 Task: Look for space in Vaudreuil-Dorion, Canada from 21st June, 2023 to 29th June, 2023 for 4 adults in price range Rs.7000 to Rs.12000. Place can be entire place with 2 bedrooms having 2 beds and 2 bathrooms. Property type can be house, flat, guest house. Booking option can be shelf check-in. Required host language is English.
Action: Mouse moved to (478, 105)
Screenshot: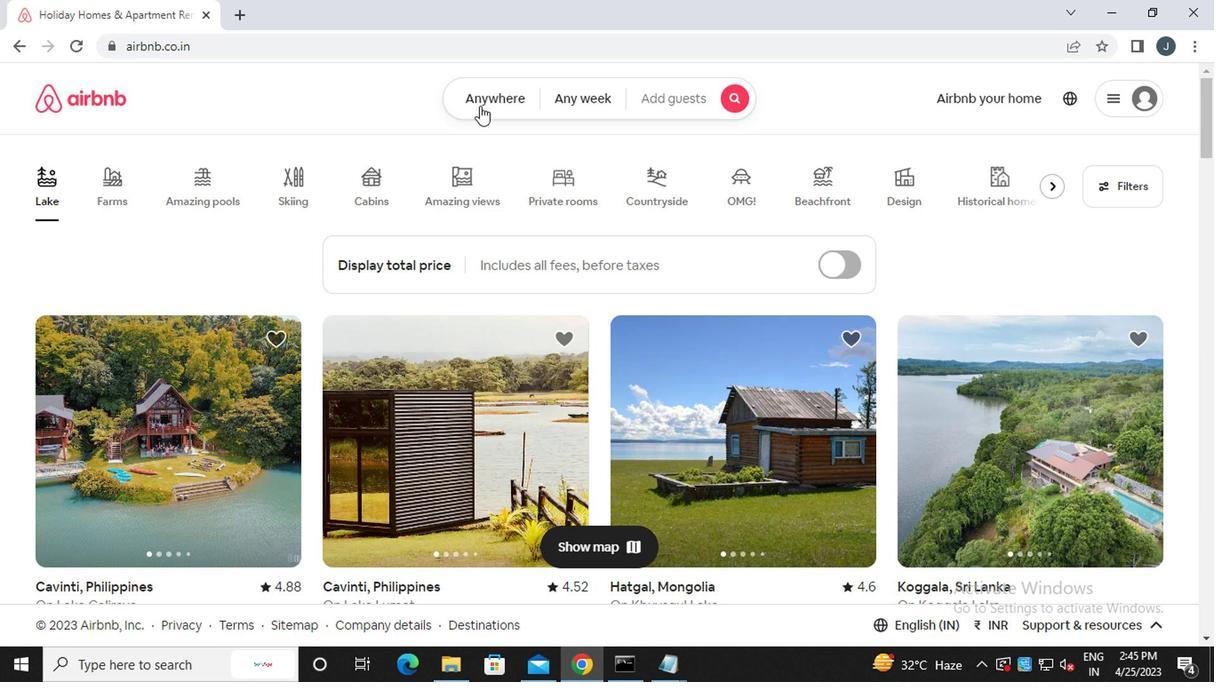 
Action: Mouse pressed left at (478, 105)
Screenshot: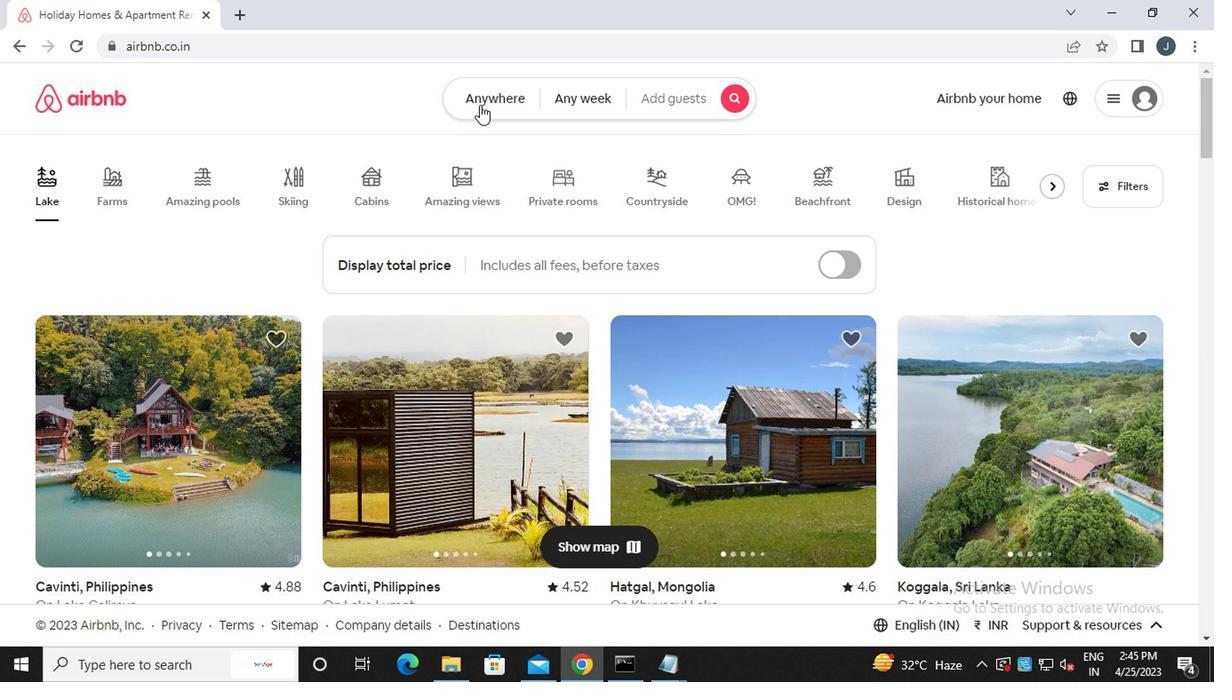 
Action: Mouse moved to (324, 172)
Screenshot: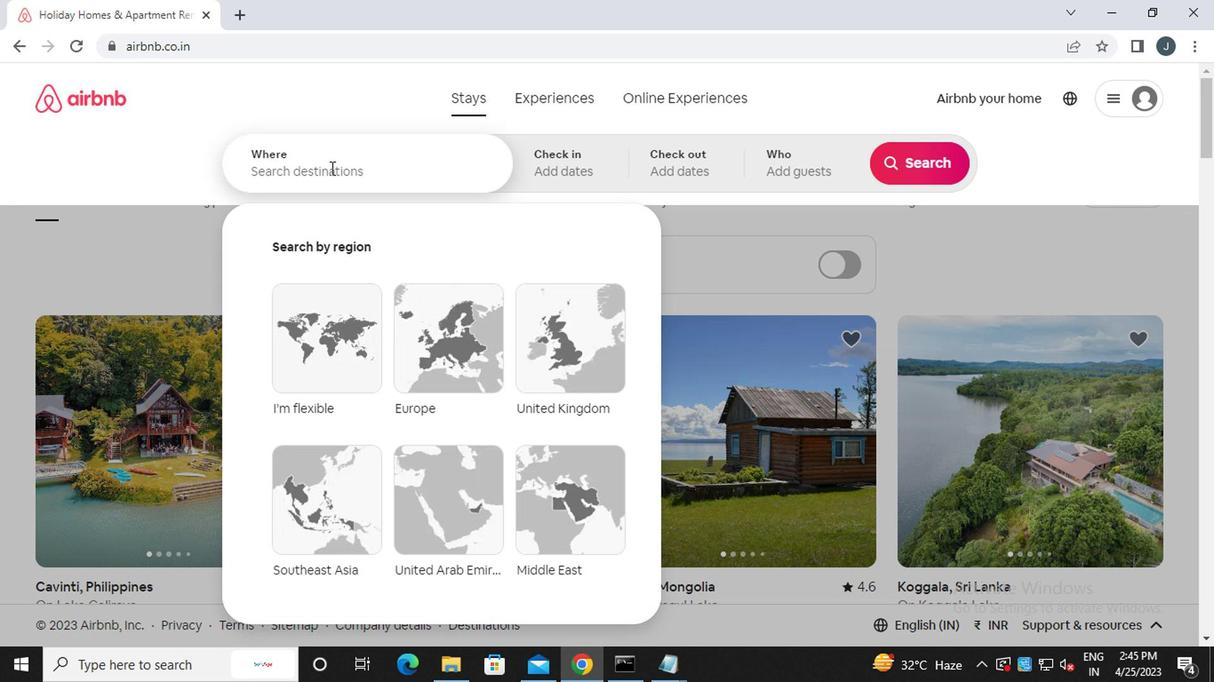
Action: Mouse pressed left at (324, 172)
Screenshot: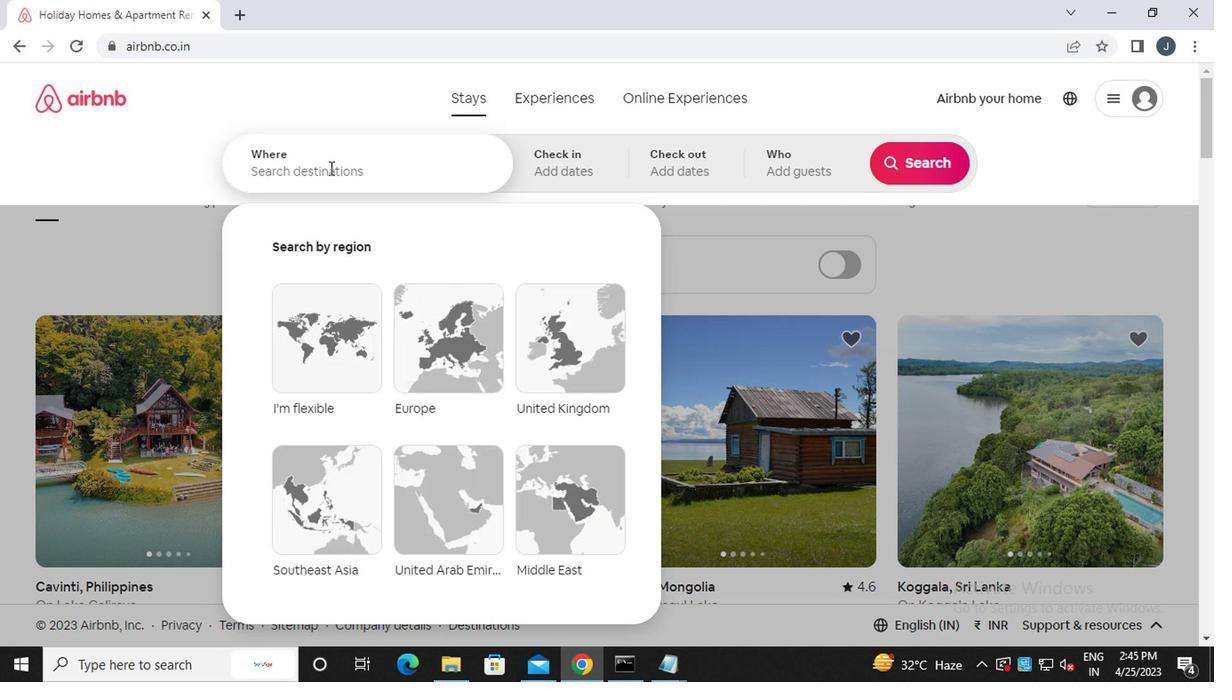 
Action: Mouse moved to (327, 184)
Screenshot: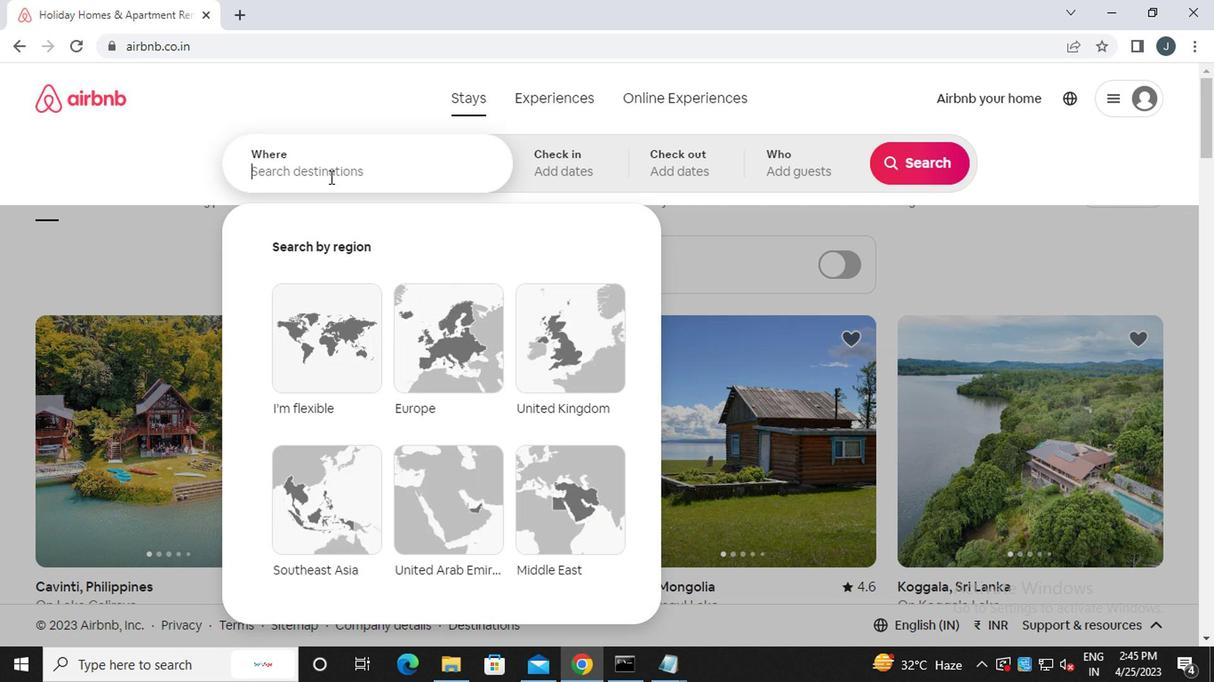 
Action: Key pressed v<Key.caps_lock>audreuil-<Key.caps_lock>d<Key.caps_lock>orion,<Key.caps_lock>c<Key.caps_lock>anada
Screenshot: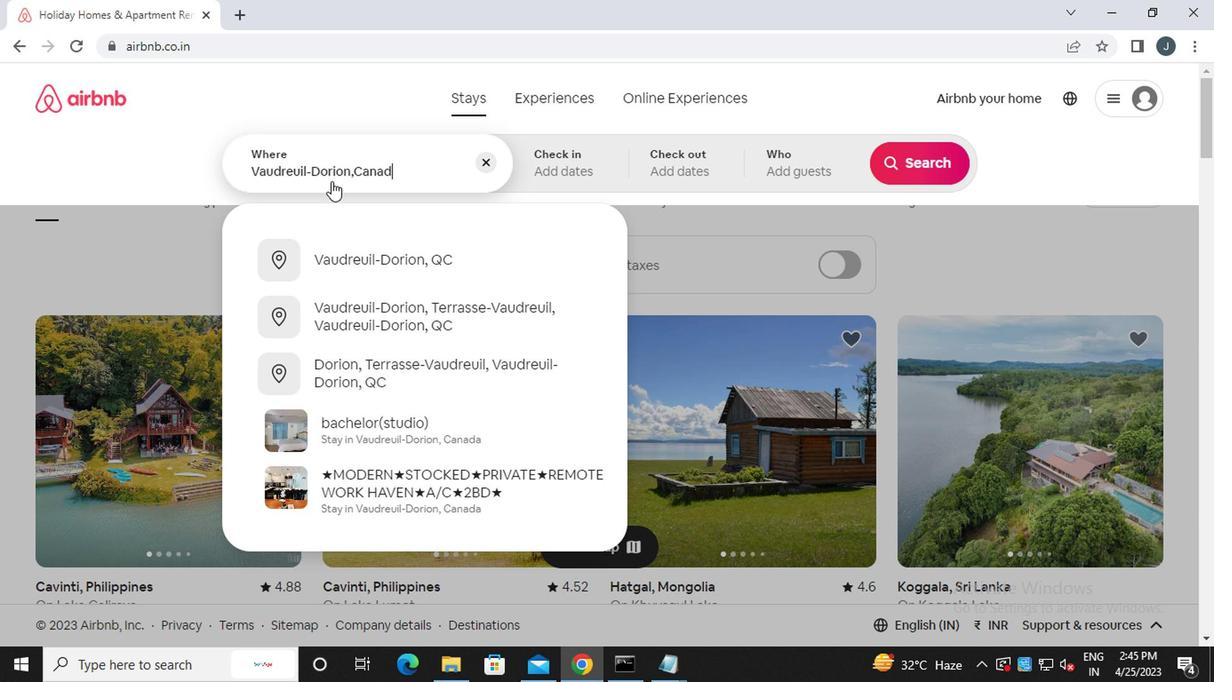 
Action: Mouse moved to (531, 168)
Screenshot: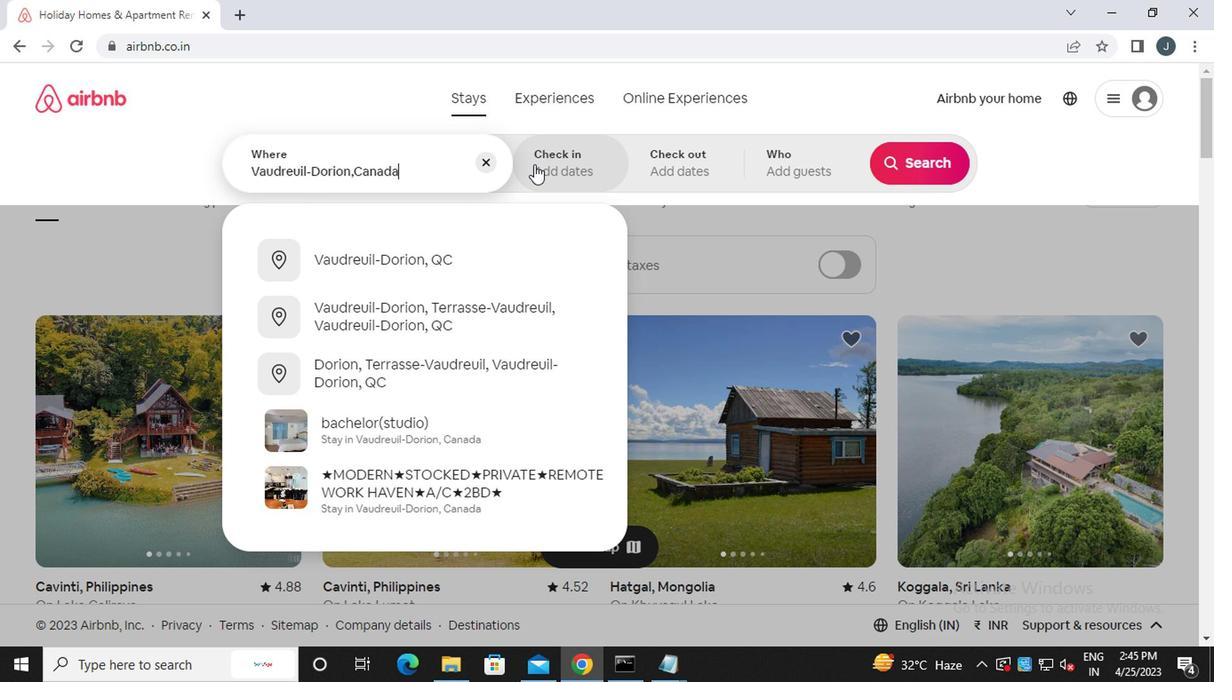 
Action: Mouse pressed left at (531, 168)
Screenshot: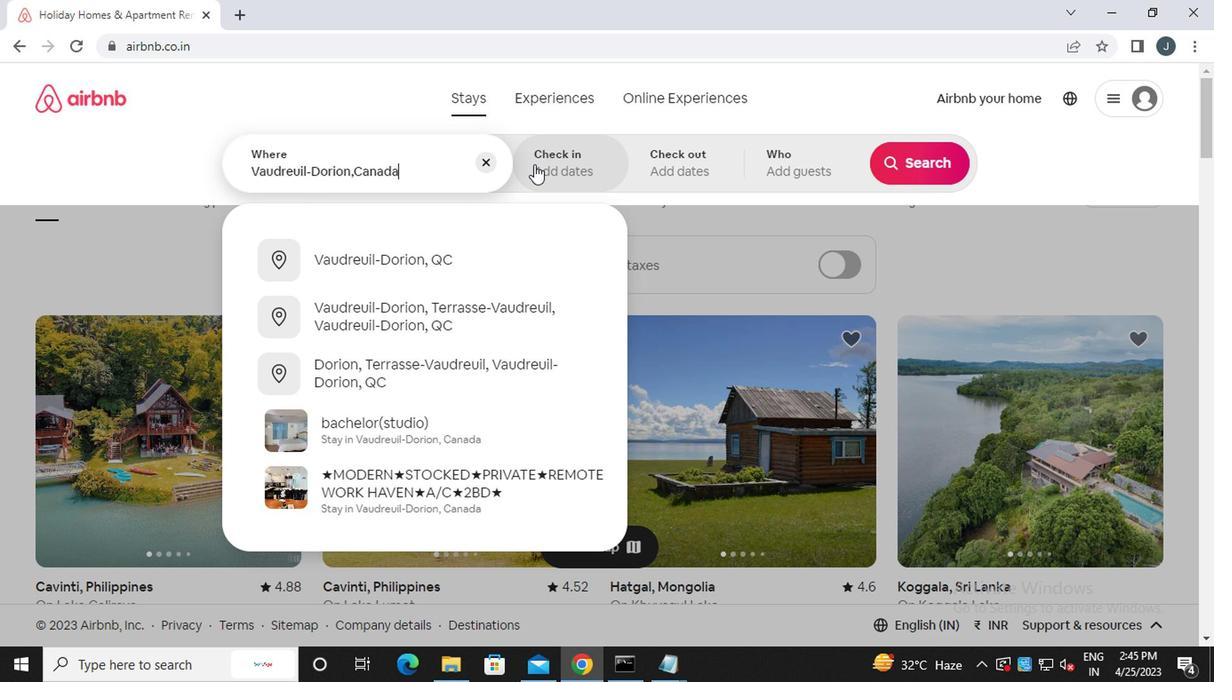 
Action: Mouse moved to (901, 308)
Screenshot: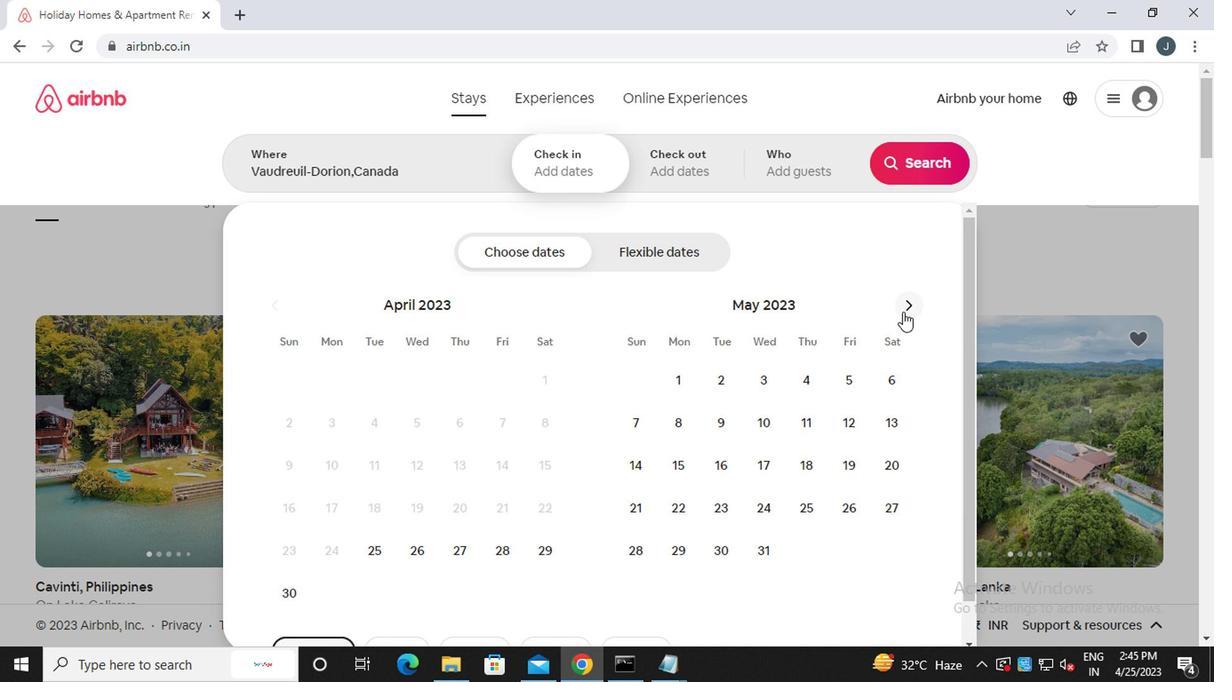 
Action: Mouse pressed left at (901, 308)
Screenshot: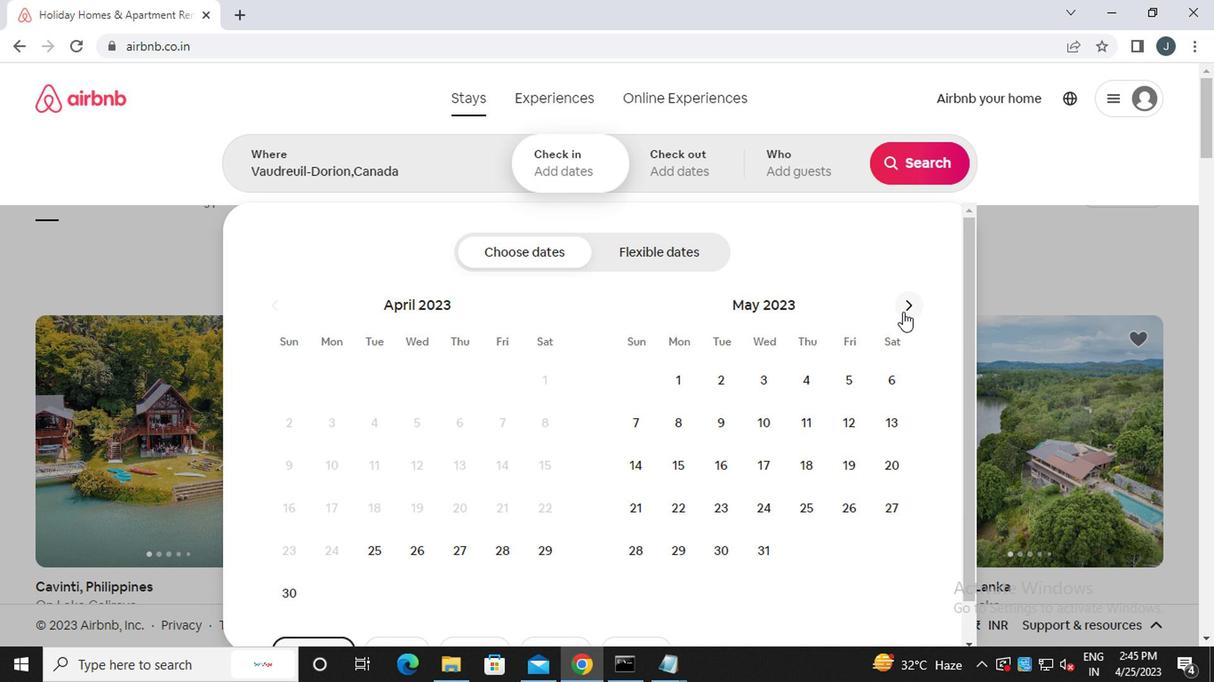 
Action: Mouse moved to (758, 510)
Screenshot: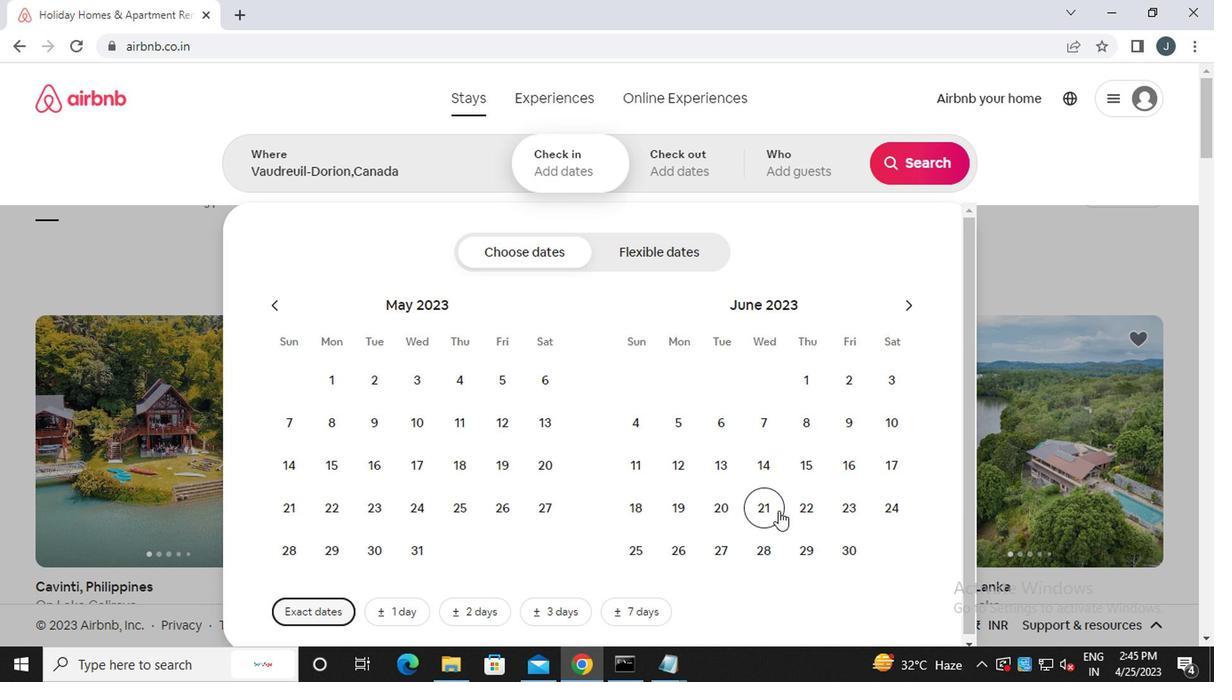 
Action: Mouse pressed left at (758, 510)
Screenshot: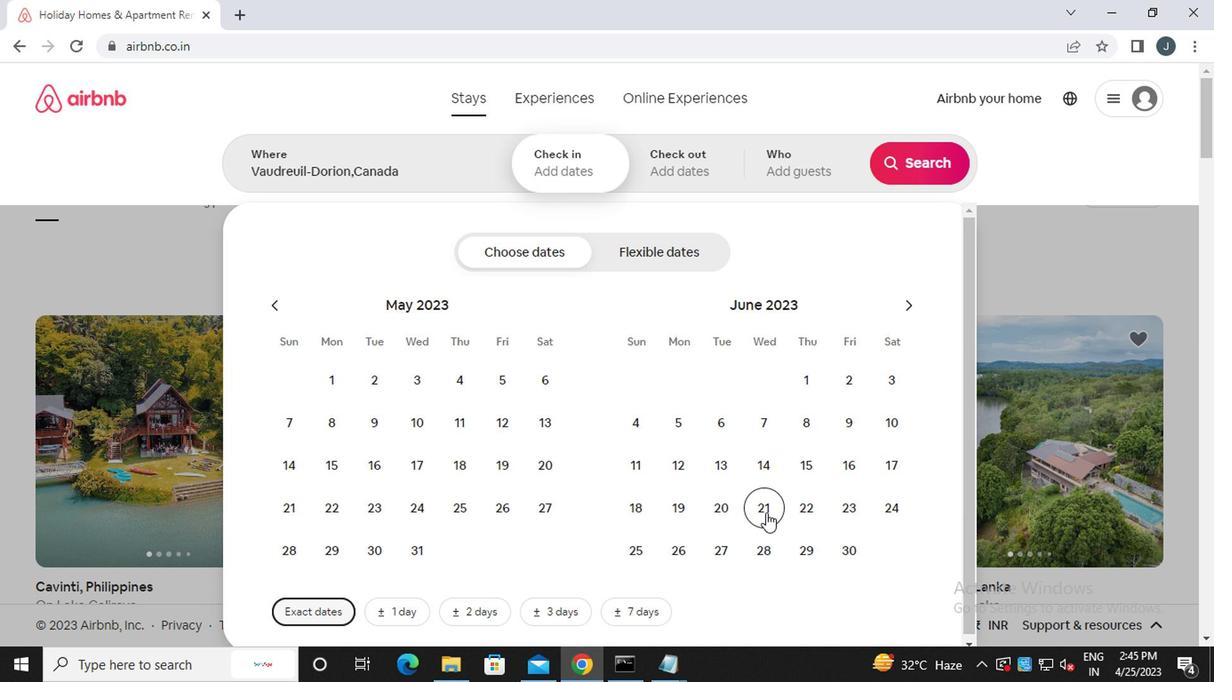 
Action: Mouse moved to (803, 548)
Screenshot: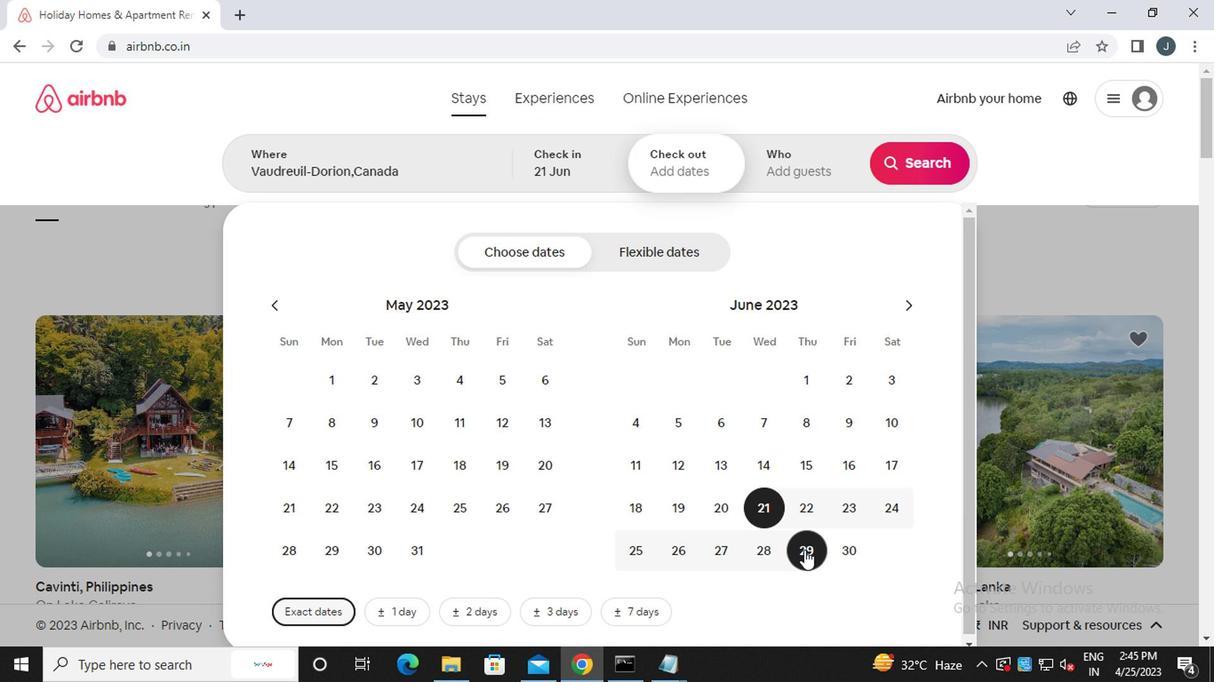 
Action: Mouse pressed left at (803, 548)
Screenshot: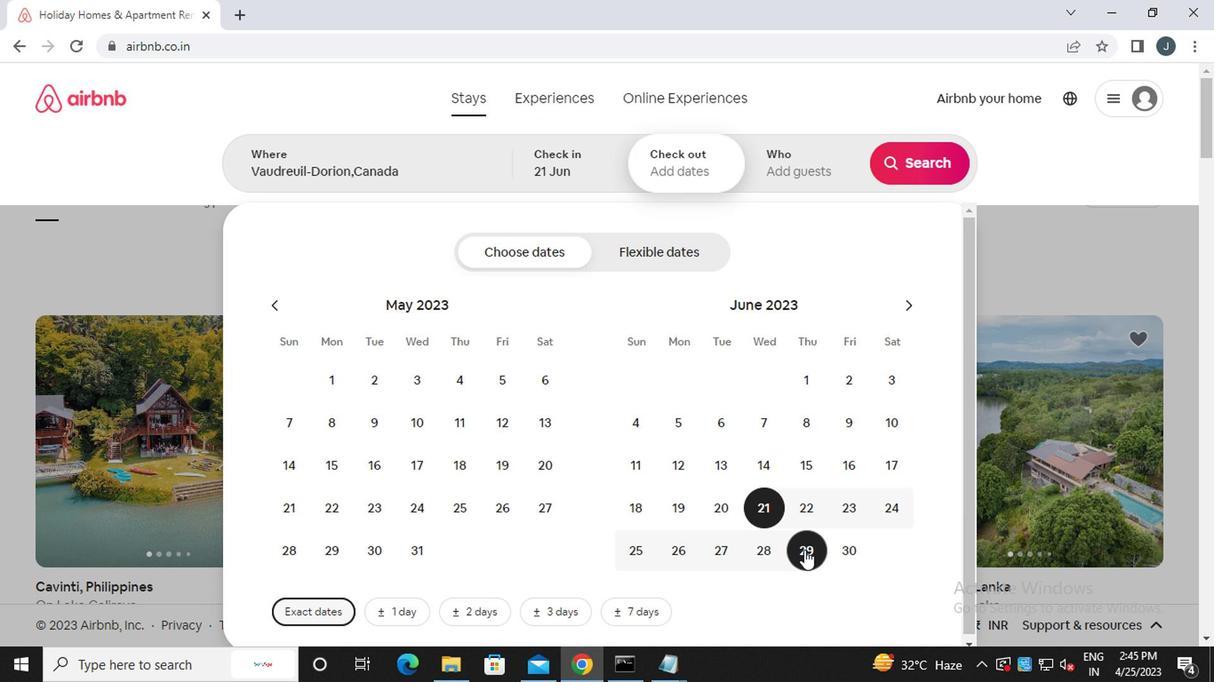
Action: Mouse moved to (803, 172)
Screenshot: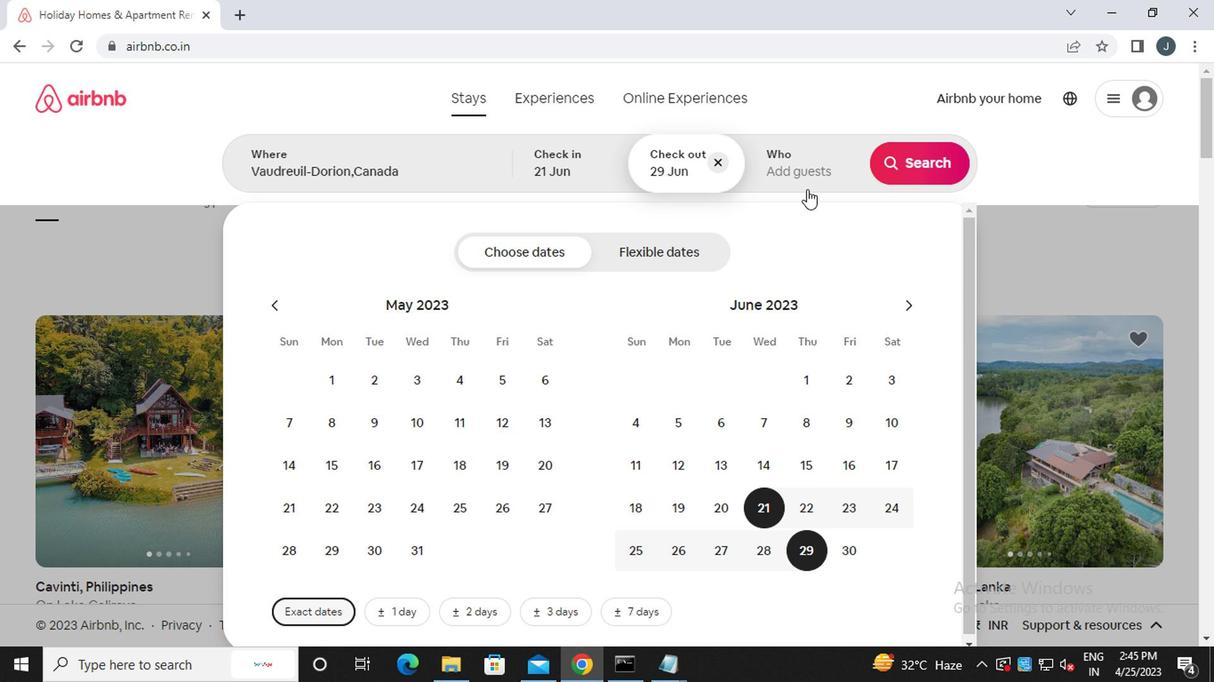 
Action: Mouse pressed left at (803, 172)
Screenshot: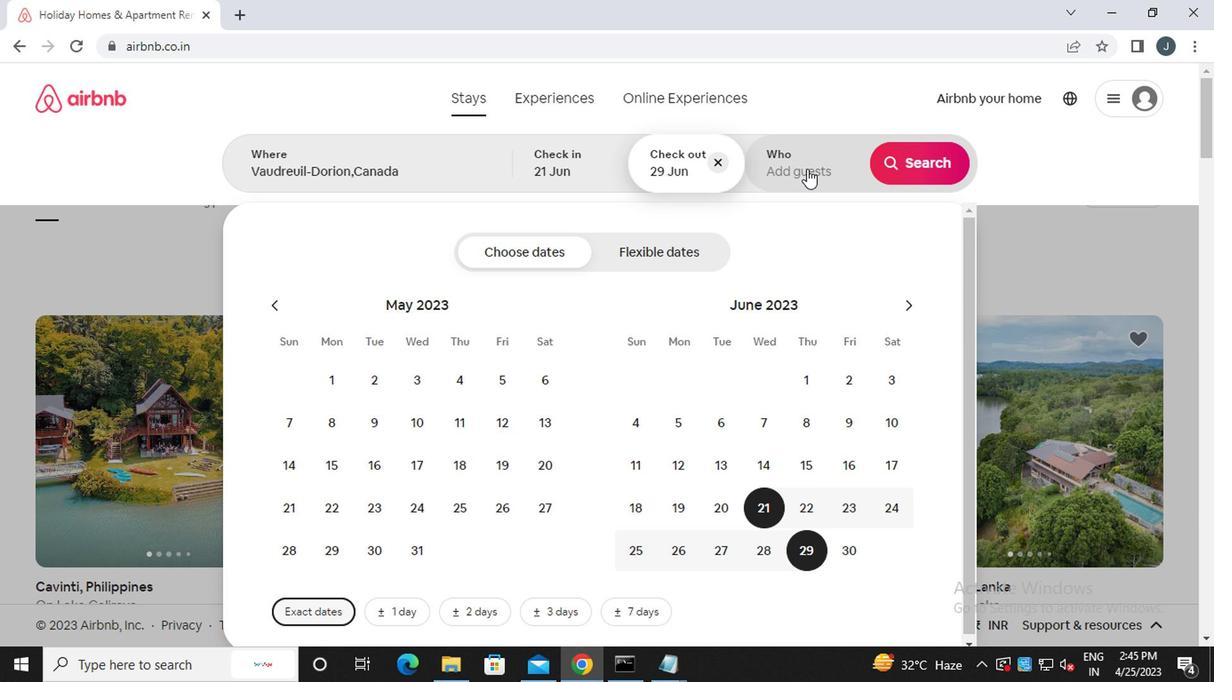 
Action: Mouse moved to (925, 255)
Screenshot: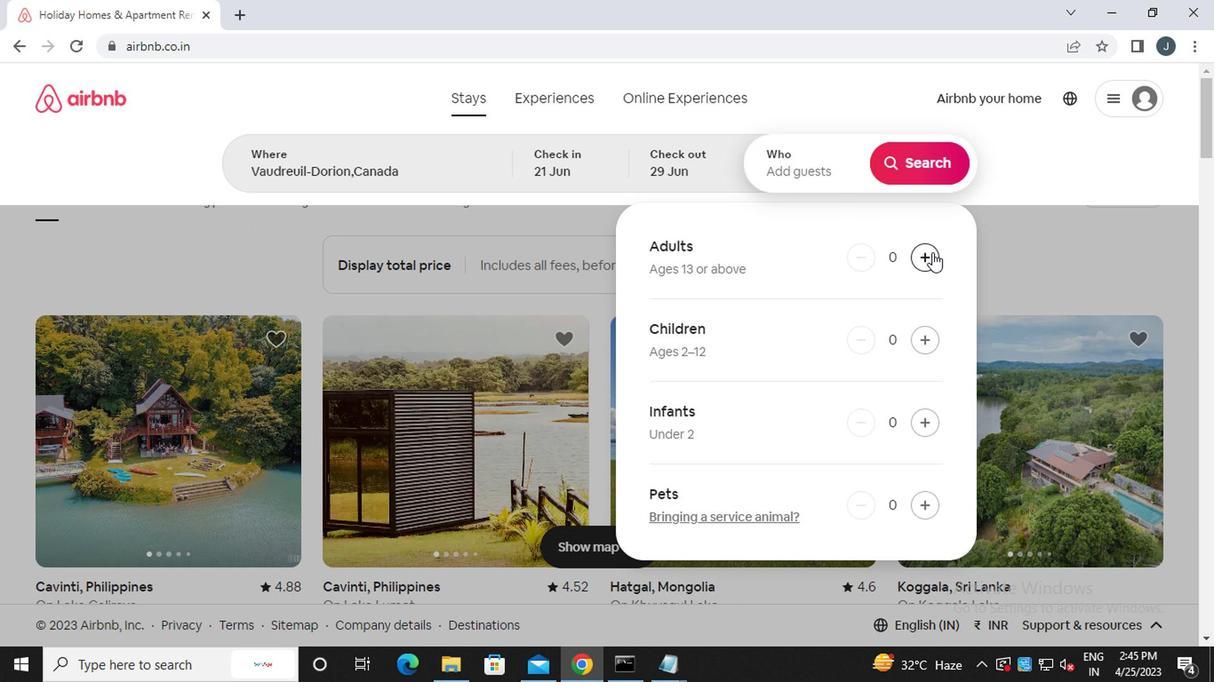 
Action: Mouse pressed left at (925, 255)
Screenshot: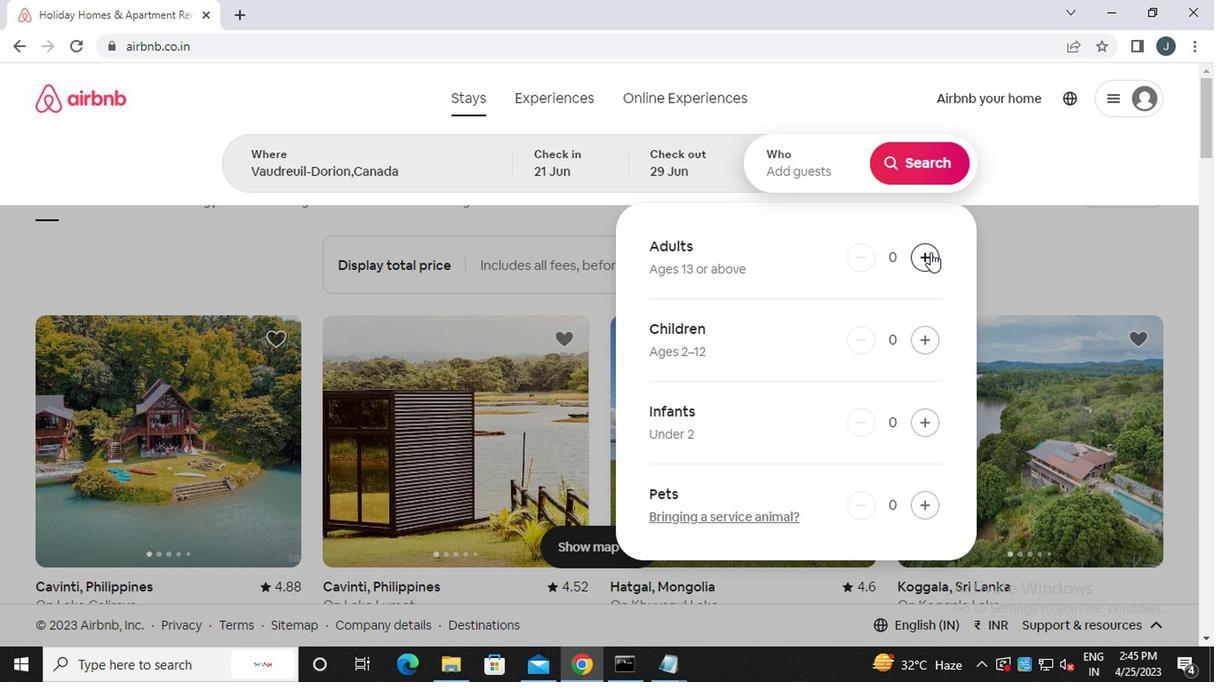 
Action: Mouse pressed left at (925, 255)
Screenshot: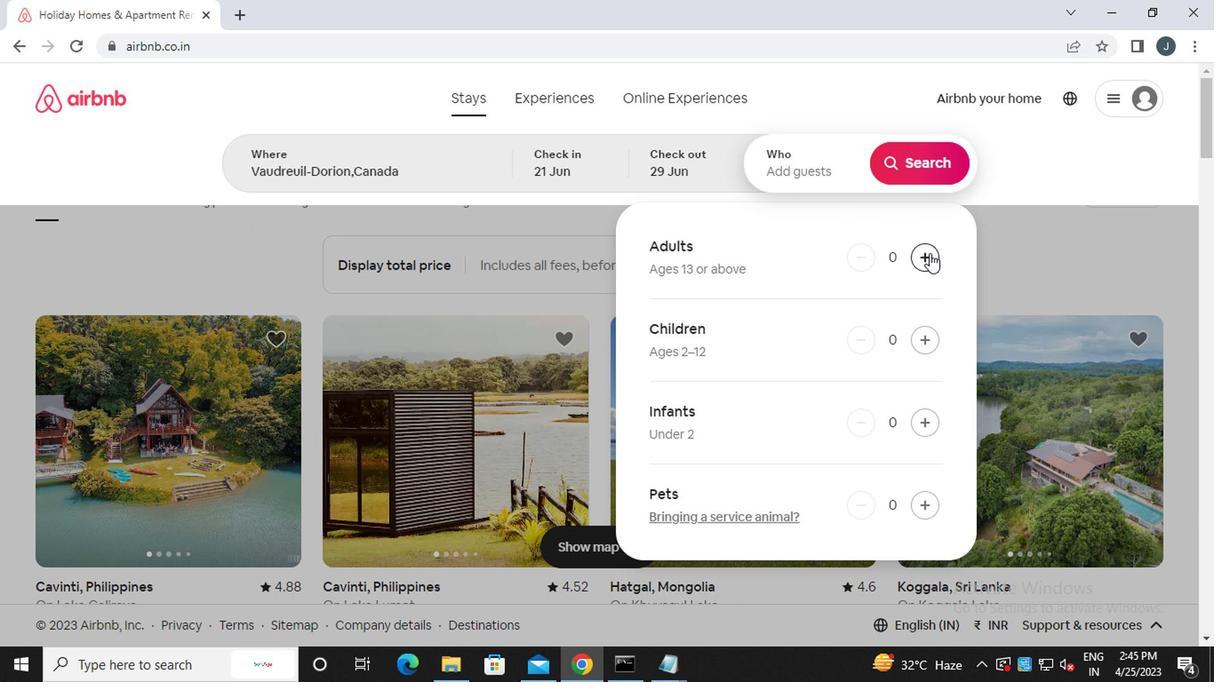 
Action: Mouse pressed left at (925, 255)
Screenshot: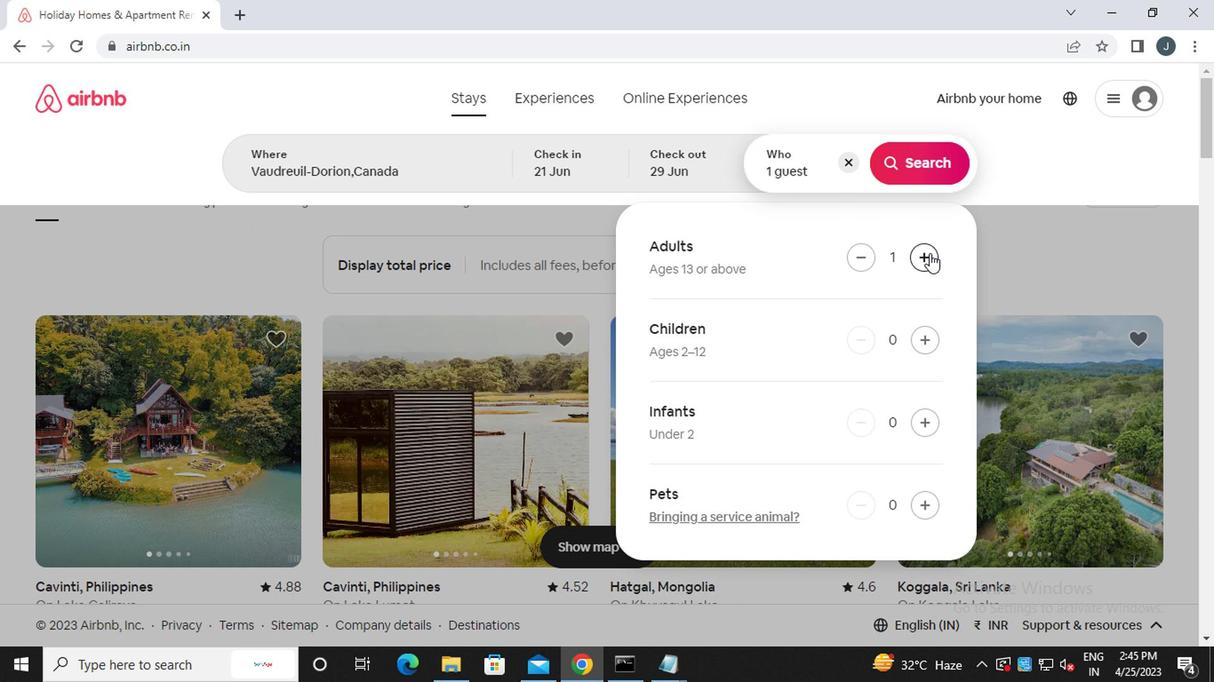 
Action: Mouse pressed left at (925, 255)
Screenshot: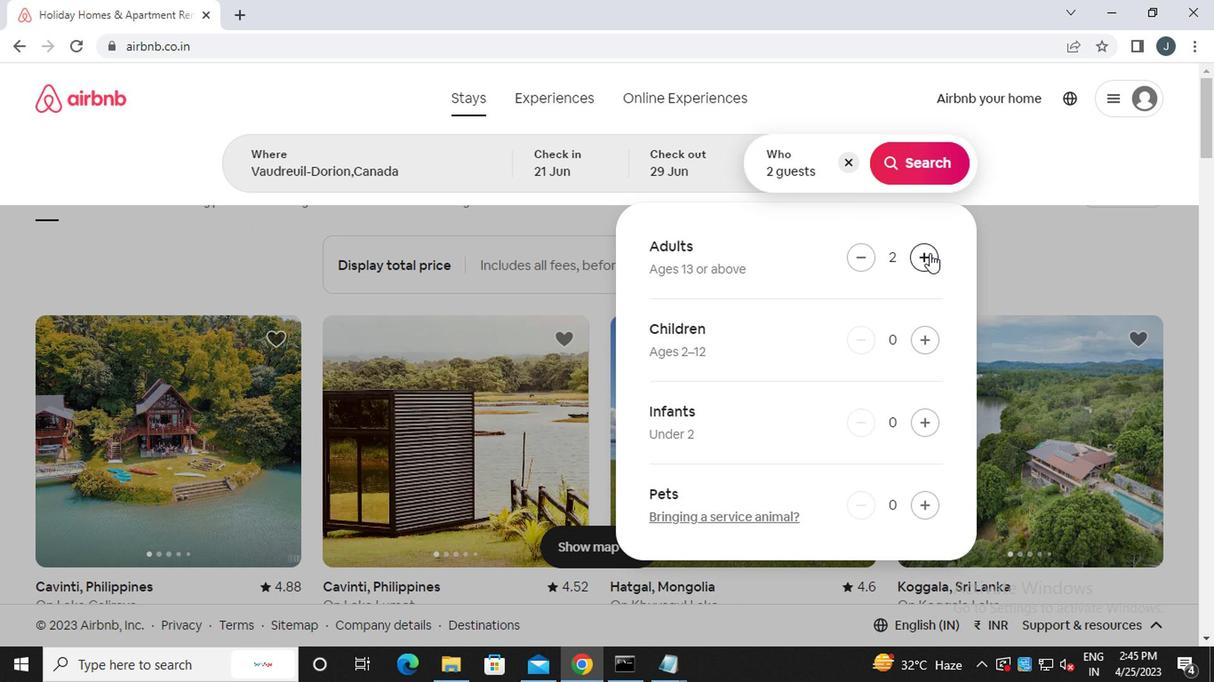 
Action: Mouse moved to (906, 165)
Screenshot: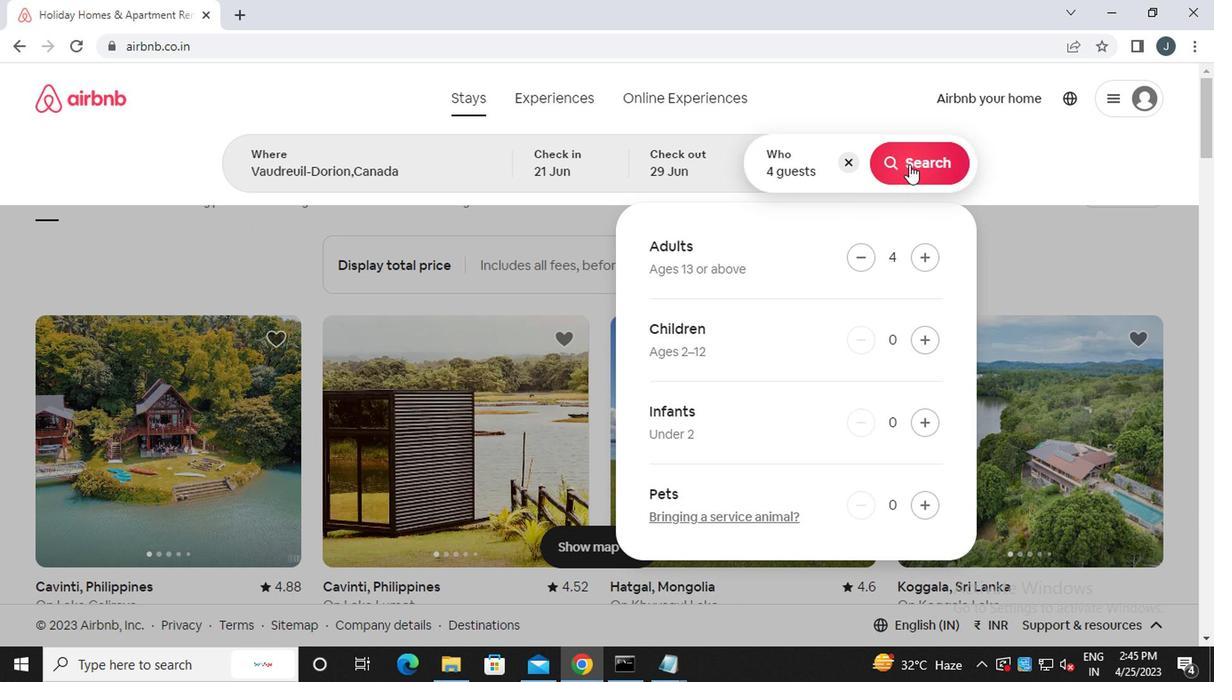 
Action: Mouse pressed left at (906, 165)
Screenshot: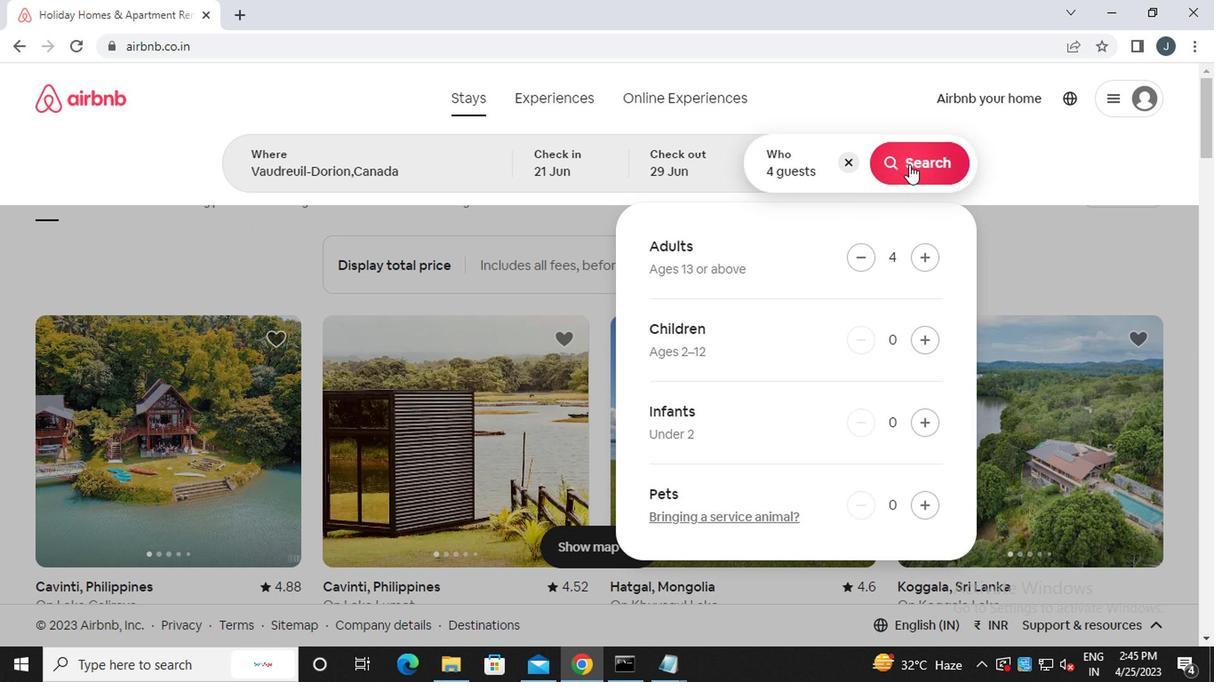 
Action: Mouse moved to (1143, 175)
Screenshot: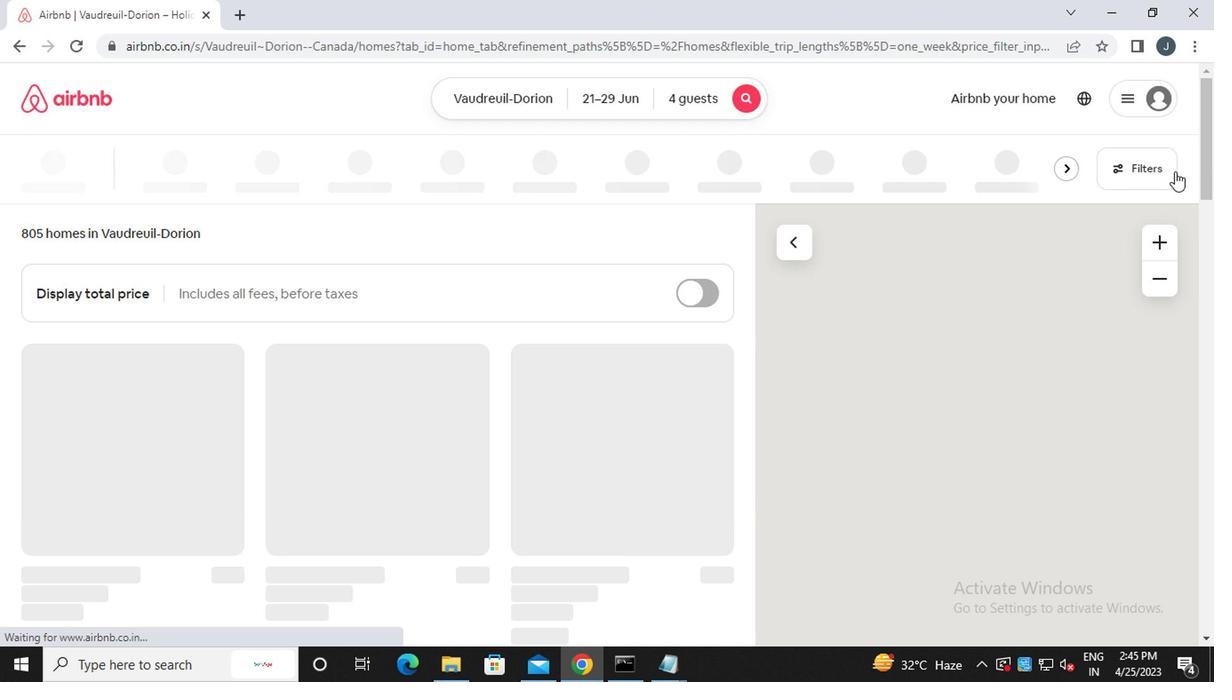 
Action: Mouse pressed left at (1143, 175)
Screenshot: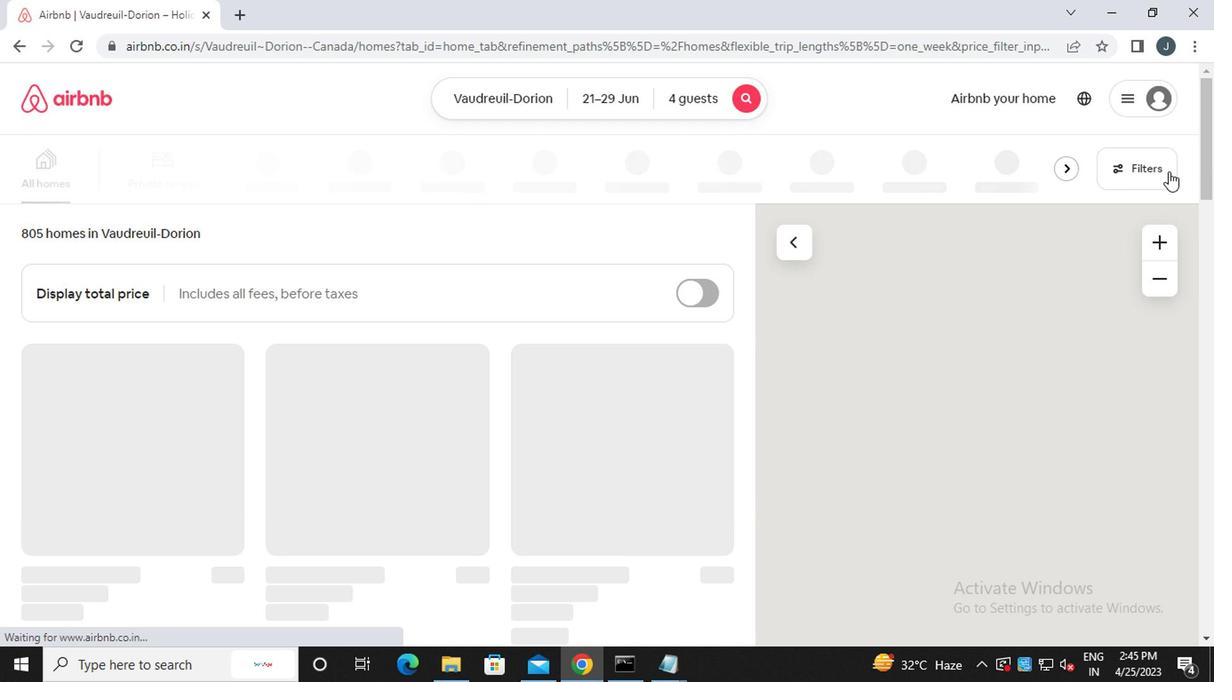 
Action: Mouse moved to (393, 392)
Screenshot: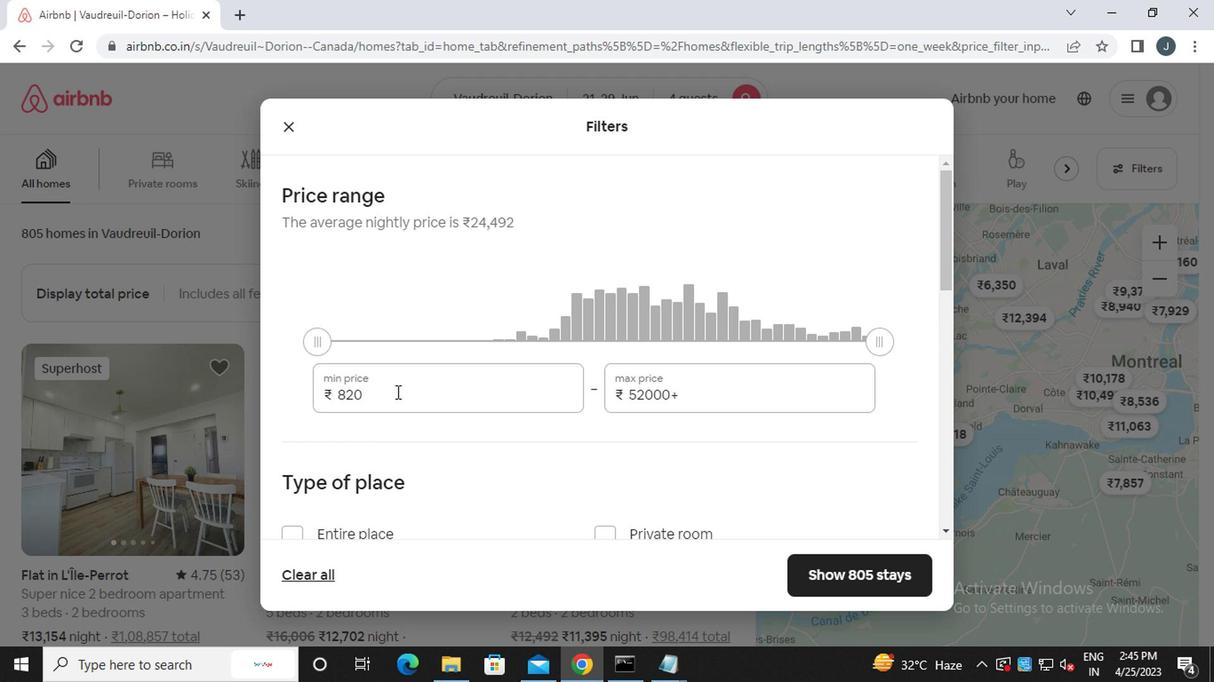 
Action: Mouse pressed left at (393, 392)
Screenshot: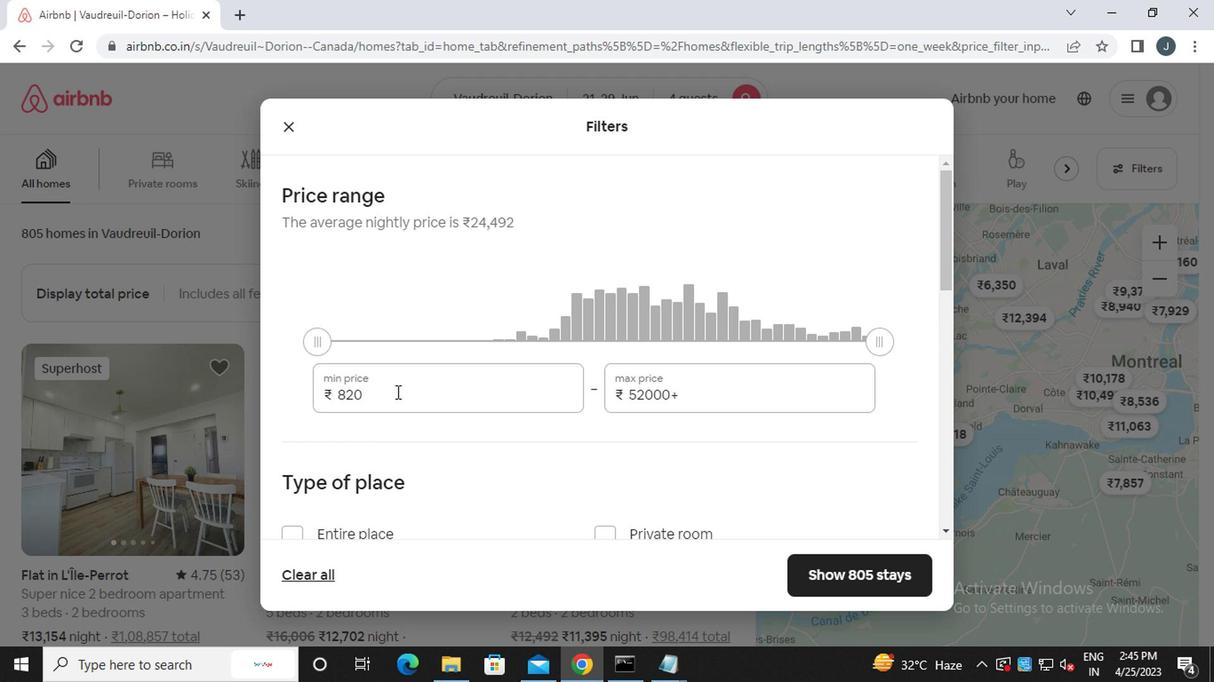 
Action: Mouse moved to (376, 383)
Screenshot: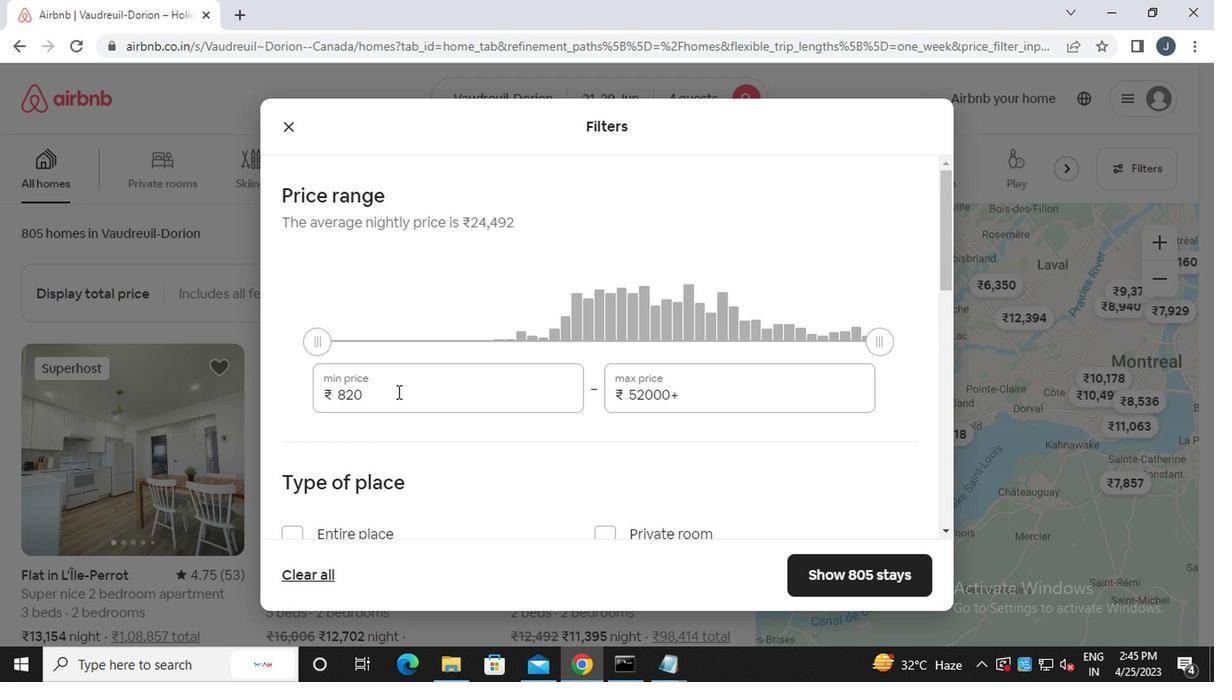 
Action: Key pressed <Key.backspace><Key.backspace><Key.backspace><Key.backspace><Key.backspace><Key.backspace><Key.backspace><Key.backspace><Key.backspace><Key.backspace><Key.backspace><<103>><<96>><<96>><<96>>
Screenshot: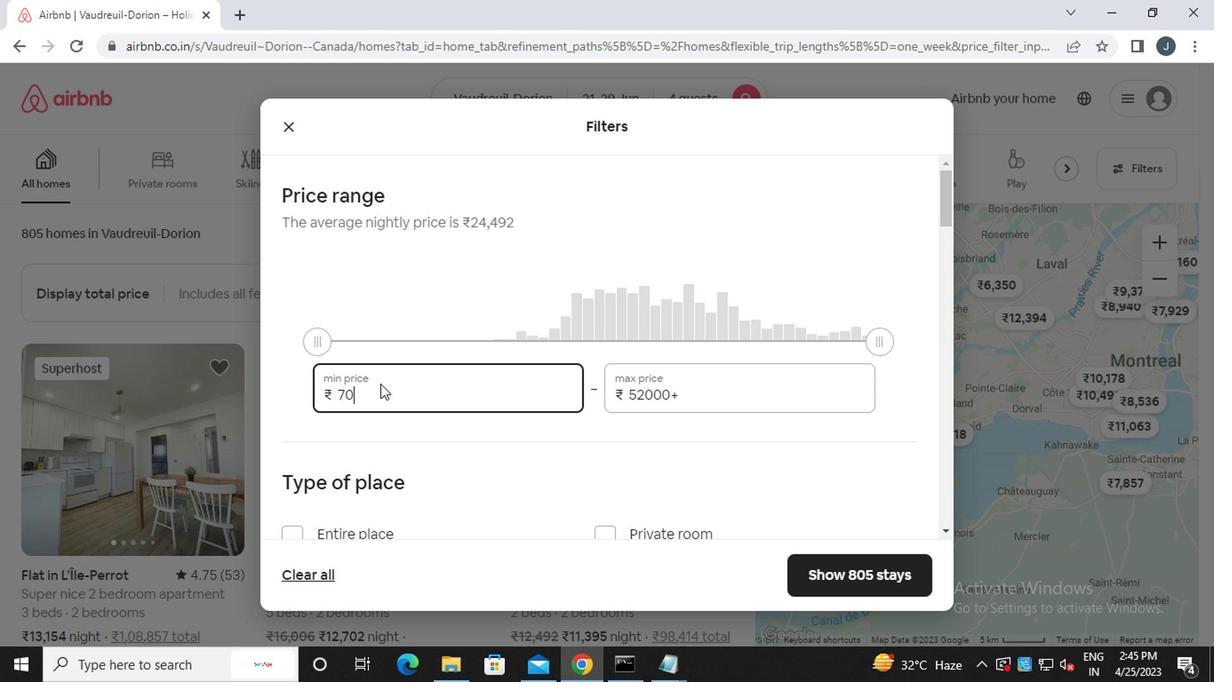 
Action: Mouse moved to (682, 394)
Screenshot: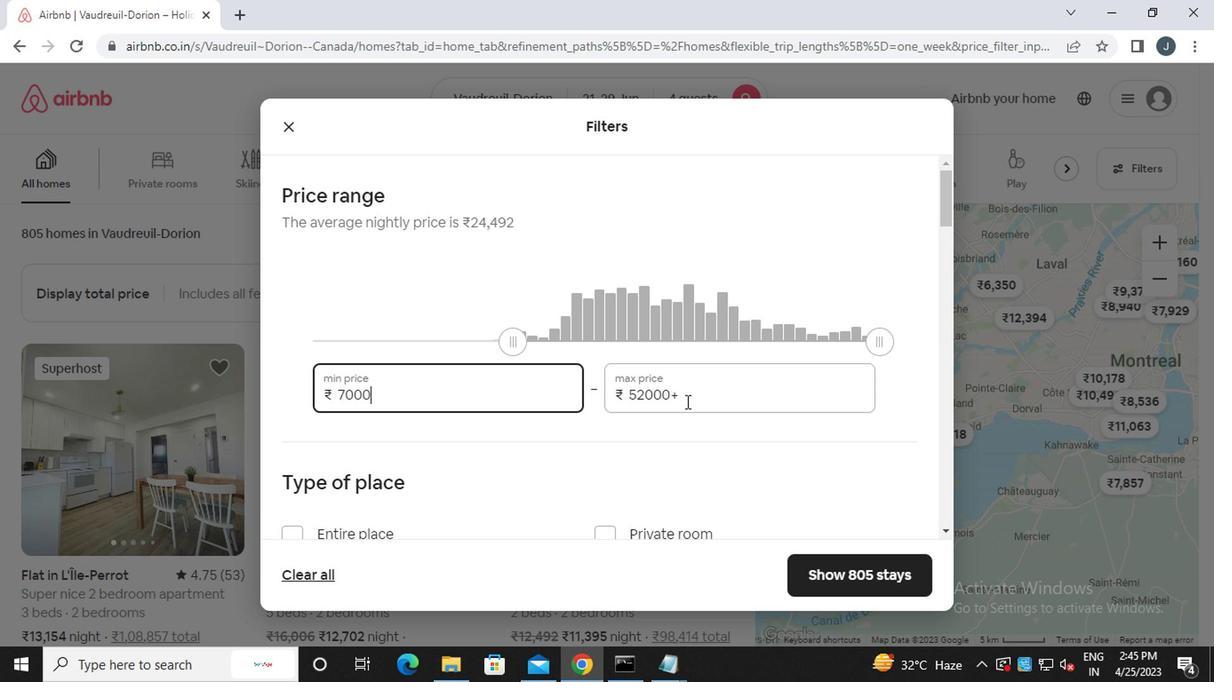 
Action: Mouse pressed left at (682, 394)
Screenshot: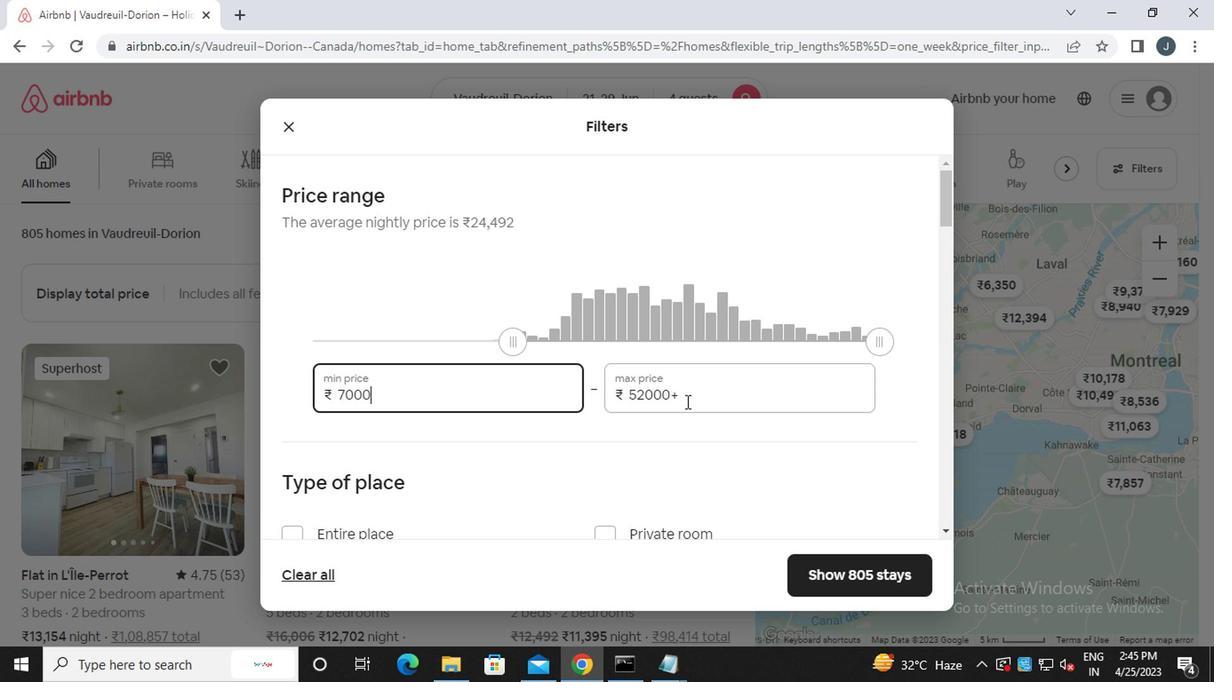 
Action: Mouse moved to (686, 390)
Screenshot: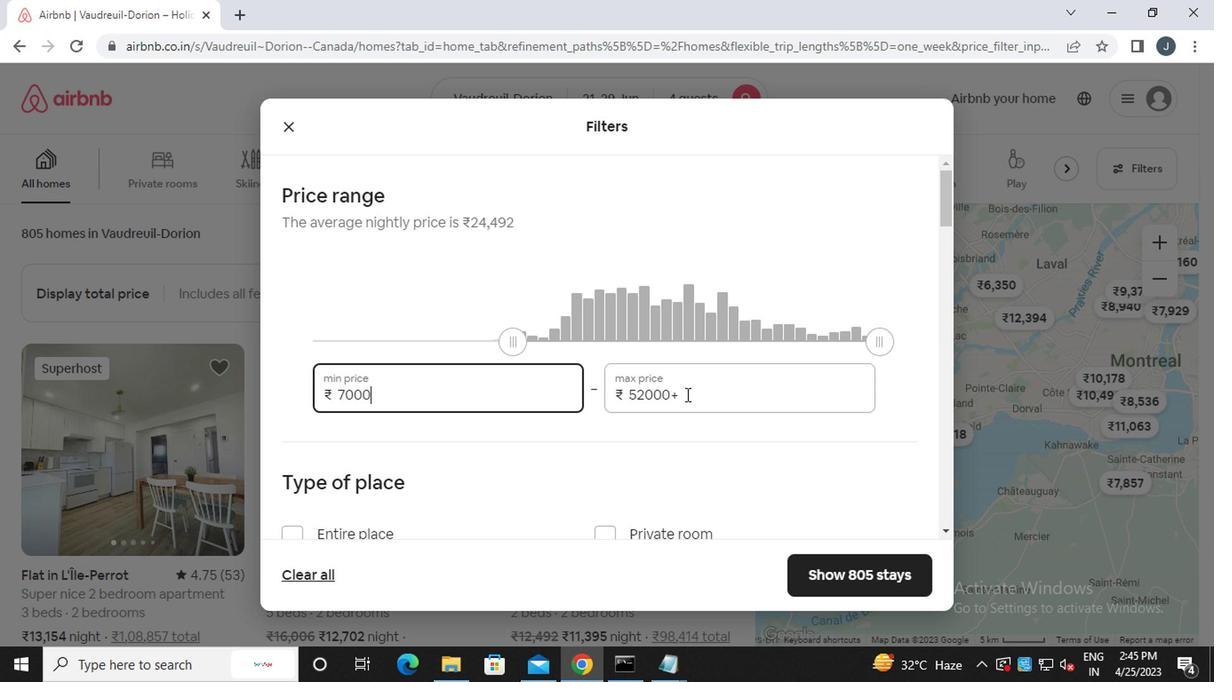 
Action: Key pressed <Key.backspace><Key.backspace><Key.backspace><Key.backspace><Key.backspace><Key.backspace><Key.backspace><Key.backspace><Key.backspace><Key.backspace><Key.backspace><<97>><<98>><<96>><<96>><<96>>
Screenshot: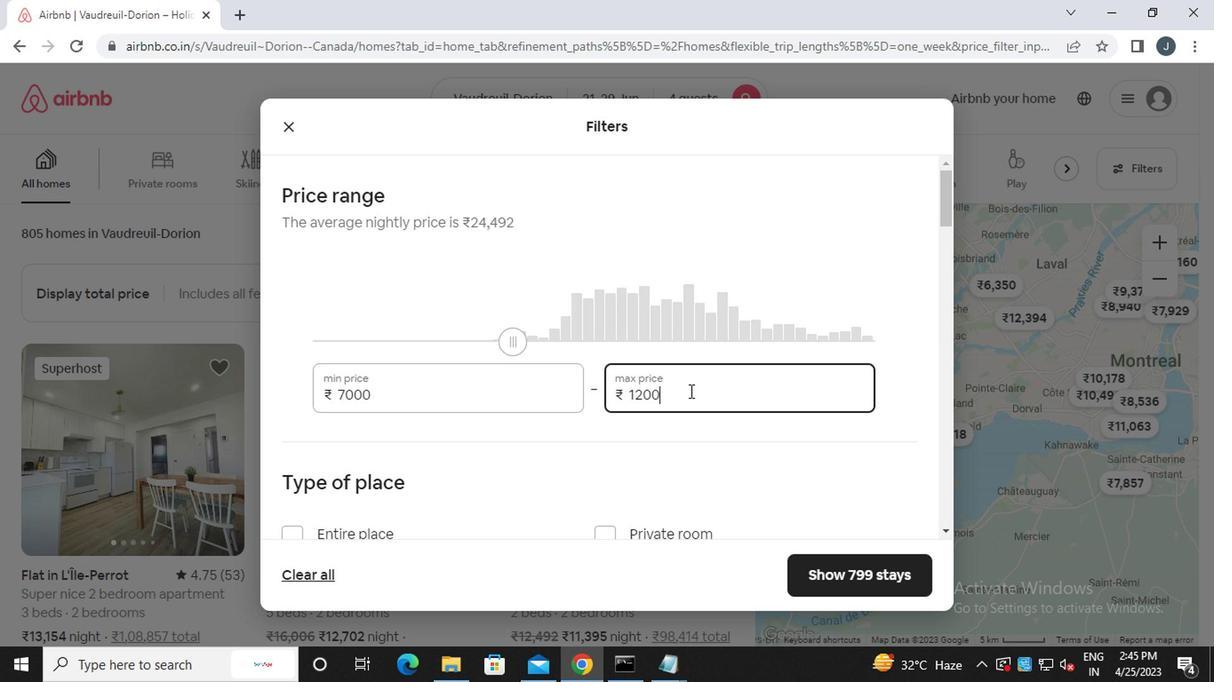 
Action: Mouse moved to (686, 404)
Screenshot: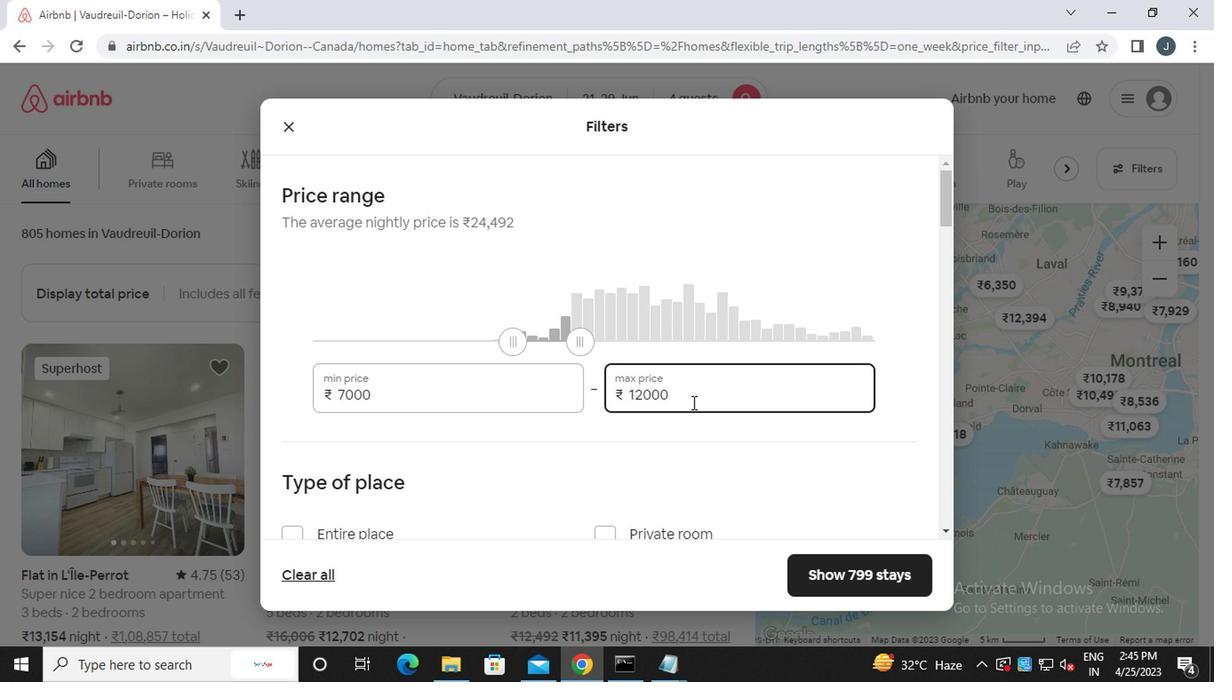 
Action: Mouse scrolled (686, 404) with delta (0, 0)
Screenshot: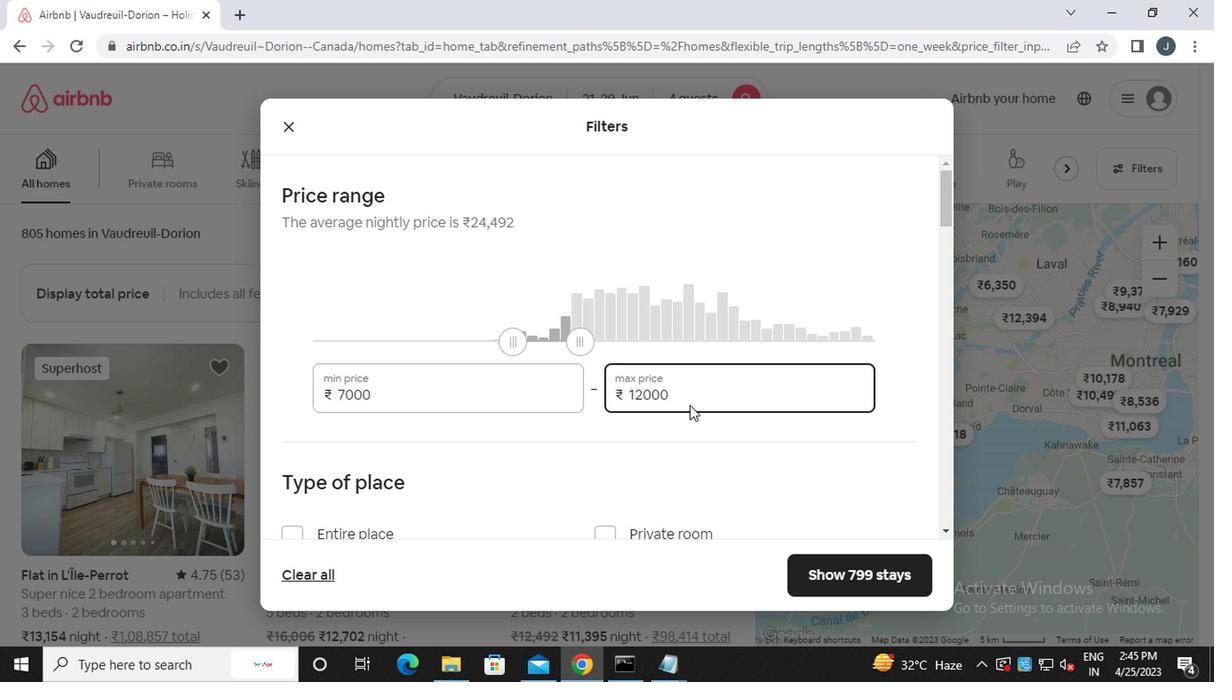 
Action: Mouse scrolled (686, 404) with delta (0, 0)
Screenshot: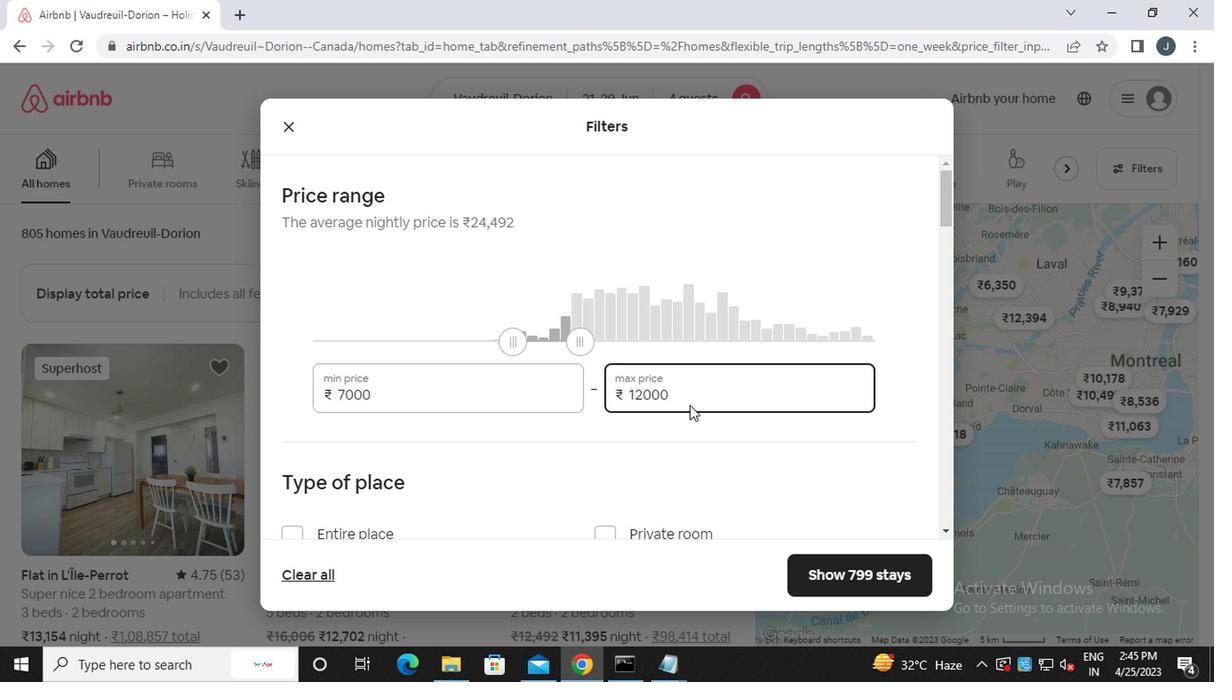 
Action: Mouse moved to (686, 405)
Screenshot: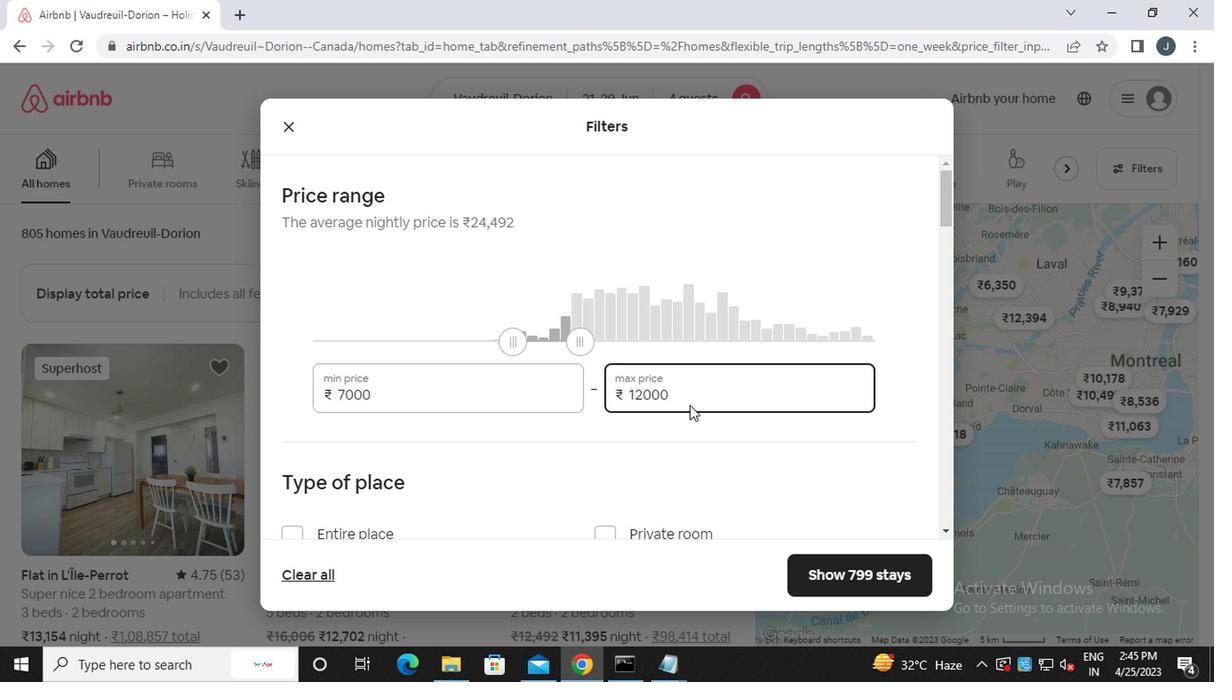 
Action: Mouse scrolled (686, 404) with delta (0, -1)
Screenshot: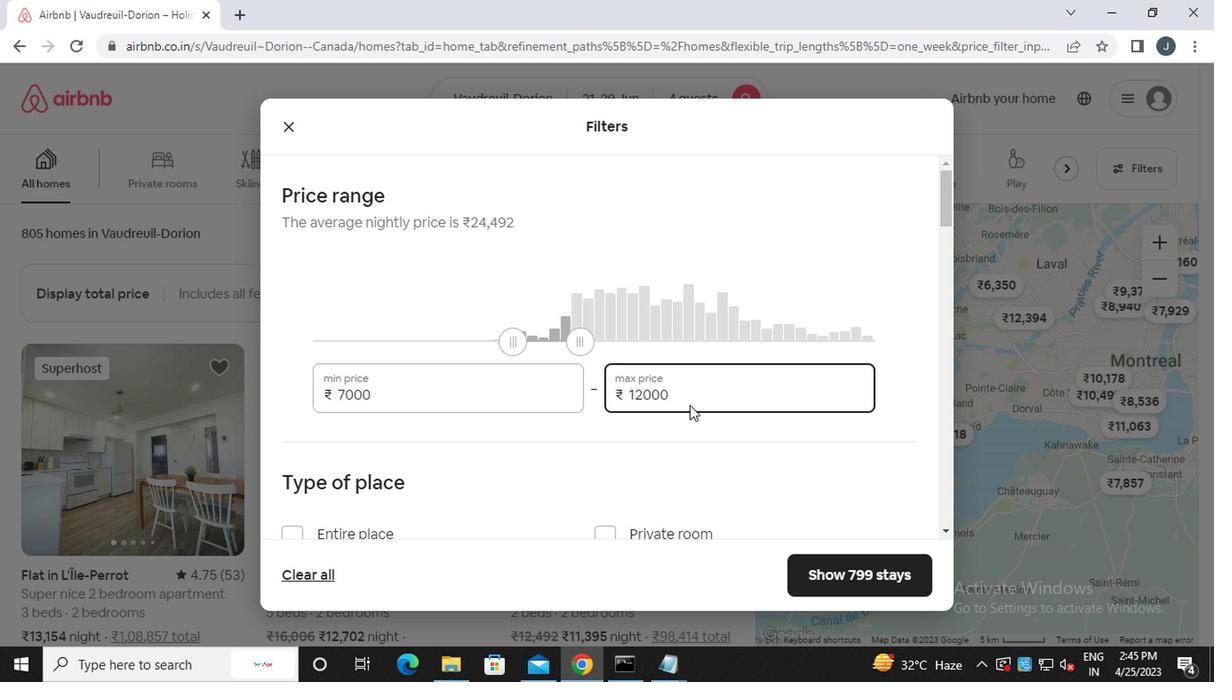 
Action: Mouse moved to (291, 275)
Screenshot: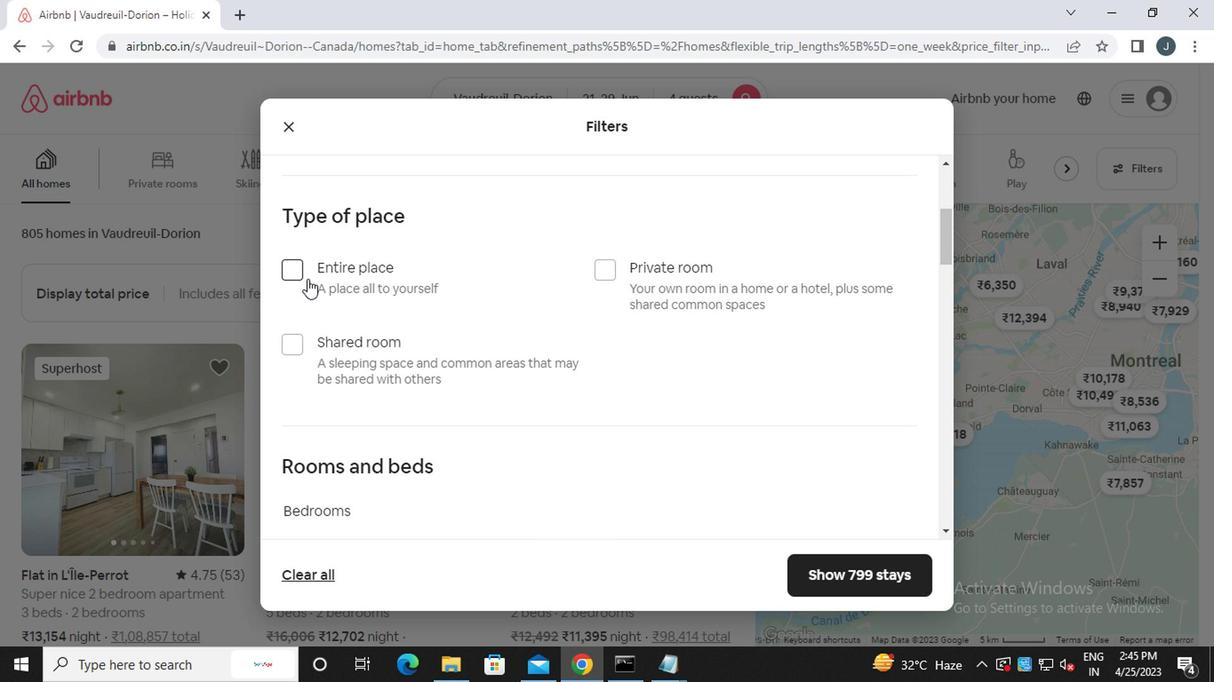 
Action: Mouse pressed left at (291, 275)
Screenshot: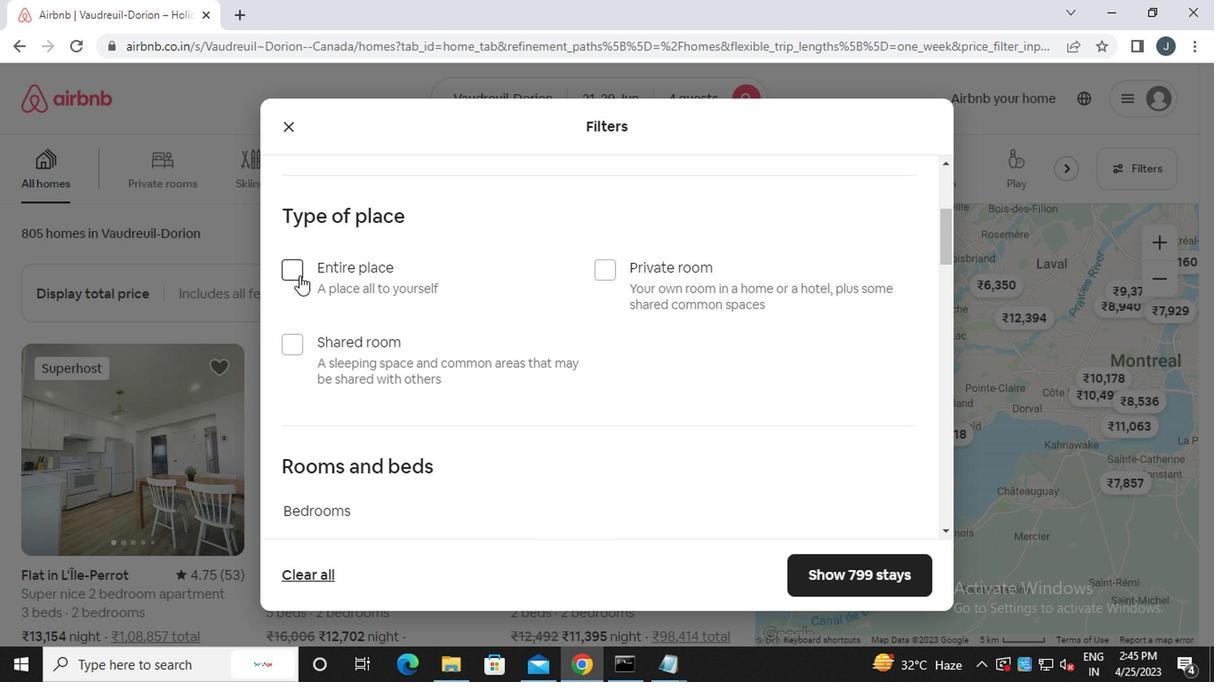 
Action: Mouse moved to (336, 309)
Screenshot: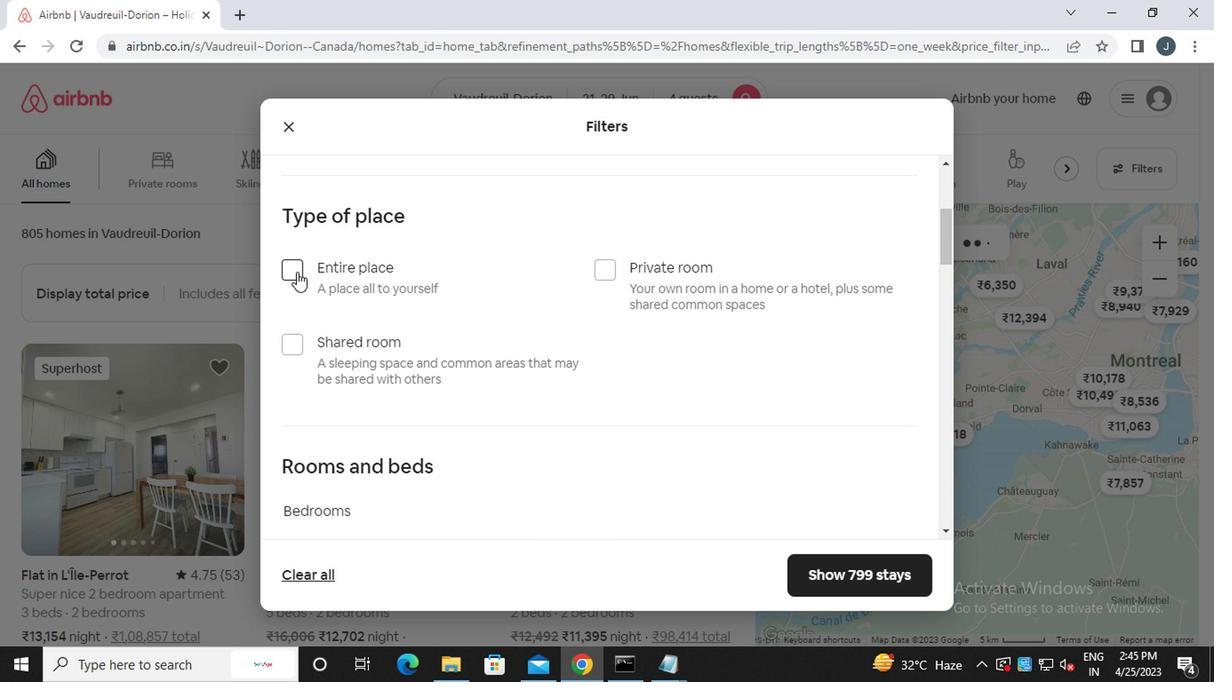 
Action: Mouse scrolled (336, 308) with delta (0, -1)
Screenshot: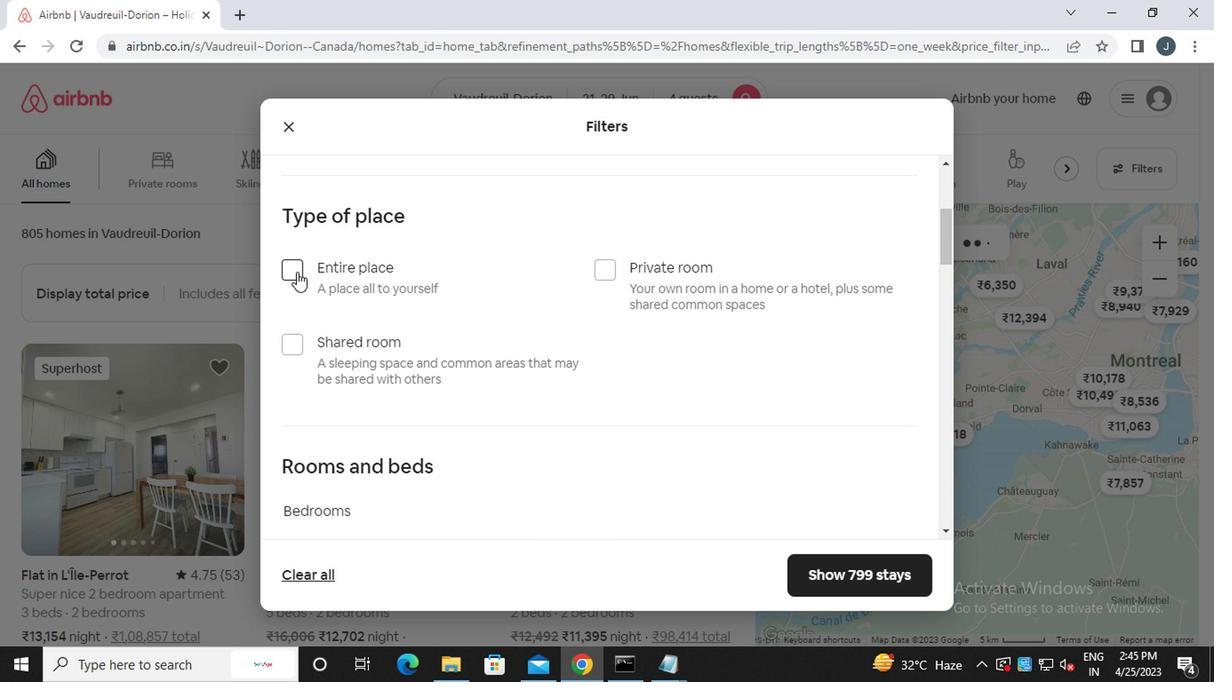 
Action: Mouse moved to (337, 311)
Screenshot: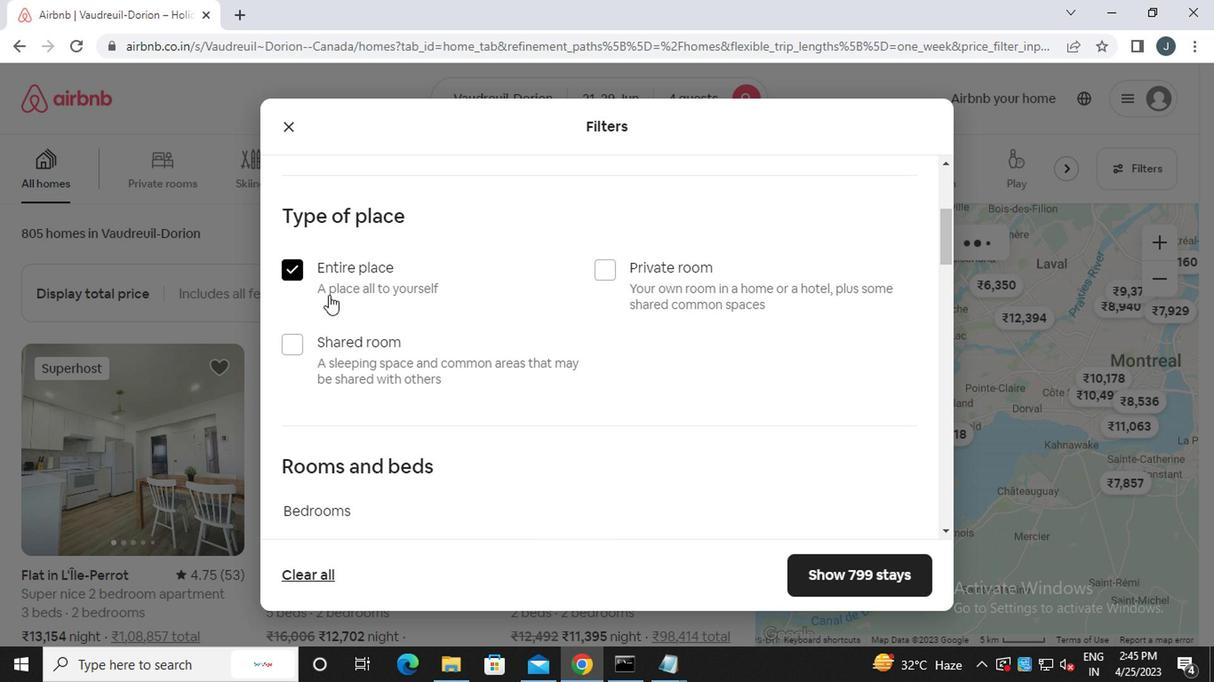 
Action: Mouse scrolled (337, 310) with delta (0, -1)
Screenshot: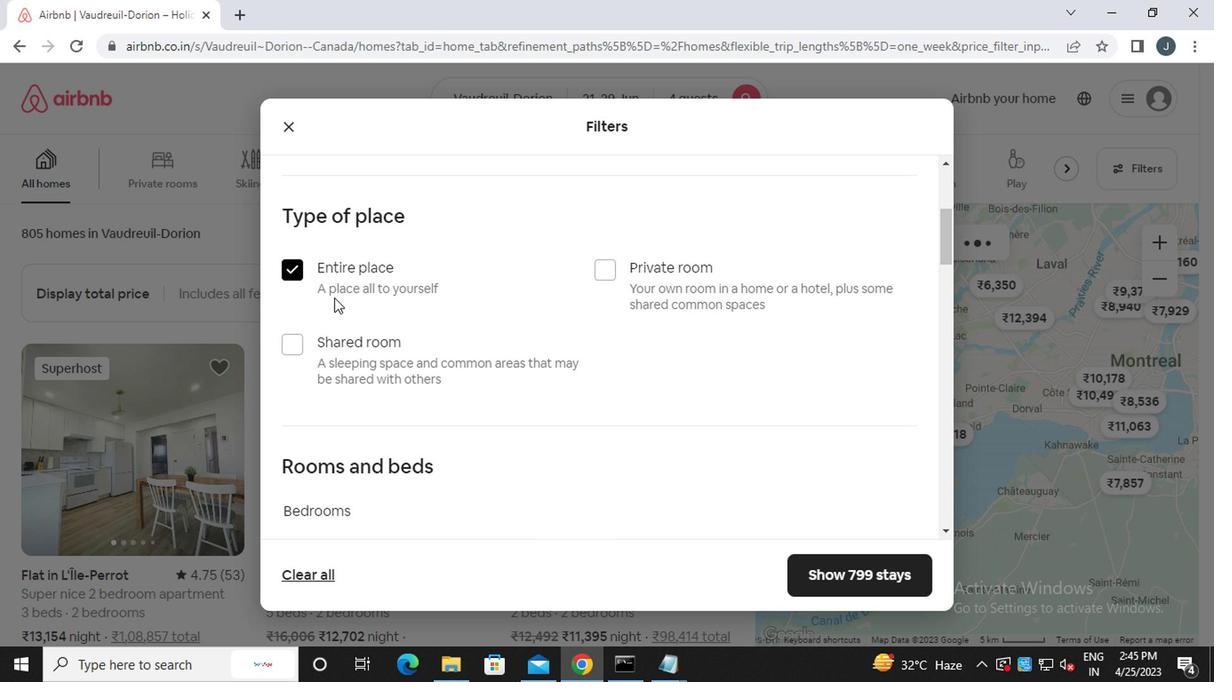 
Action: Mouse scrolled (337, 310) with delta (0, -1)
Screenshot: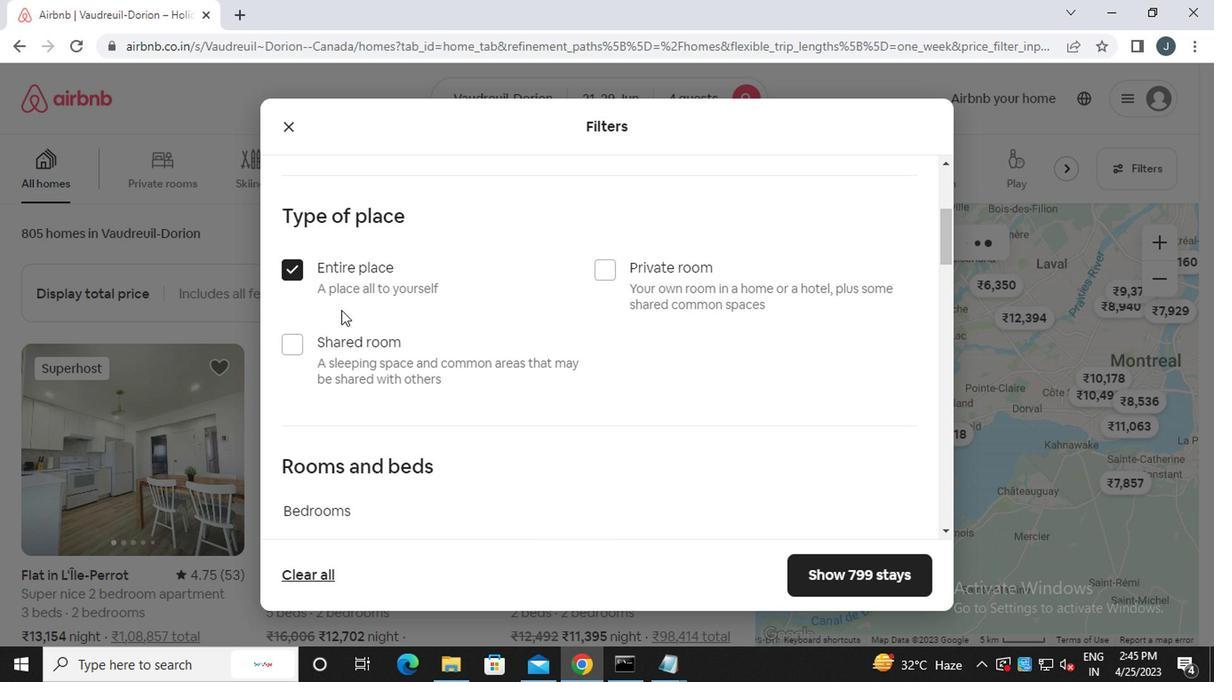 
Action: Mouse moved to (441, 292)
Screenshot: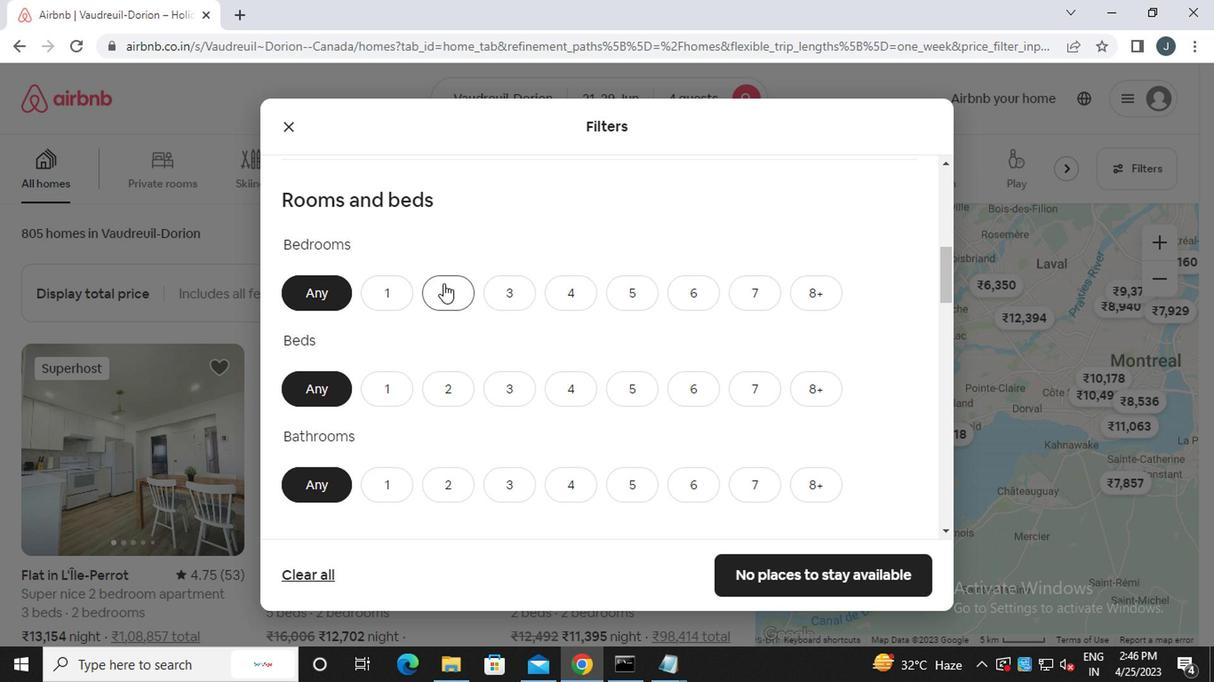 
Action: Mouse pressed left at (441, 292)
Screenshot: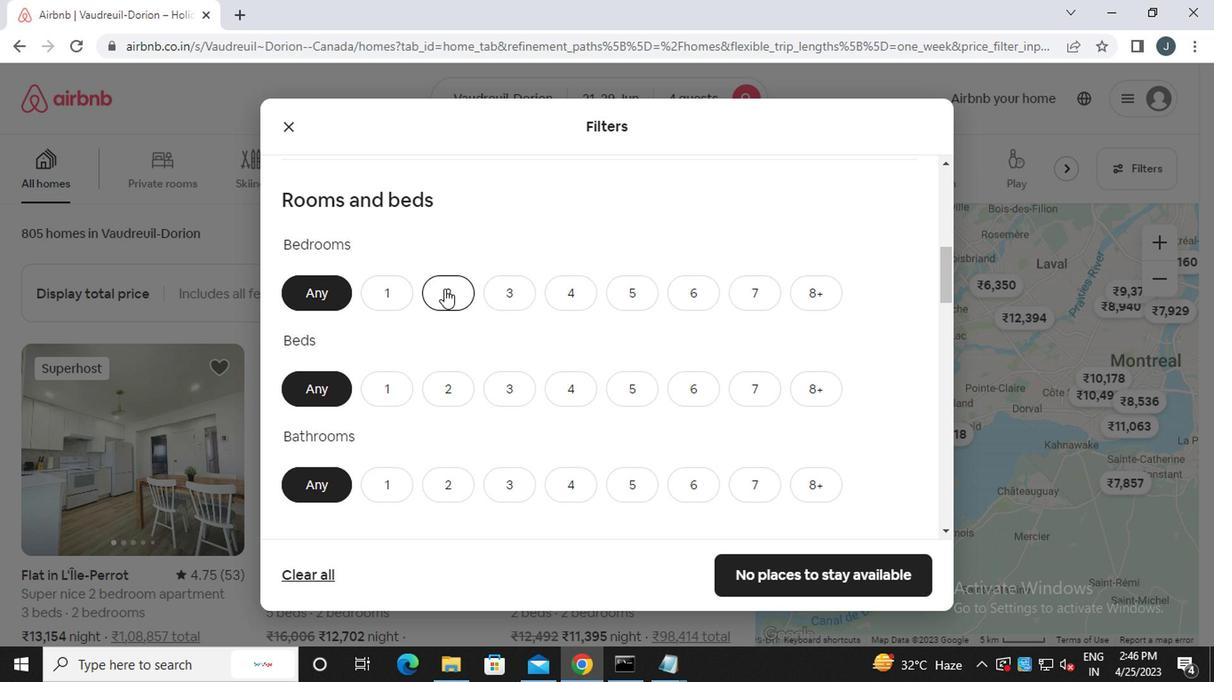 
Action: Mouse moved to (436, 409)
Screenshot: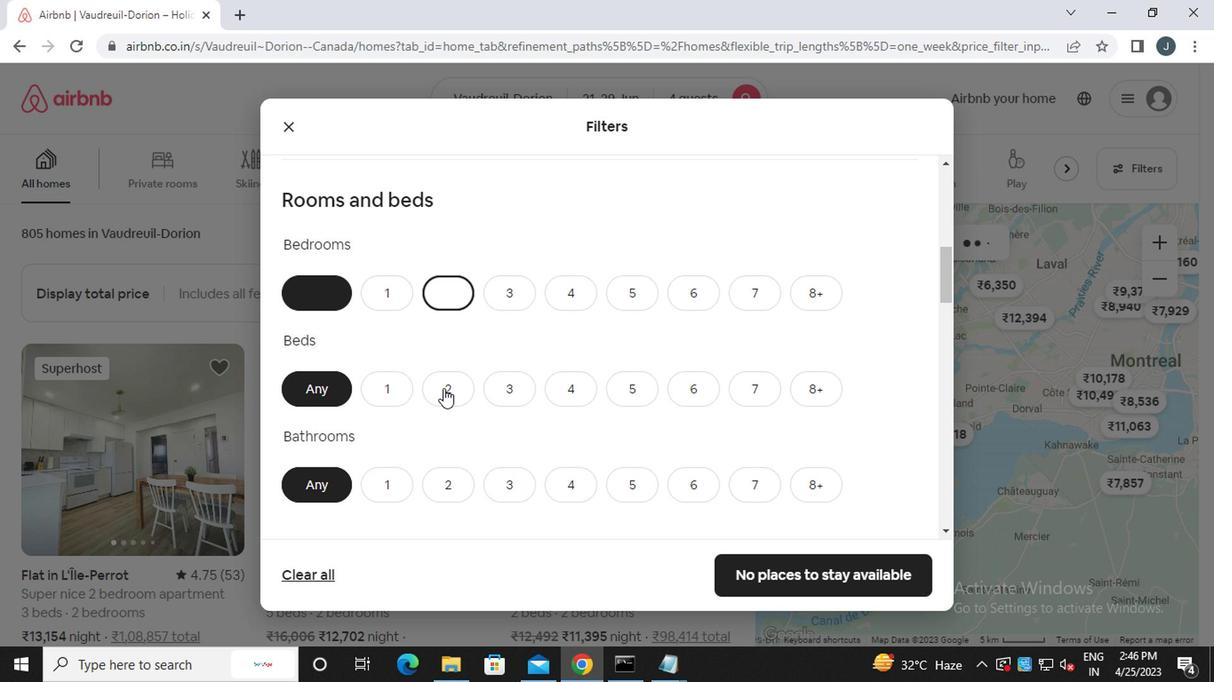 
Action: Mouse pressed left at (436, 409)
Screenshot: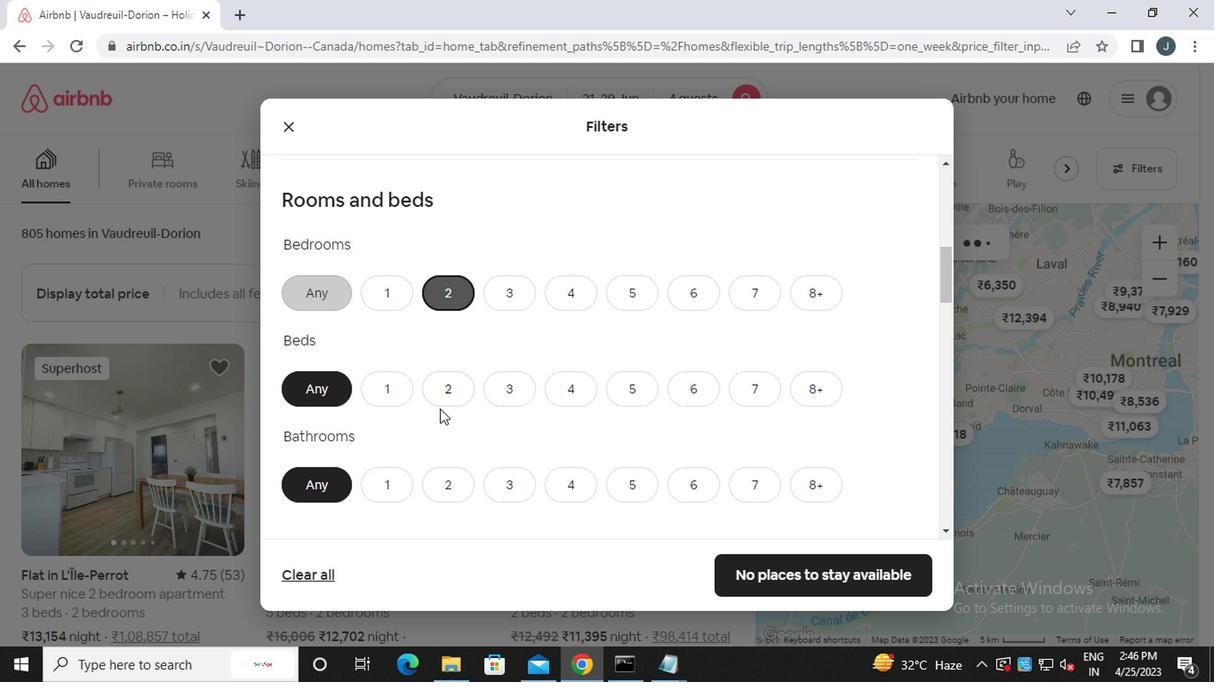 
Action: Mouse moved to (443, 399)
Screenshot: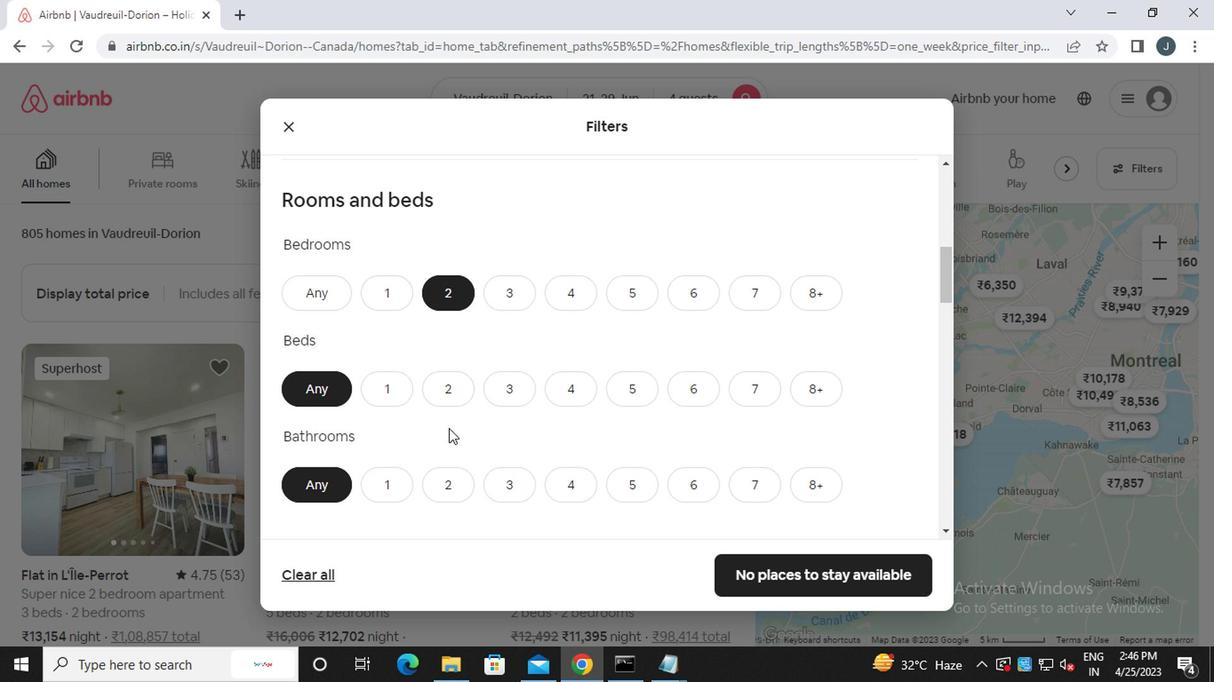
Action: Mouse pressed left at (443, 399)
Screenshot: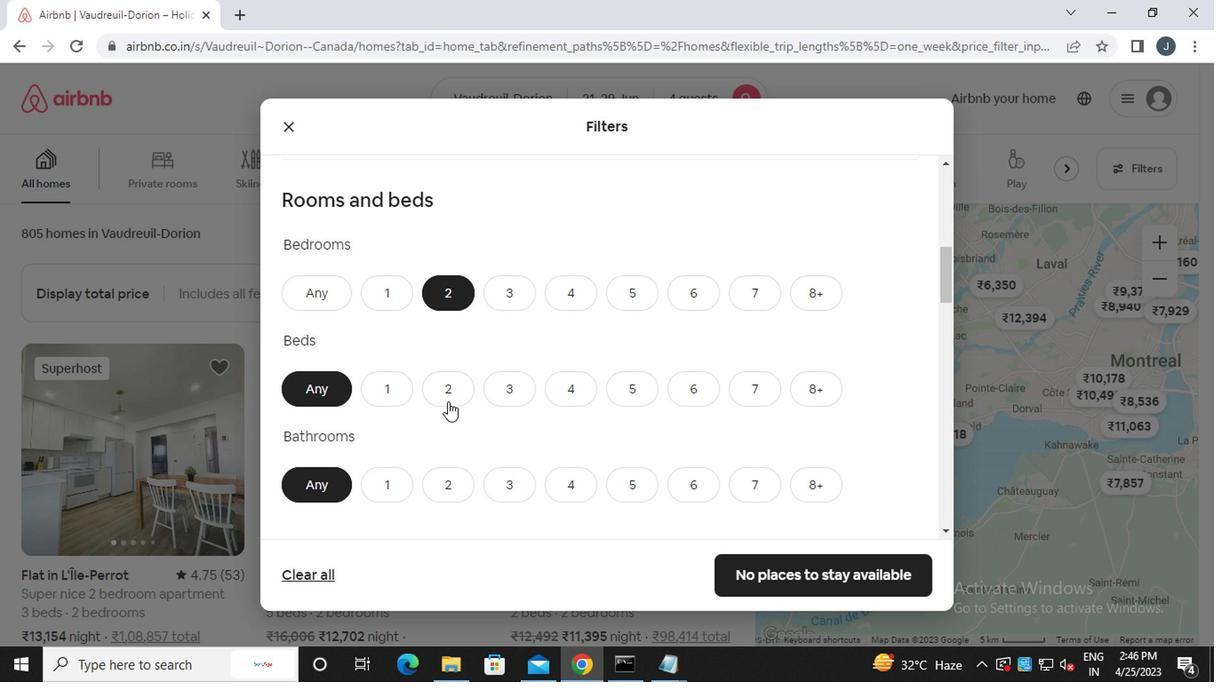 
Action: Mouse moved to (447, 486)
Screenshot: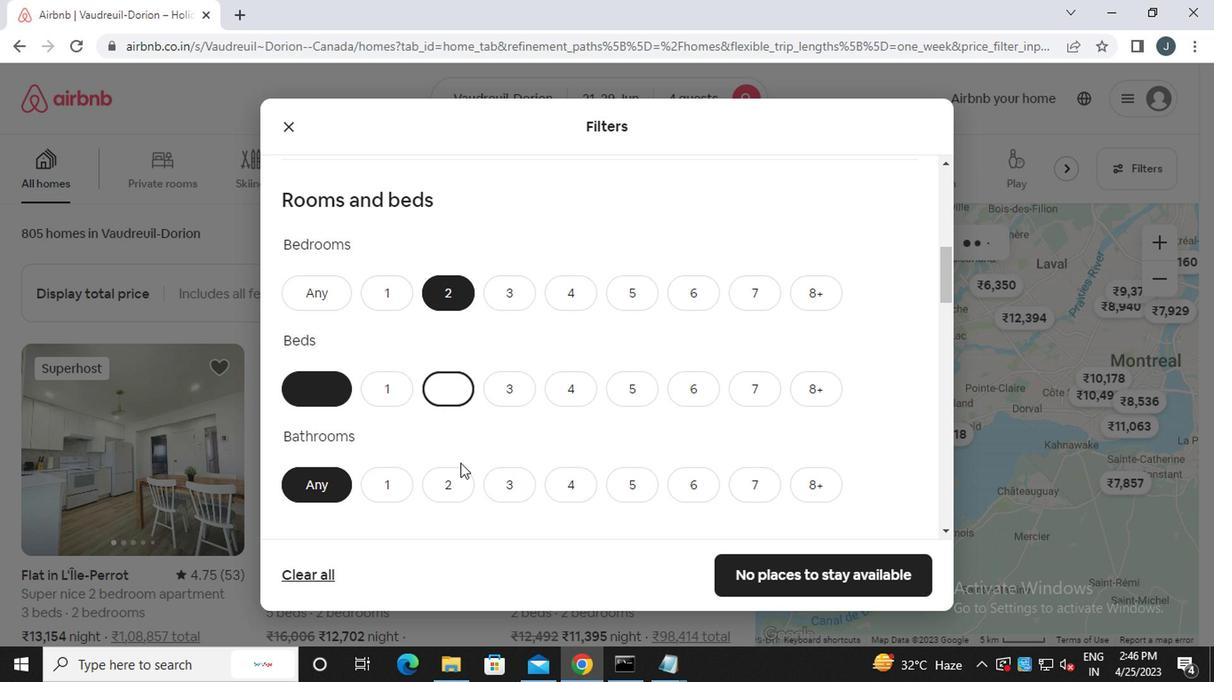 
Action: Mouse pressed left at (447, 486)
Screenshot: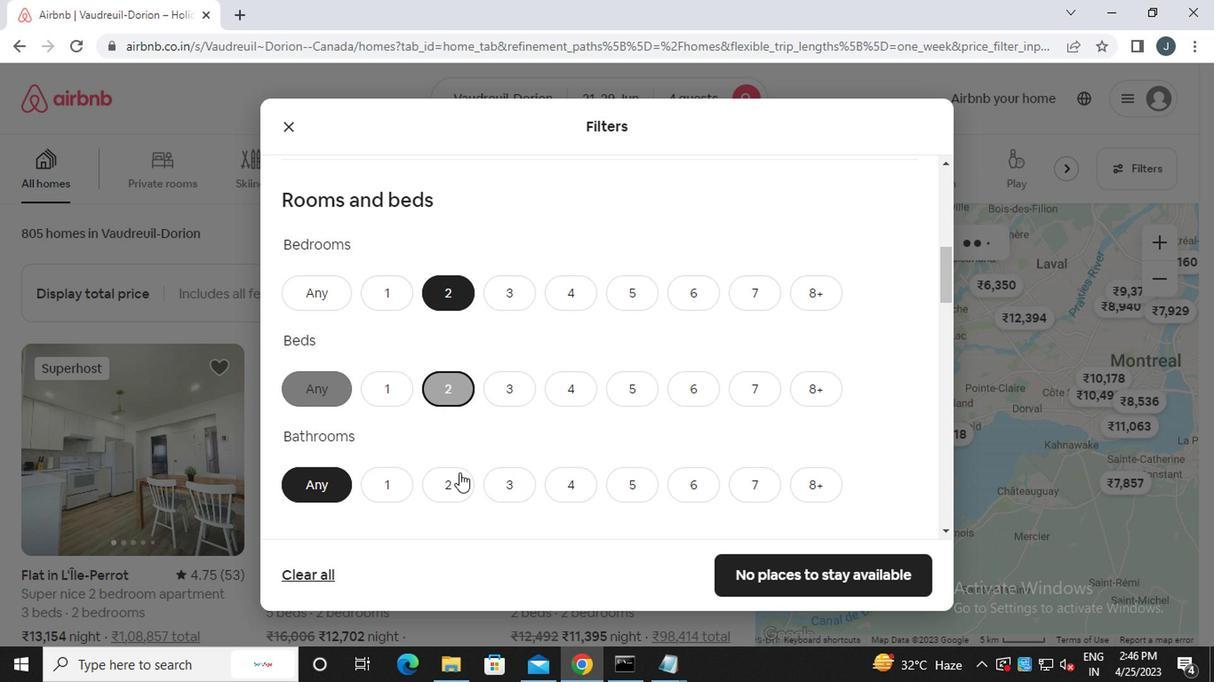 
Action: Mouse moved to (448, 470)
Screenshot: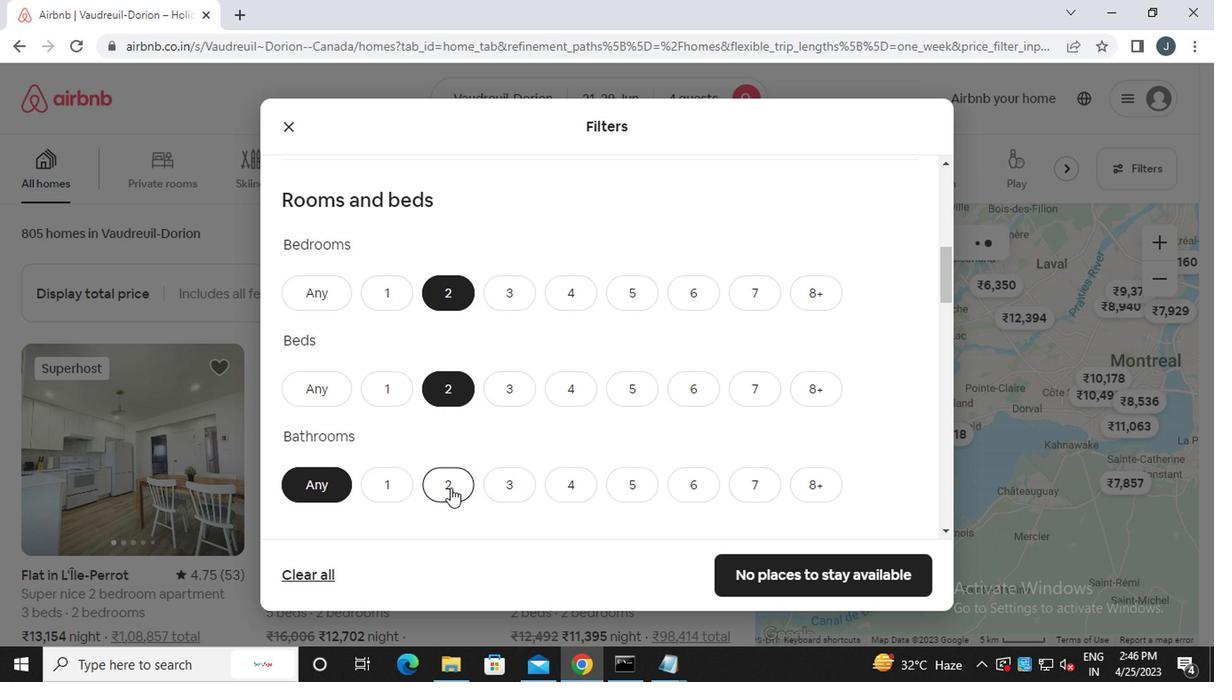 
Action: Mouse scrolled (448, 469) with delta (0, -1)
Screenshot: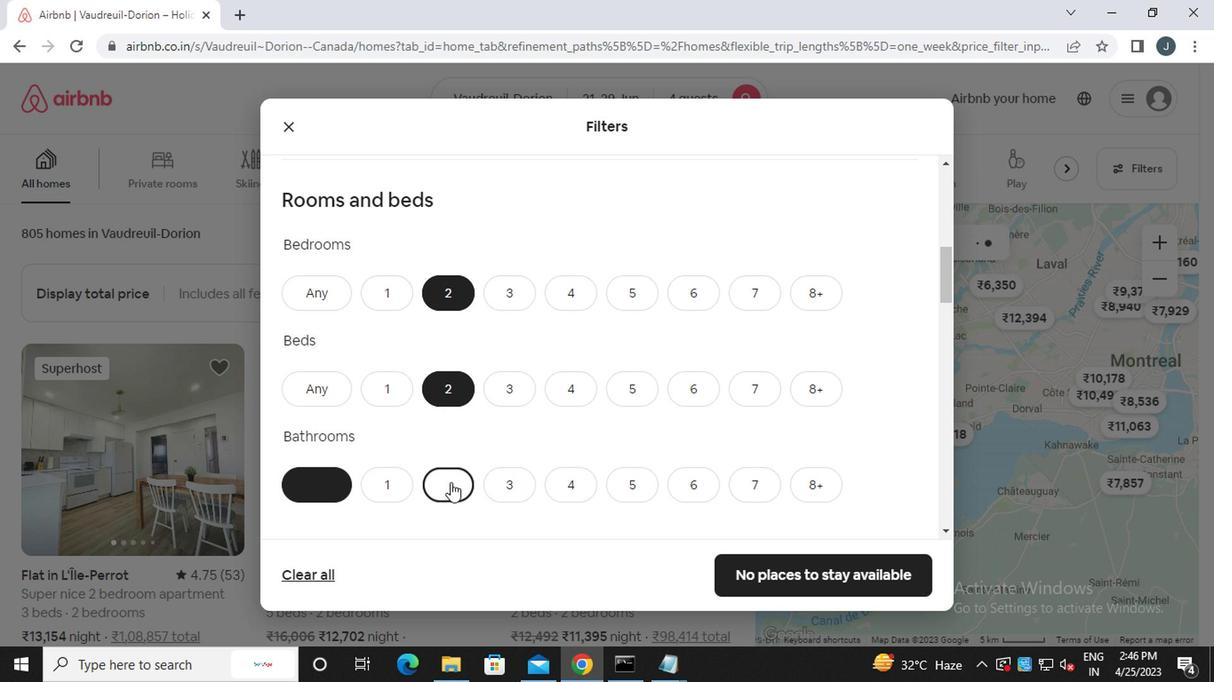 
Action: Mouse scrolled (448, 469) with delta (0, -1)
Screenshot: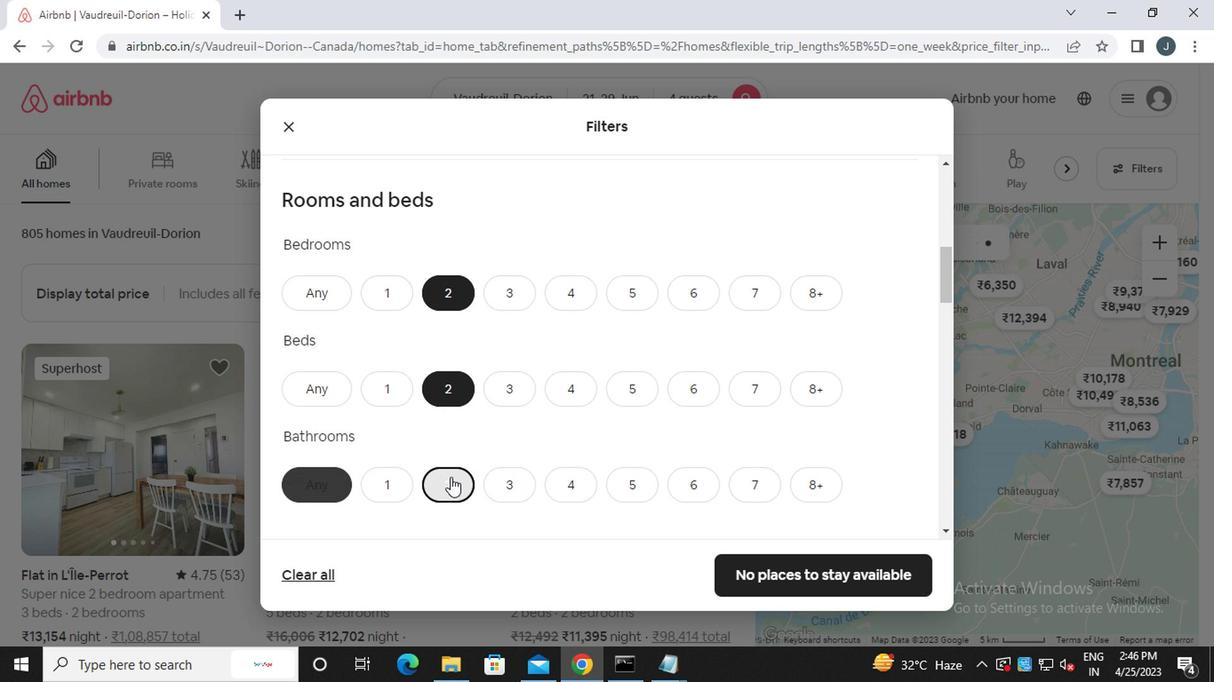 
Action: Mouse scrolled (448, 469) with delta (0, -1)
Screenshot: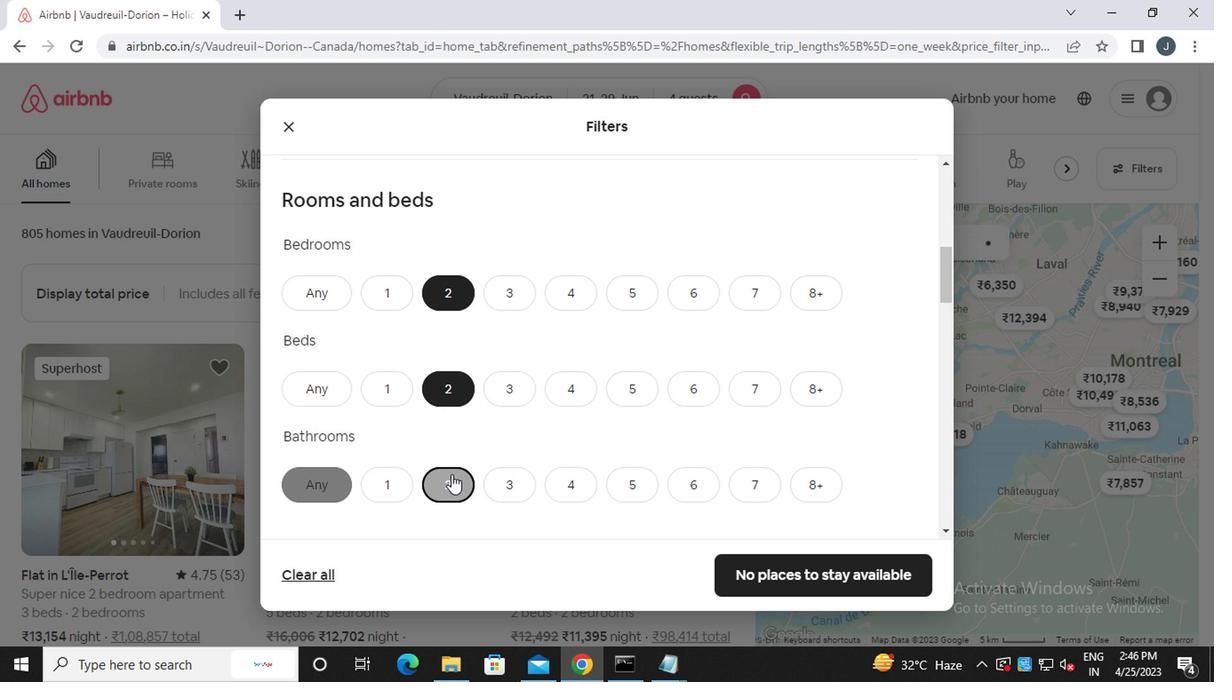 
Action: Mouse moved to (448, 466)
Screenshot: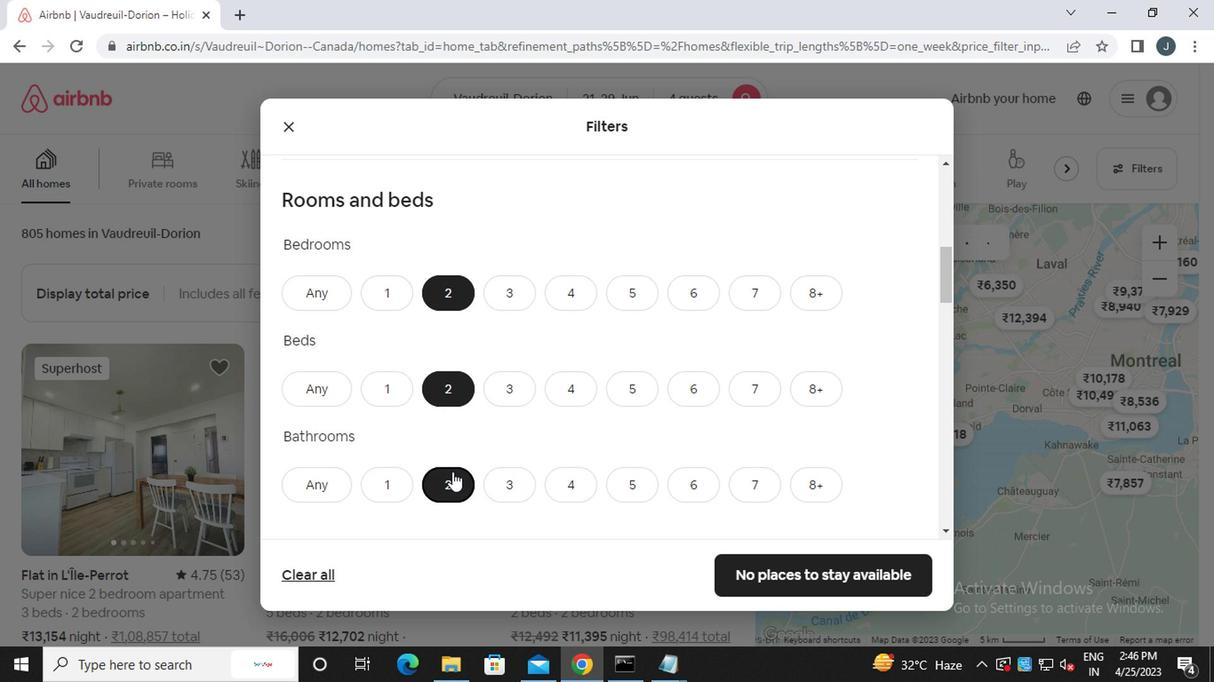 
Action: Mouse scrolled (448, 466) with delta (0, 0)
Screenshot: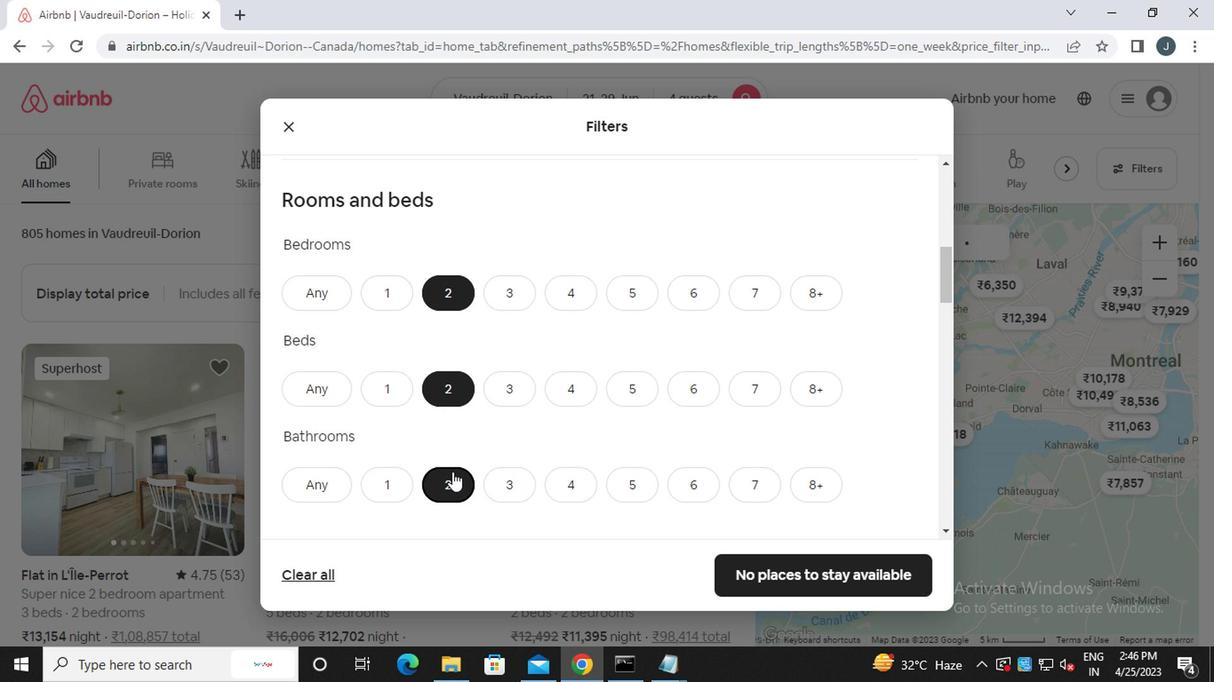 
Action: Mouse moved to (448, 462)
Screenshot: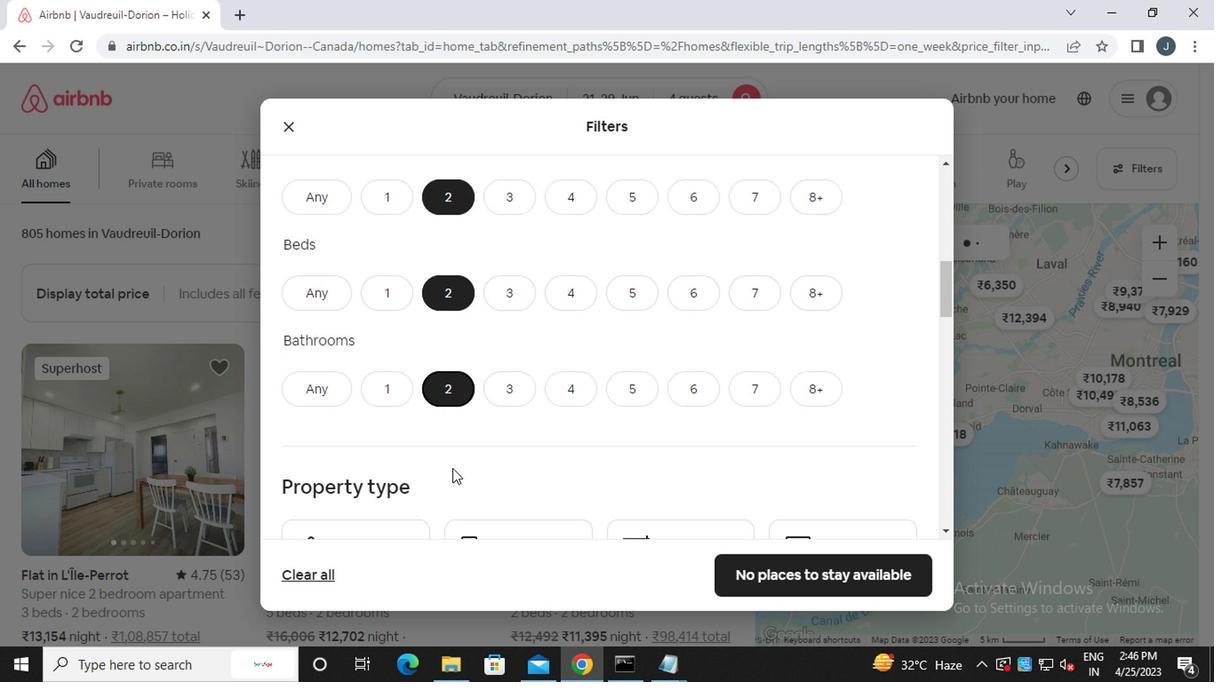
Action: Mouse scrolled (448, 461) with delta (0, 0)
Screenshot: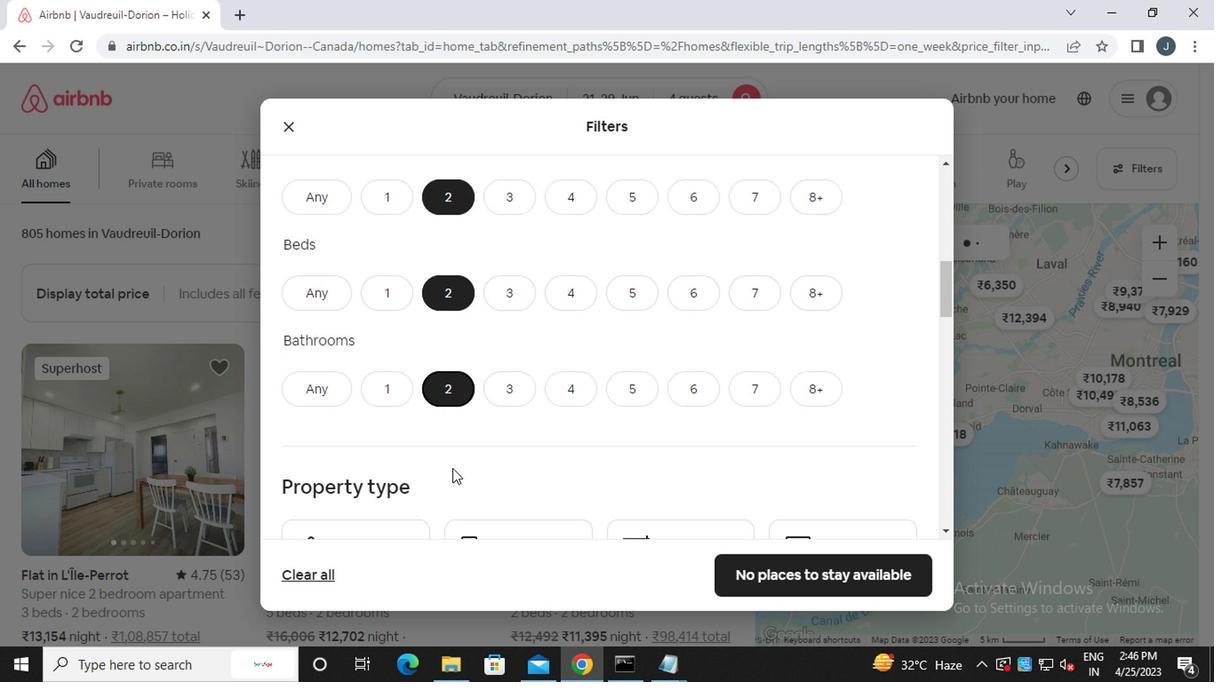 
Action: Mouse moved to (445, 454)
Screenshot: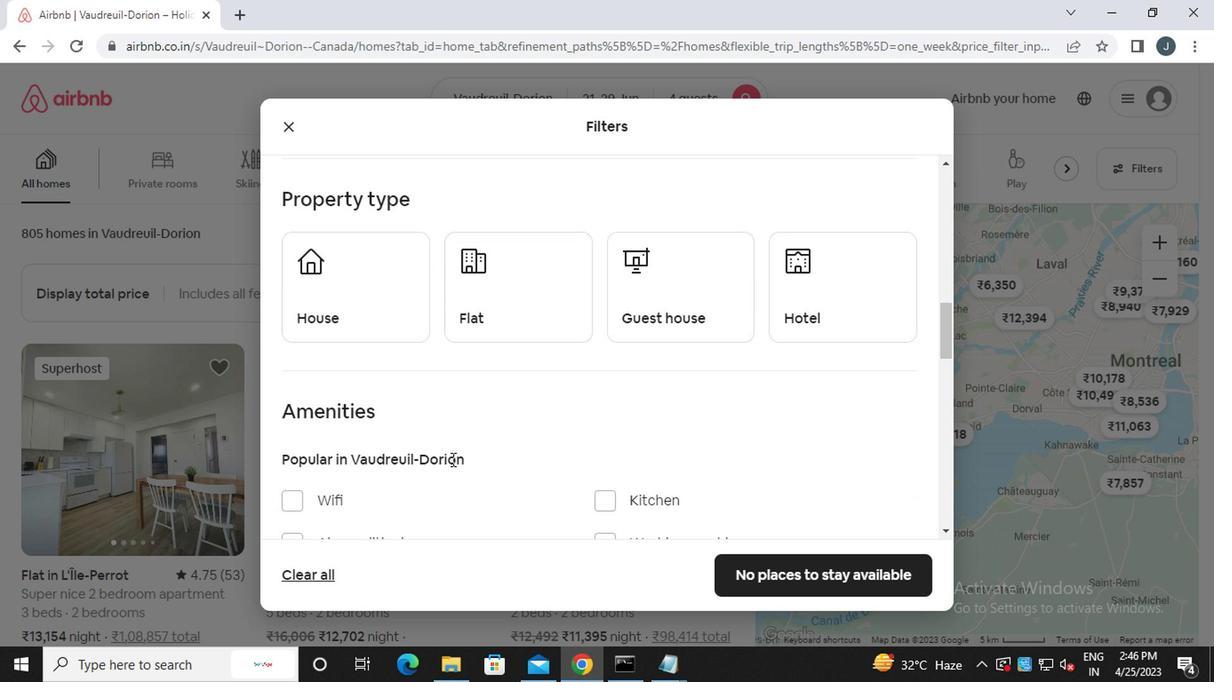 
Action: Mouse scrolled (445, 454) with delta (0, 0)
Screenshot: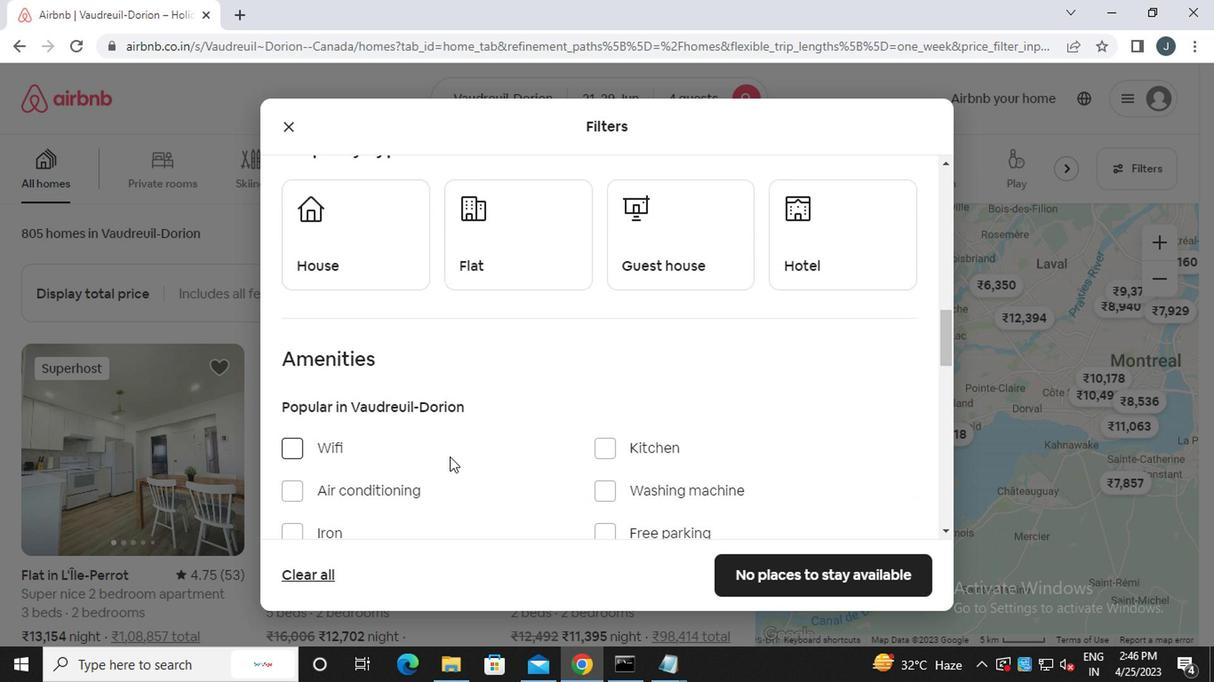
Action: Mouse moved to (375, 225)
Screenshot: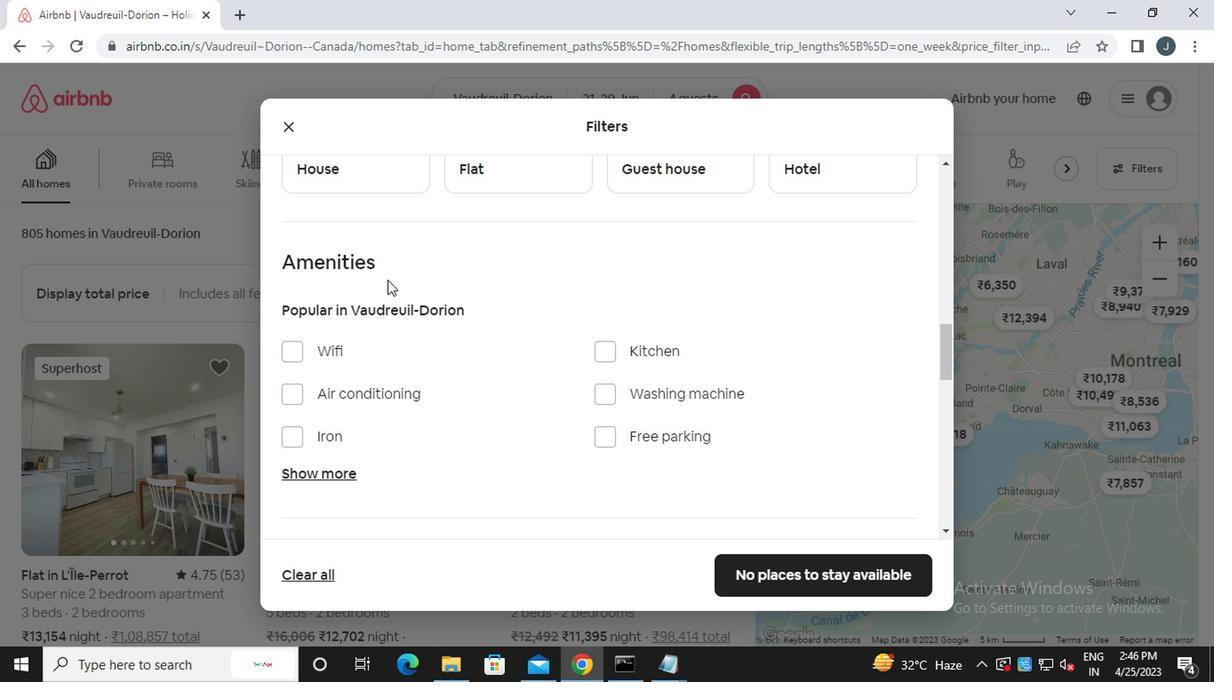 
Action: Mouse scrolled (375, 225) with delta (0, 0)
Screenshot: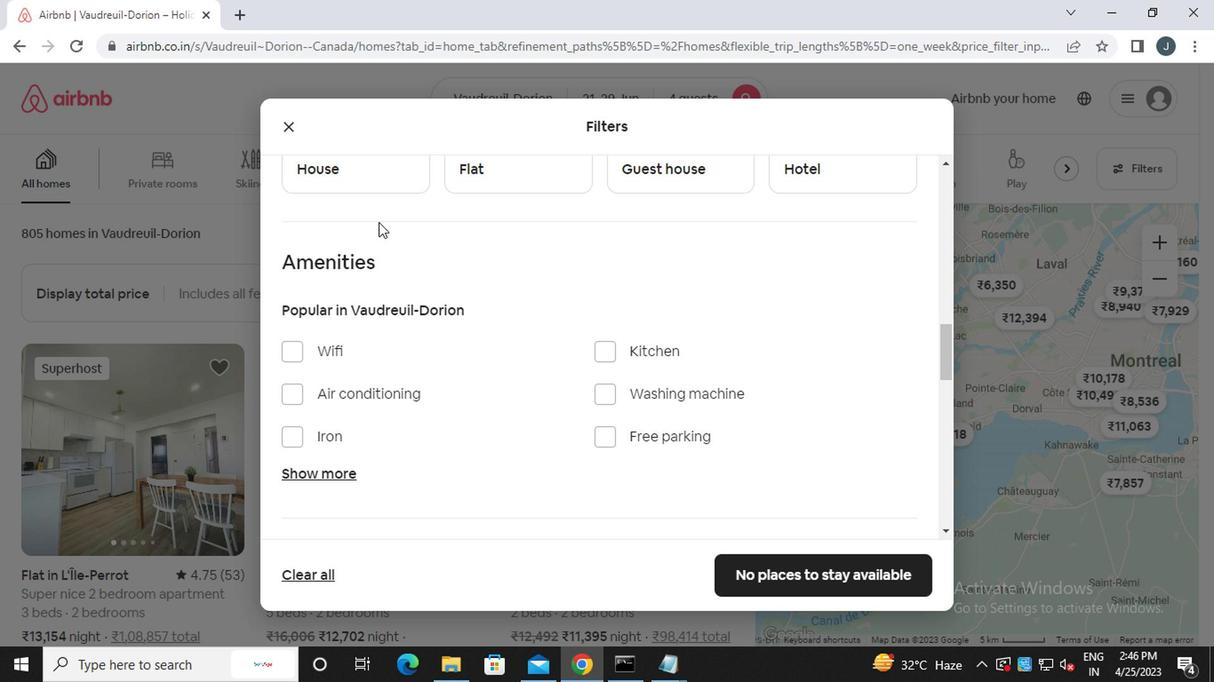 
Action: Mouse moved to (357, 244)
Screenshot: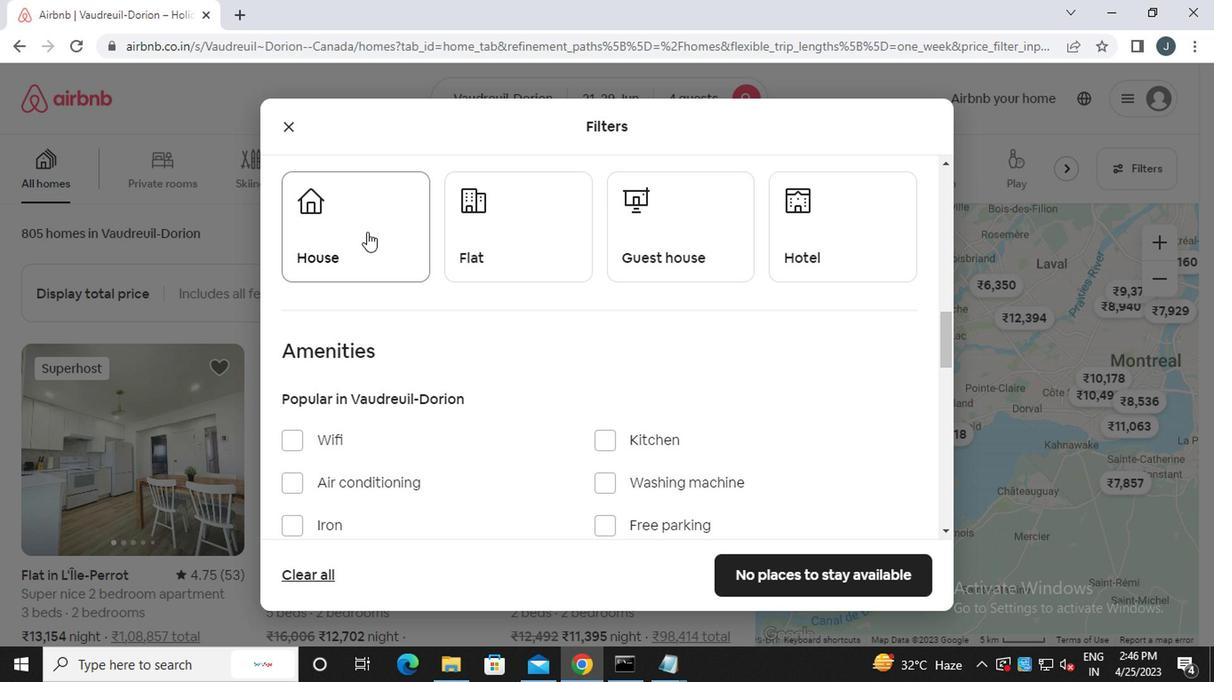 
Action: Mouse pressed left at (357, 244)
Screenshot: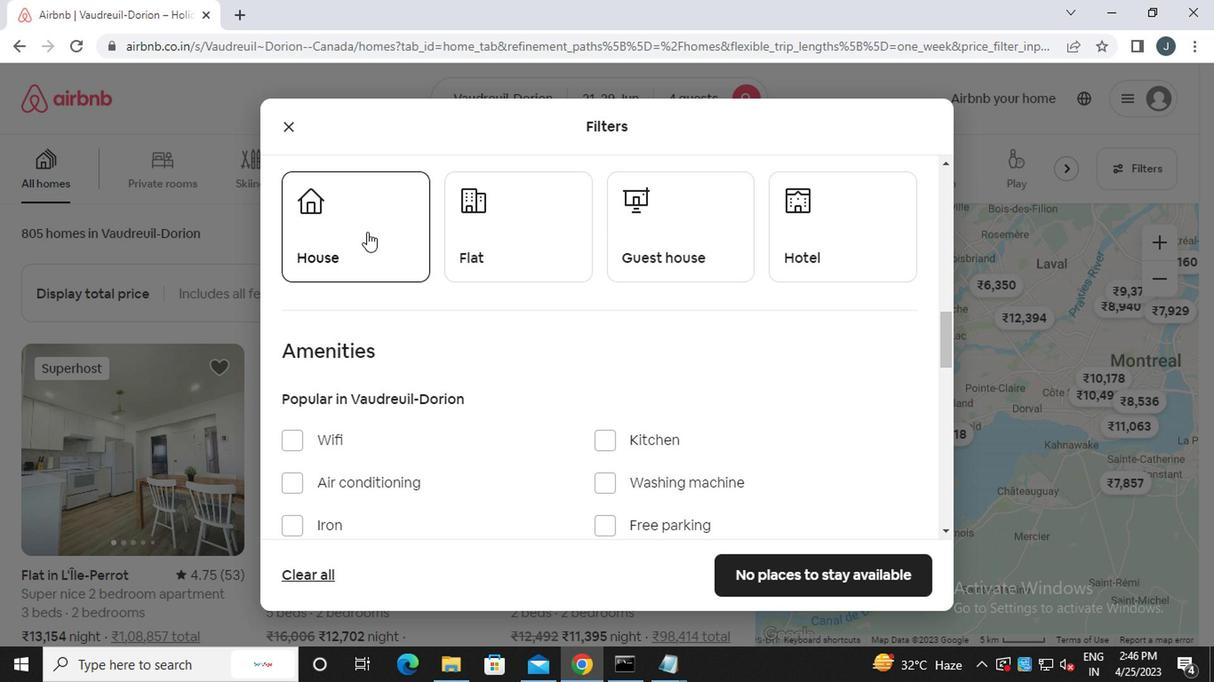 
Action: Mouse moved to (485, 248)
Screenshot: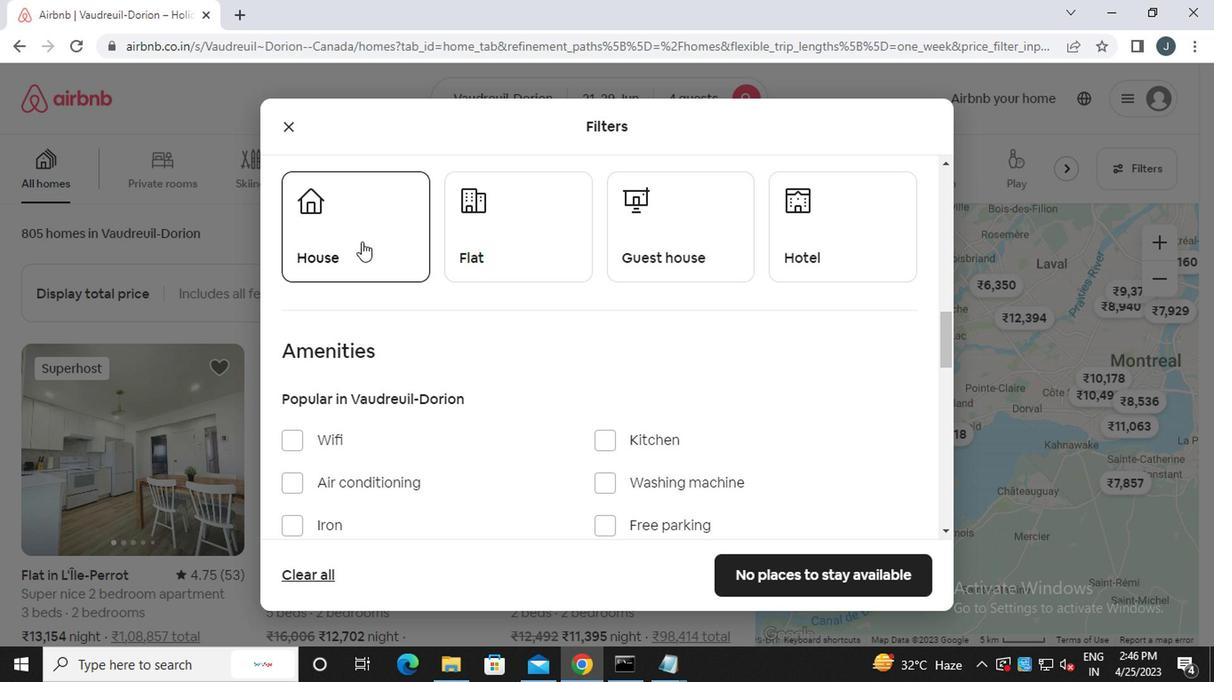 
Action: Mouse pressed left at (485, 248)
Screenshot: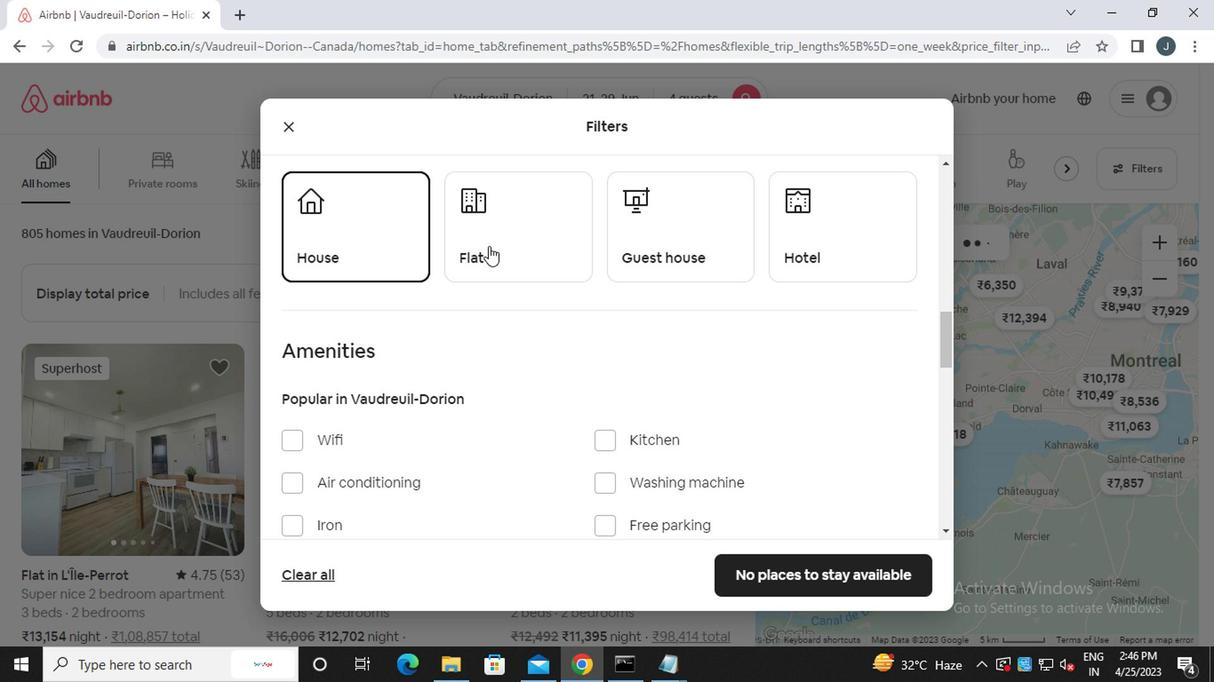 
Action: Mouse moved to (691, 238)
Screenshot: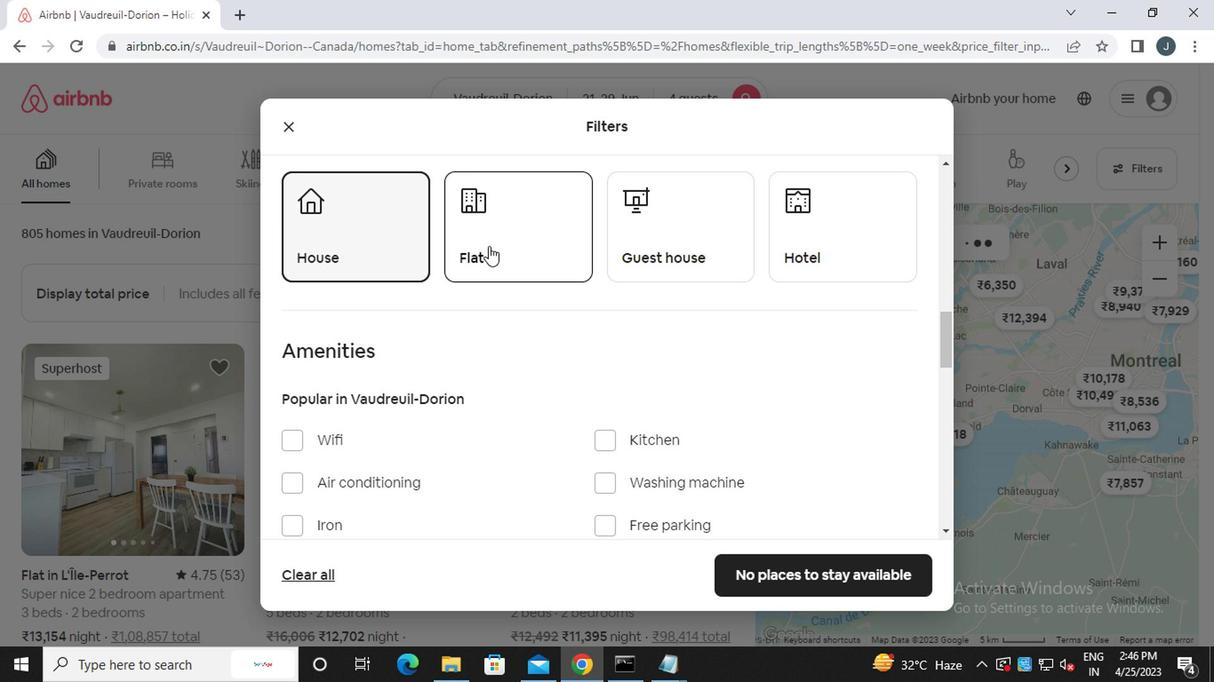 
Action: Mouse pressed left at (691, 238)
Screenshot: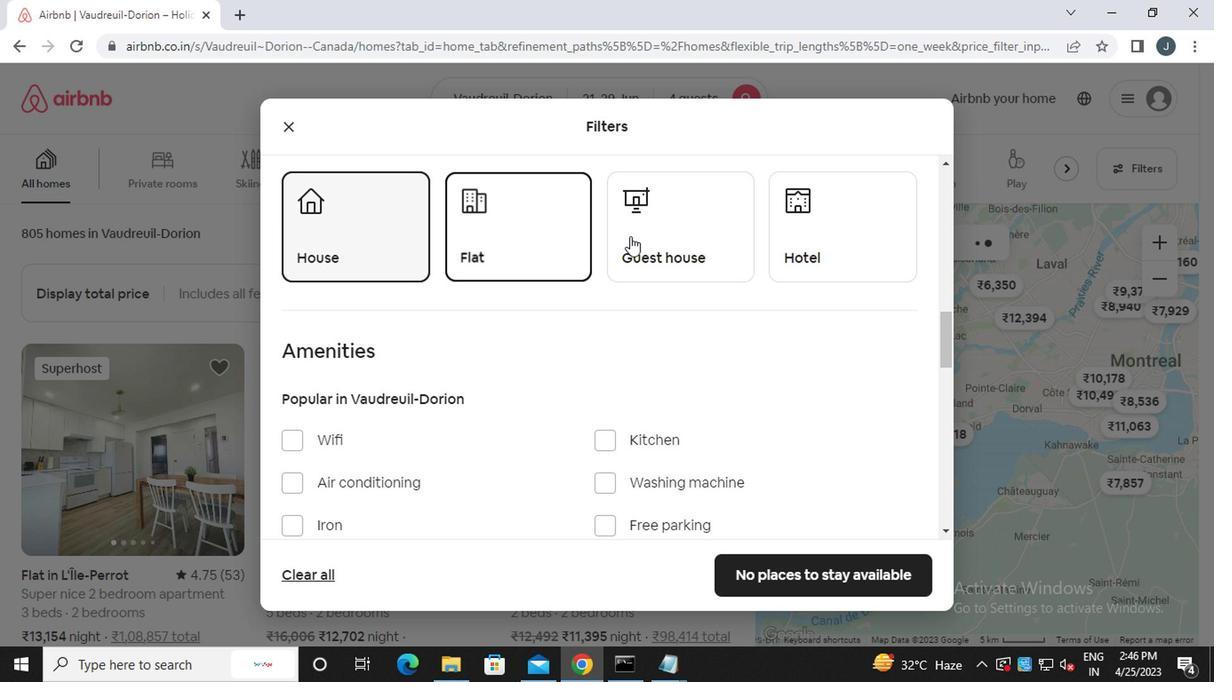 
Action: Mouse scrolled (691, 237) with delta (0, -1)
Screenshot: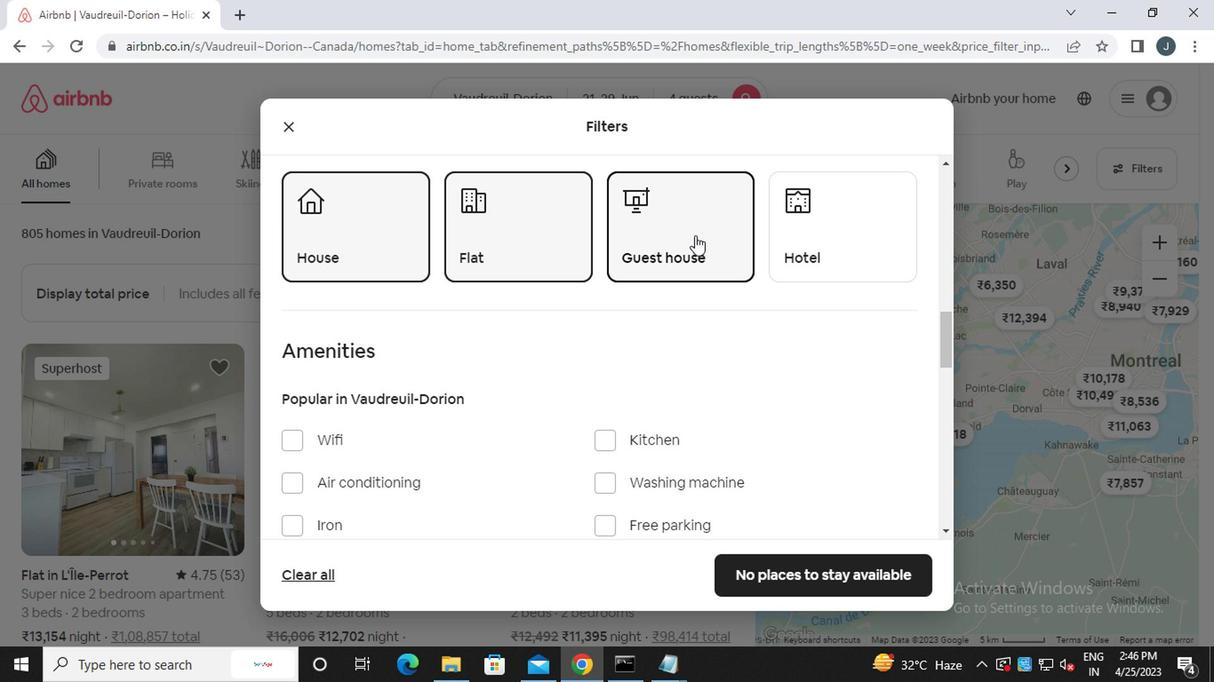 
Action: Mouse moved to (693, 239)
Screenshot: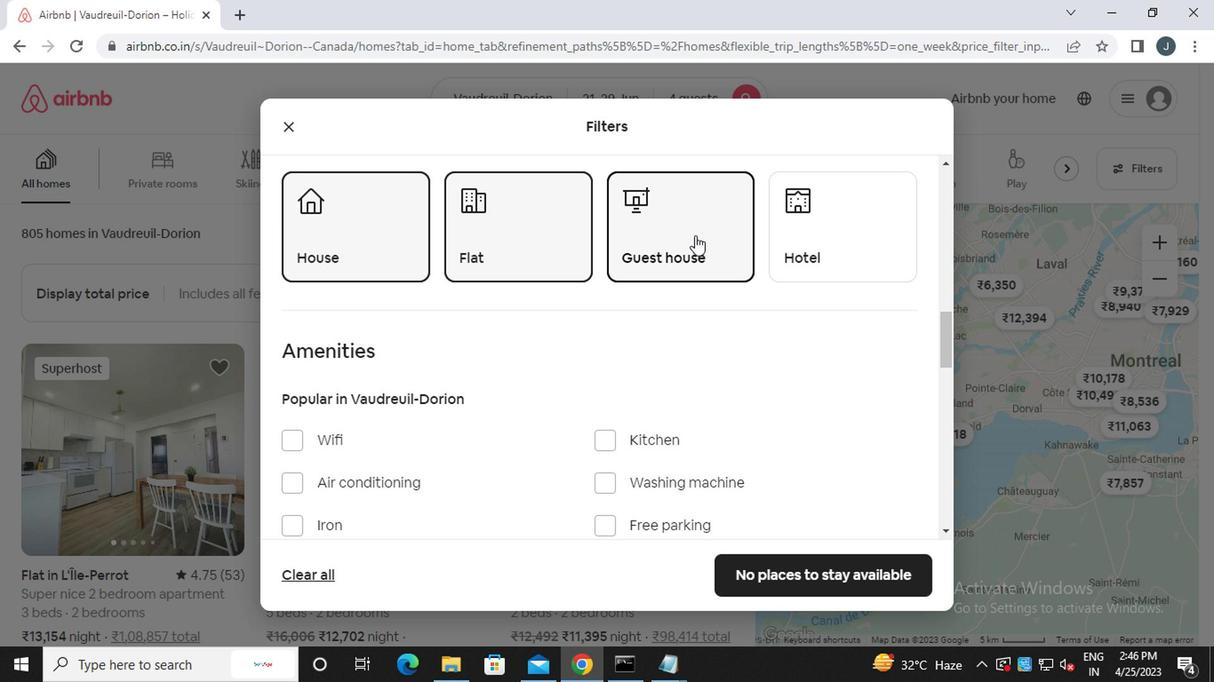 
Action: Mouse scrolled (693, 239) with delta (0, 0)
Screenshot: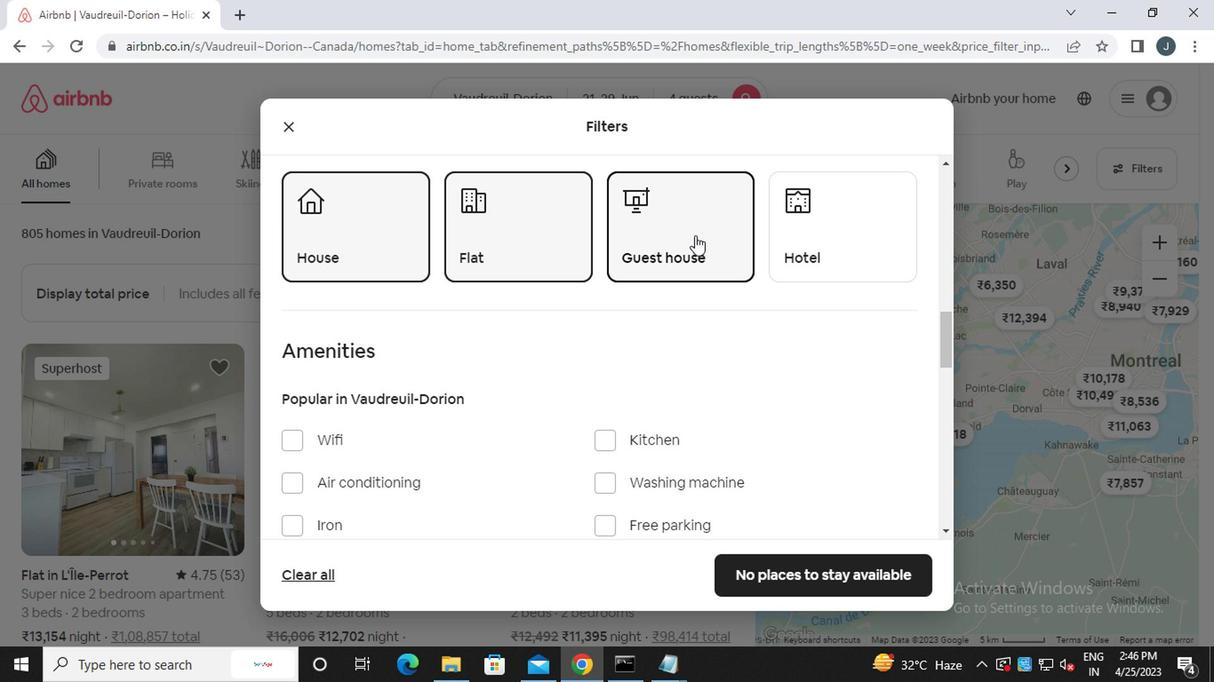 
Action: Mouse moved to (694, 242)
Screenshot: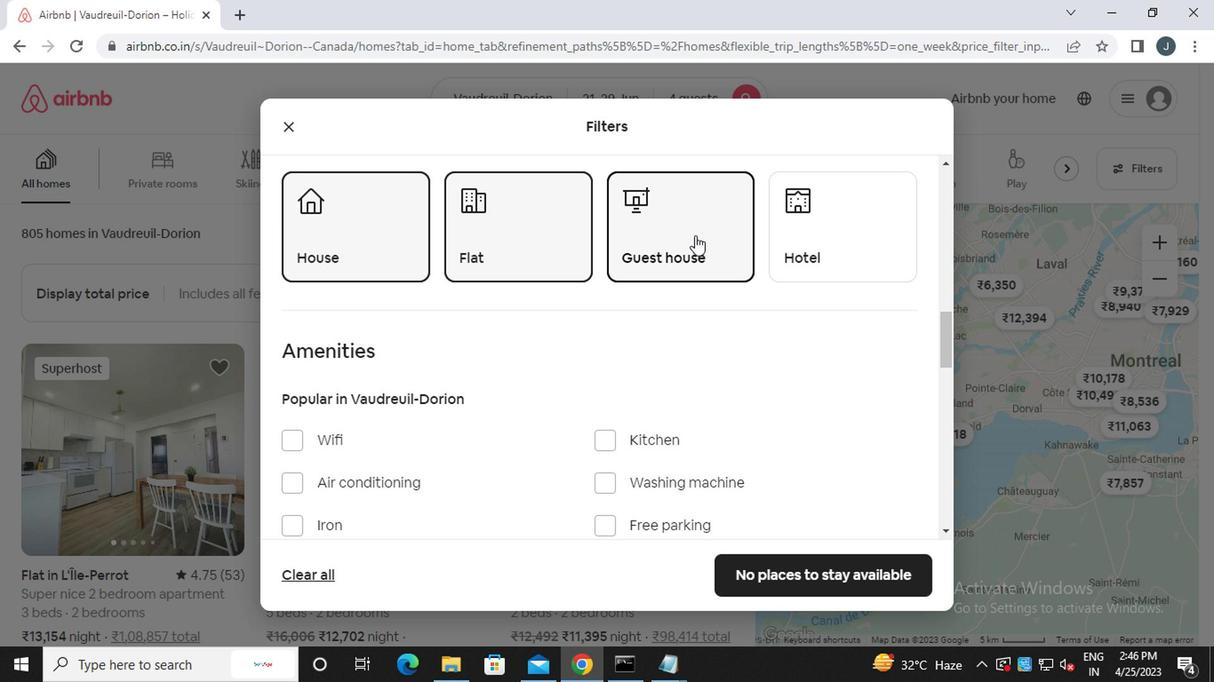 
Action: Mouse scrolled (694, 241) with delta (0, -1)
Screenshot: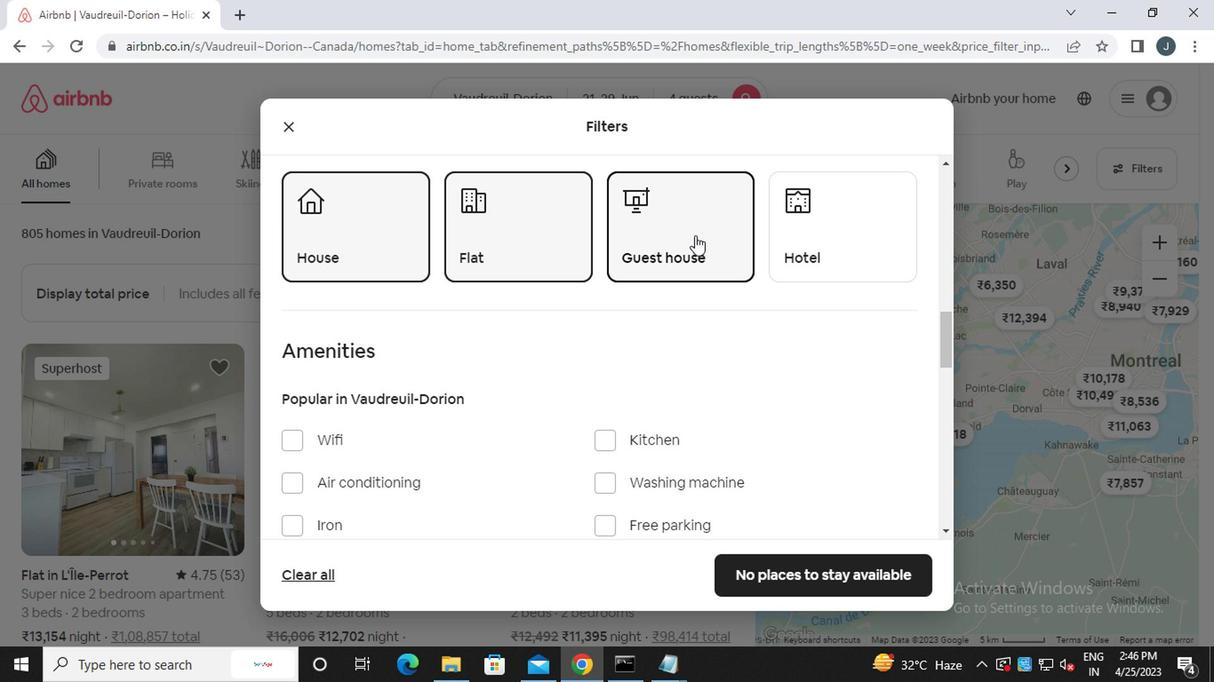 
Action: Mouse moved to (695, 243)
Screenshot: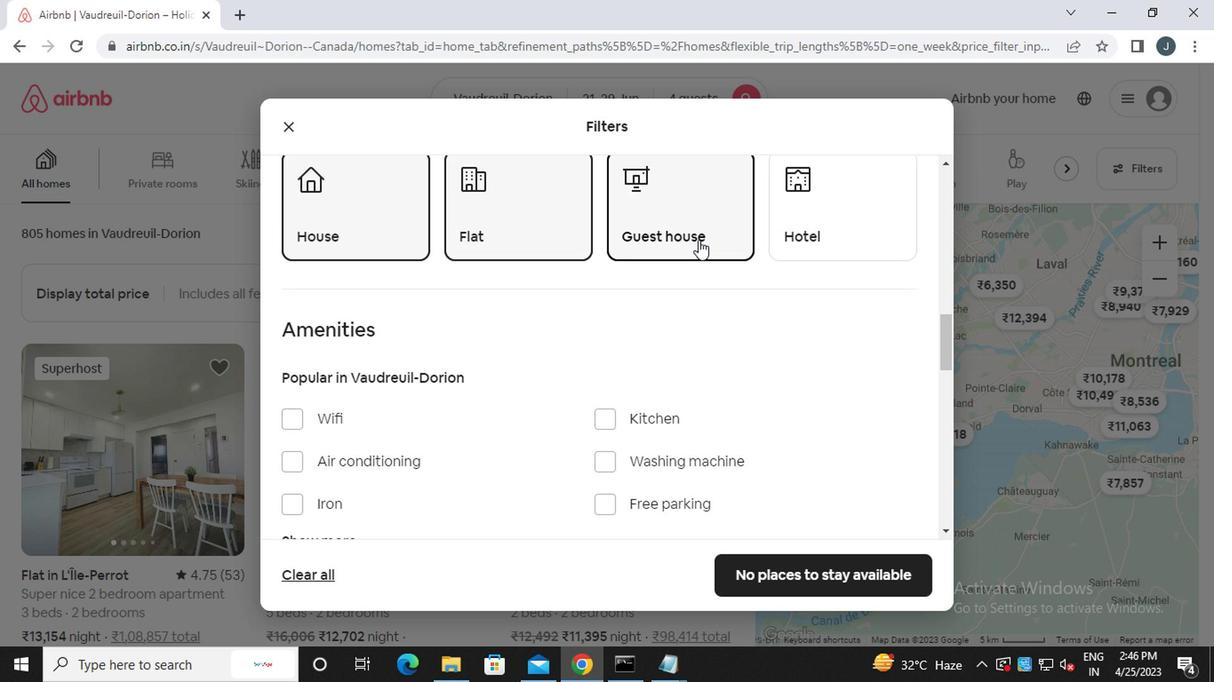 
Action: Mouse scrolled (695, 242) with delta (0, 0)
Screenshot: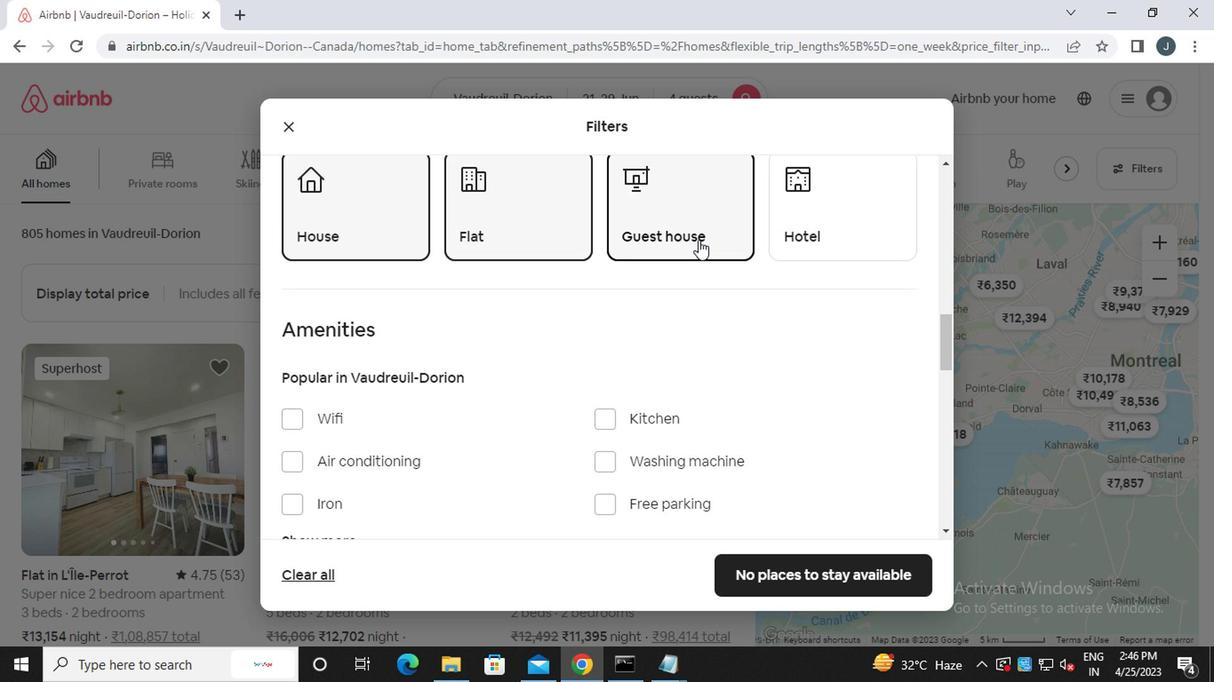 
Action: Mouse moved to (699, 245)
Screenshot: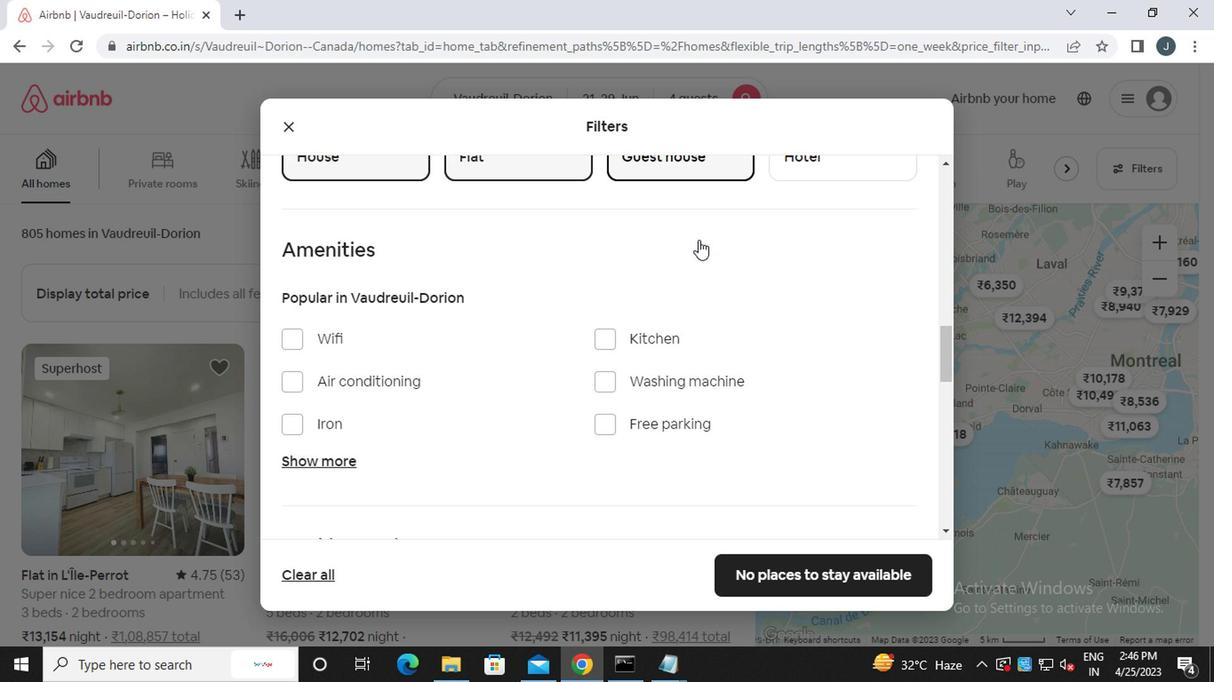 
Action: Mouse scrolled (699, 244) with delta (0, -1)
Screenshot: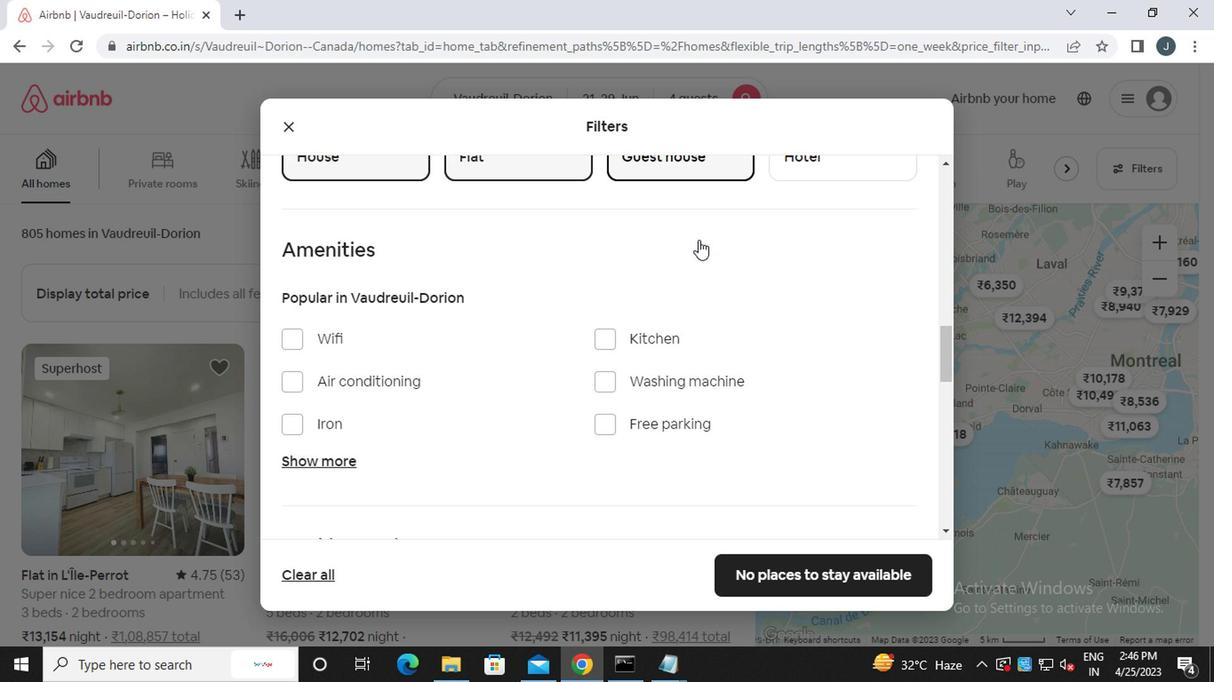 
Action: Mouse moved to (878, 326)
Screenshot: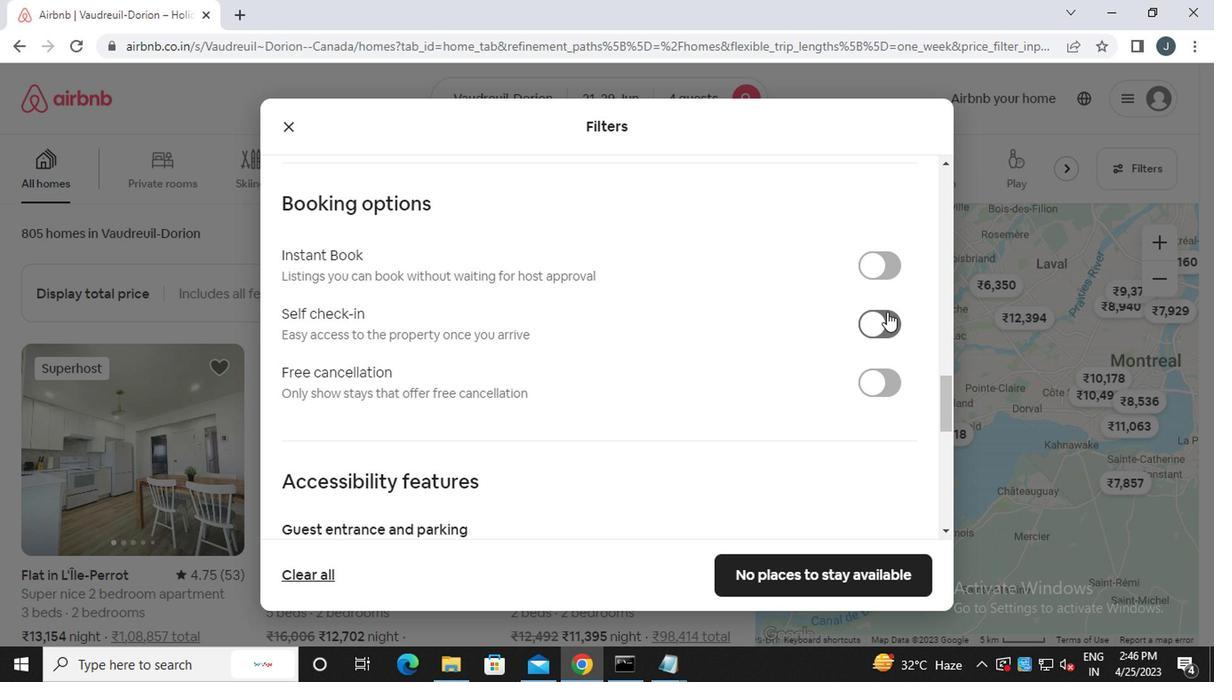 
Action: Mouse pressed left at (878, 326)
Screenshot: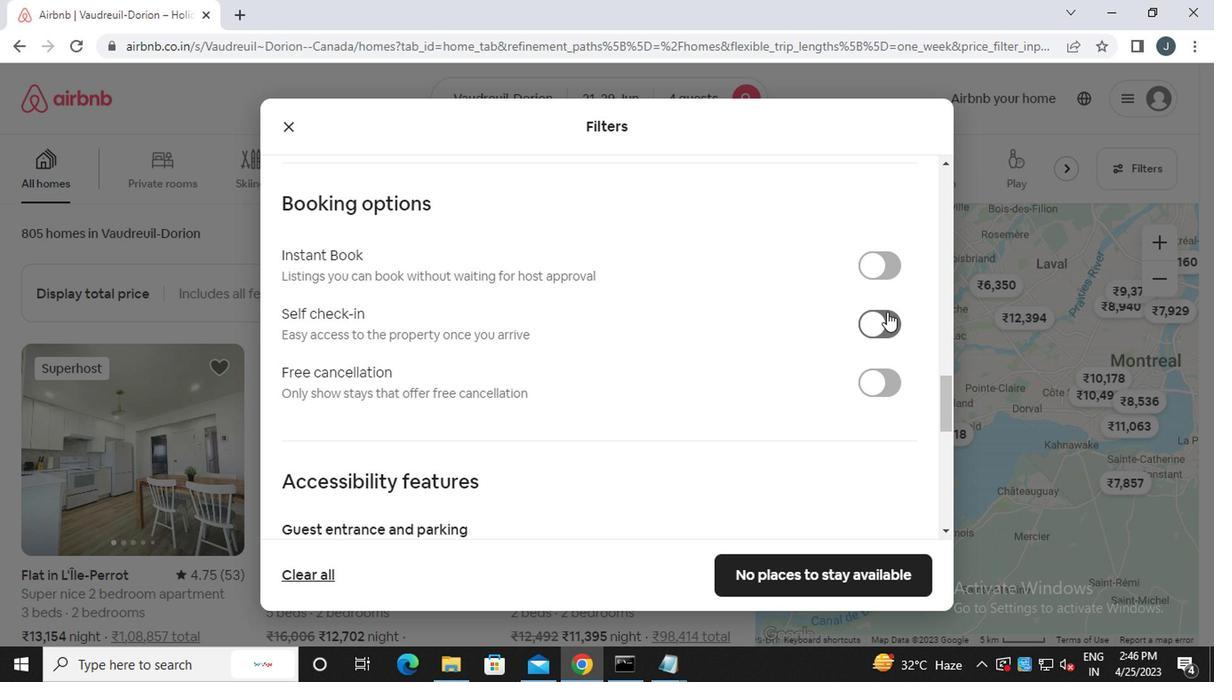 
Action: Mouse moved to (513, 387)
Screenshot: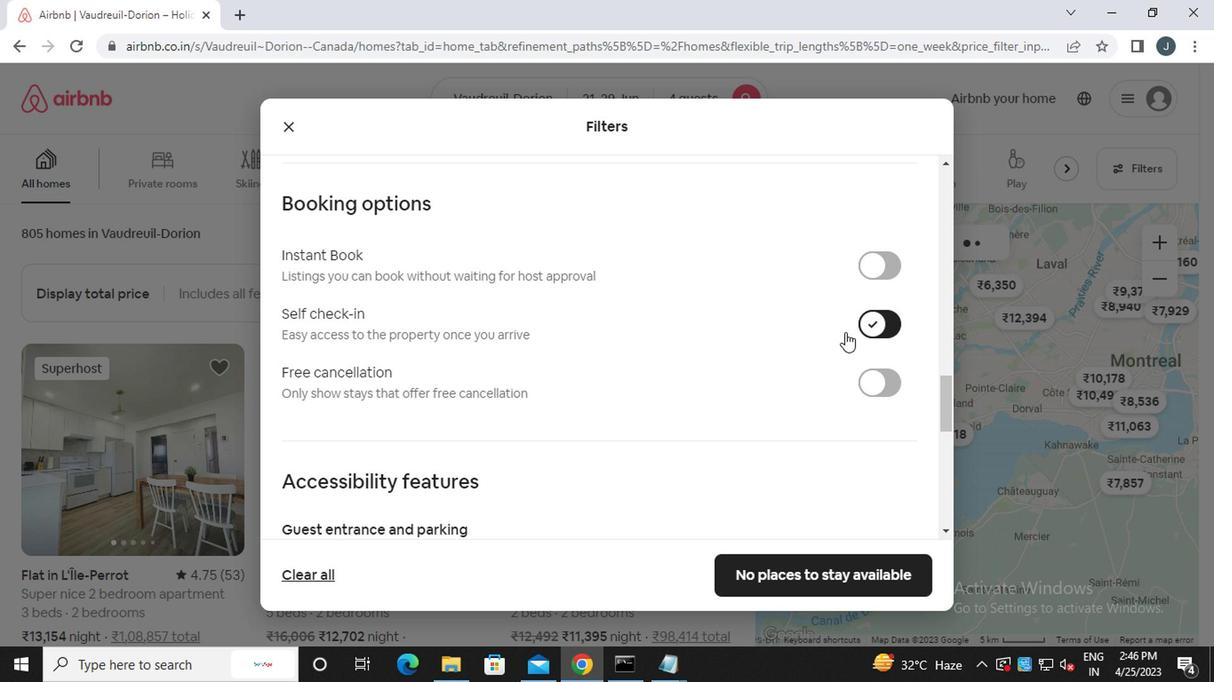 
Action: Mouse scrolled (513, 386) with delta (0, -1)
Screenshot: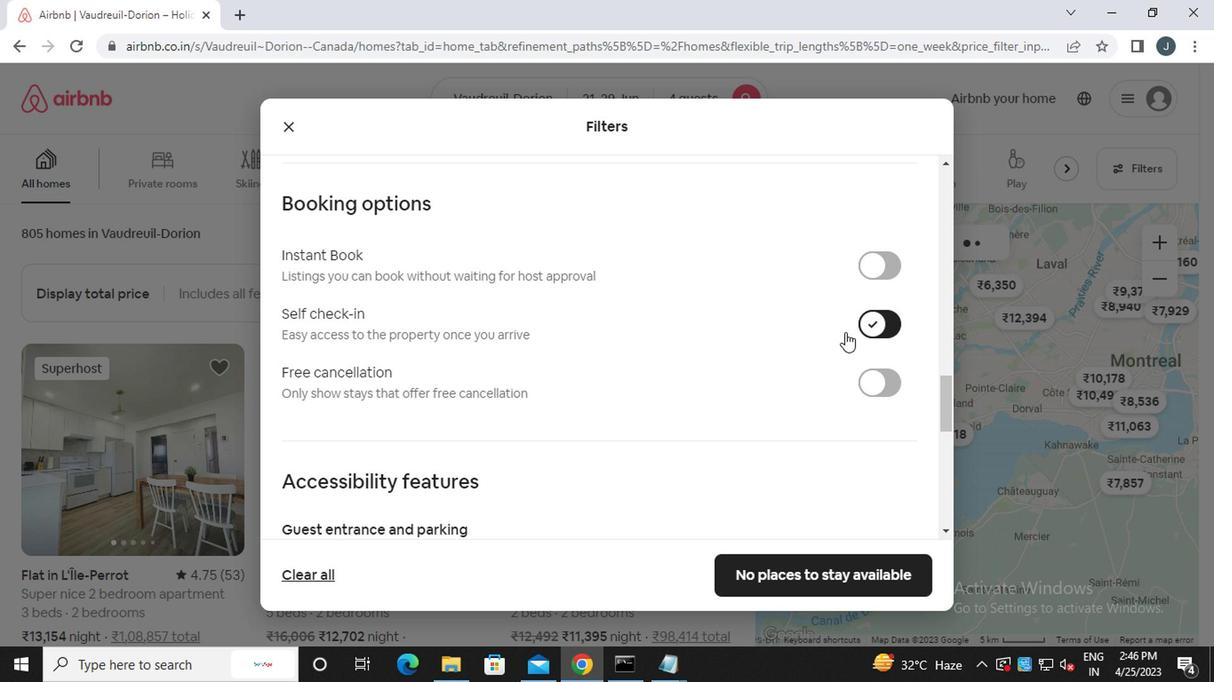 
Action: Mouse moved to (505, 392)
Screenshot: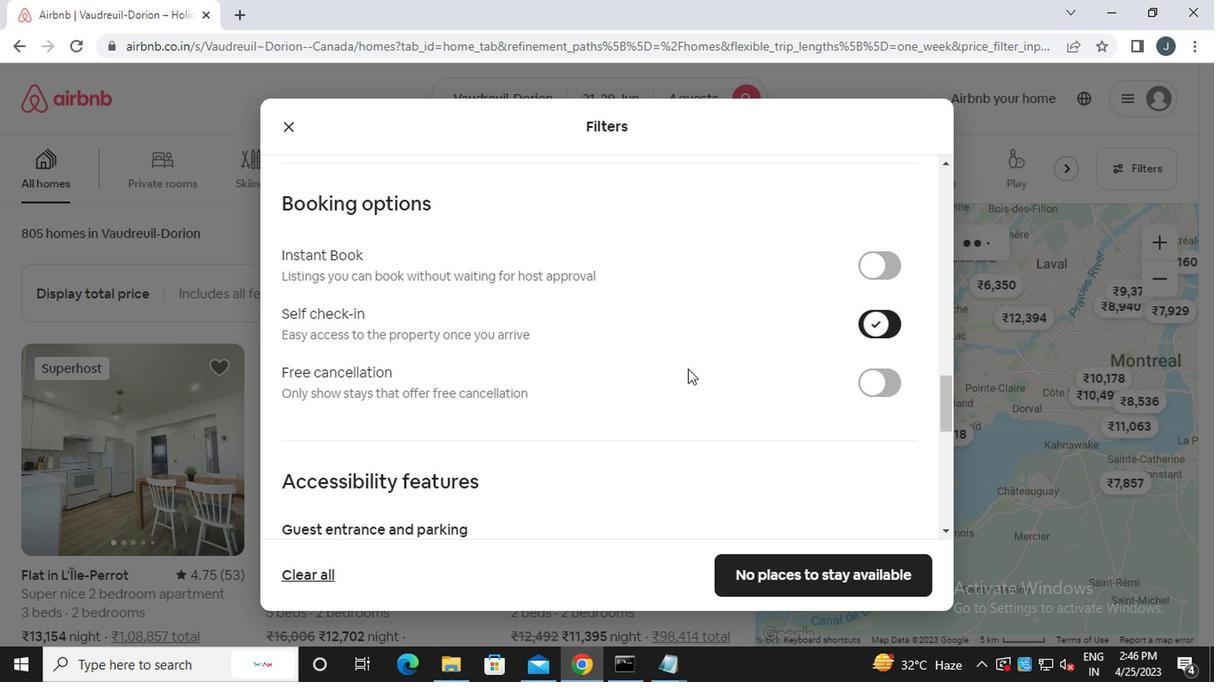 
Action: Mouse scrolled (505, 390) with delta (0, -1)
Screenshot: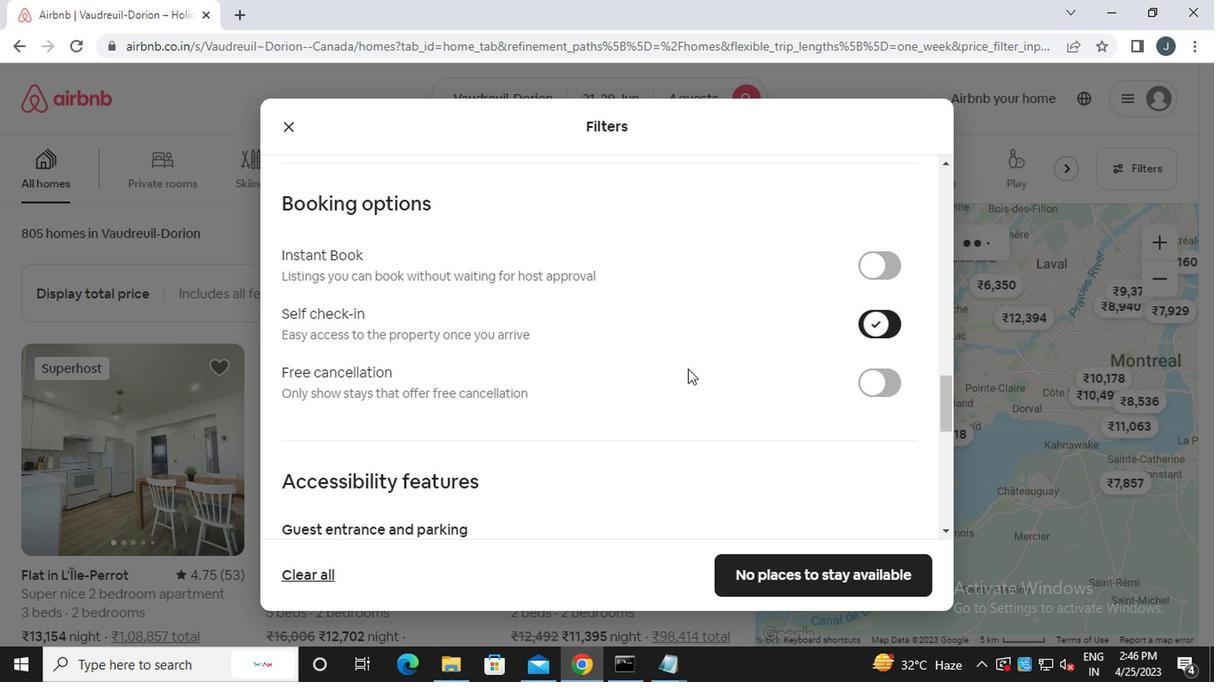 
Action: Mouse moved to (502, 392)
Screenshot: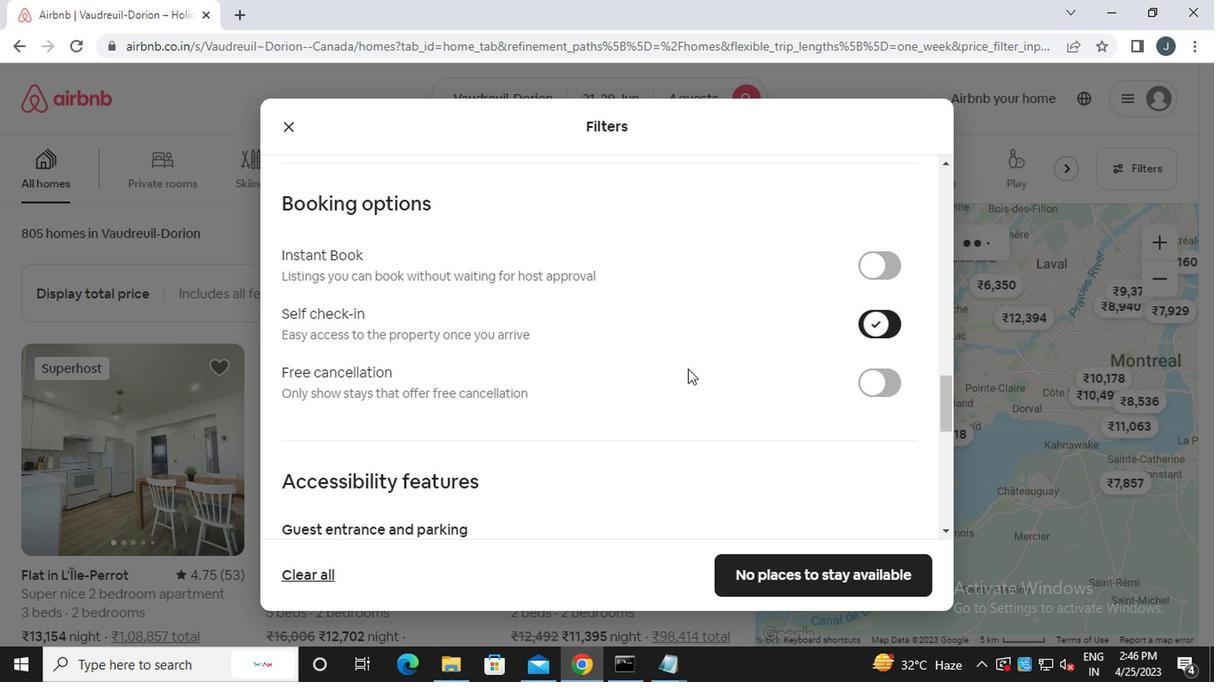 
Action: Mouse scrolled (502, 392) with delta (0, 0)
Screenshot: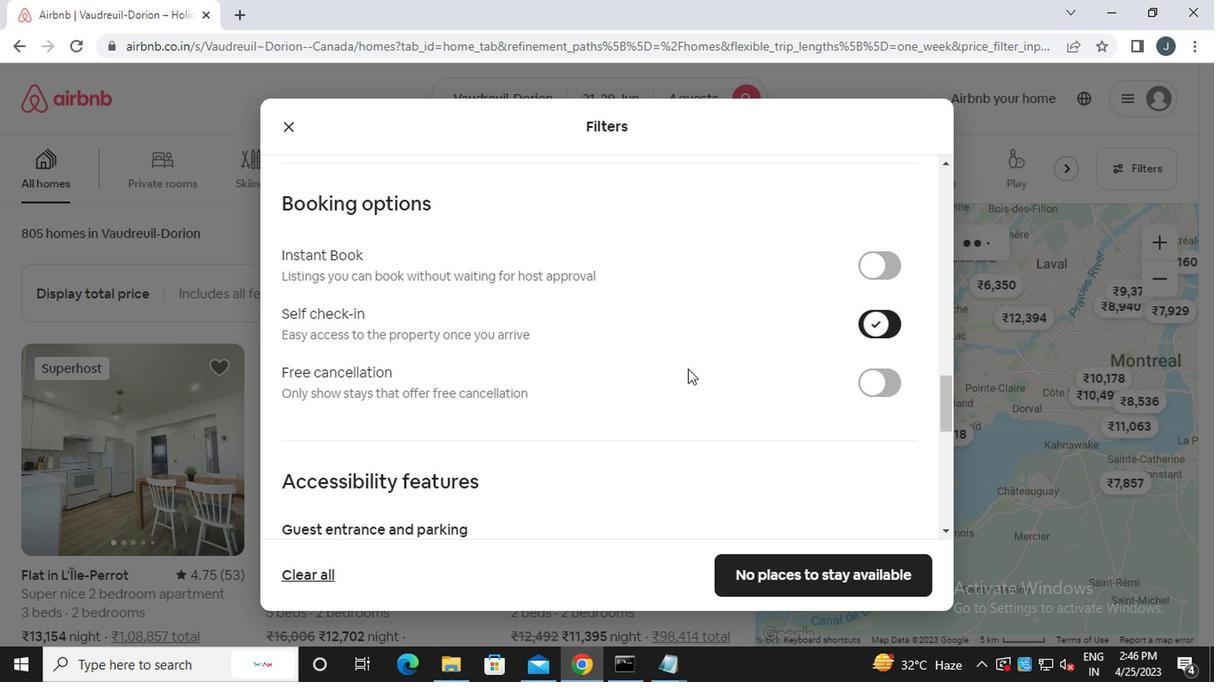 
Action: Mouse moved to (502, 392)
Screenshot: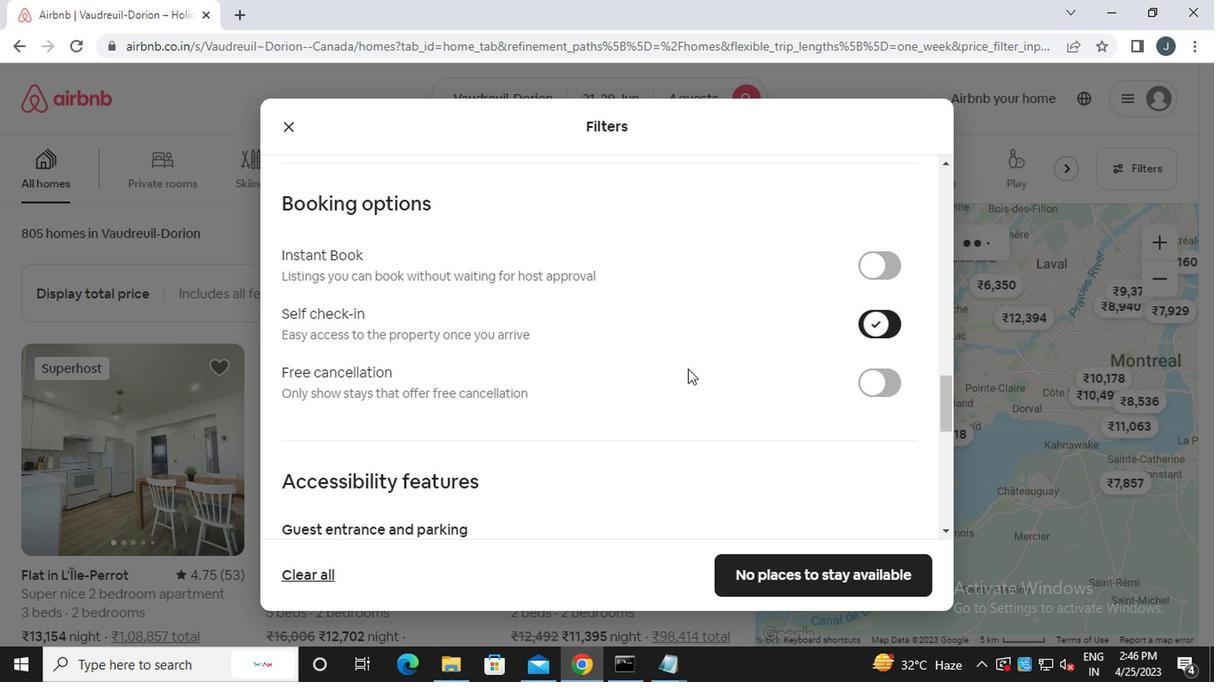 
Action: Mouse scrolled (502, 392) with delta (0, 0)
Screenshot: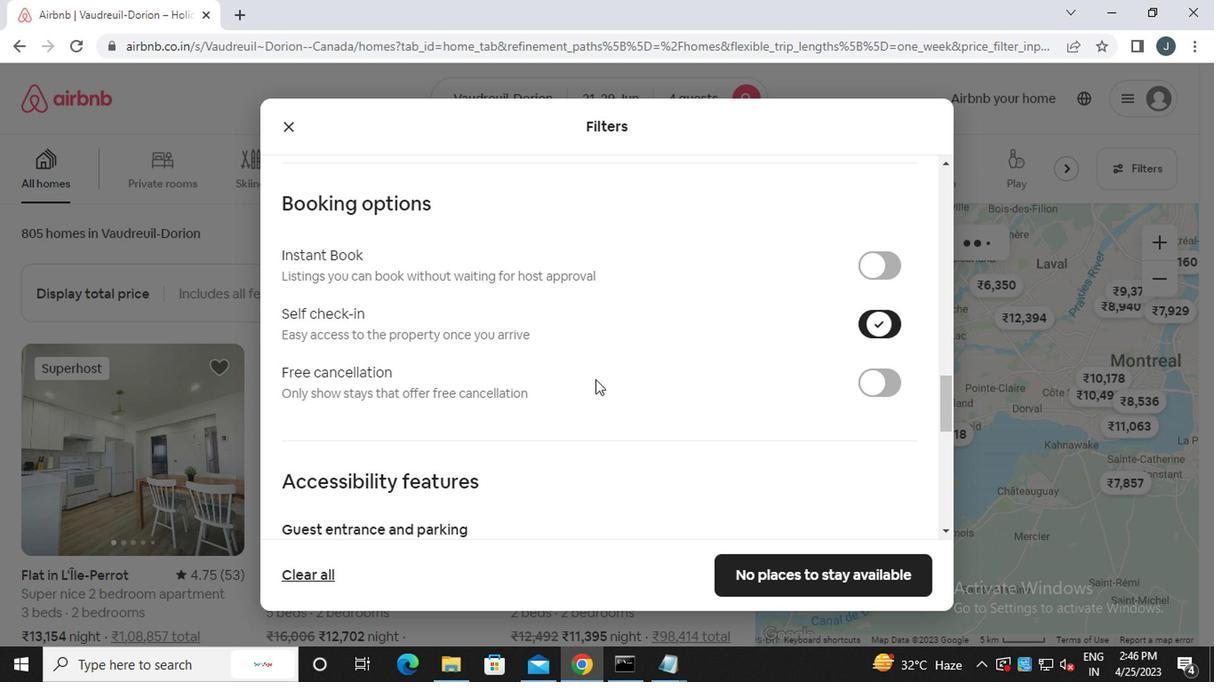 
Action: Mouse moved to (502, 393)
Screenshot: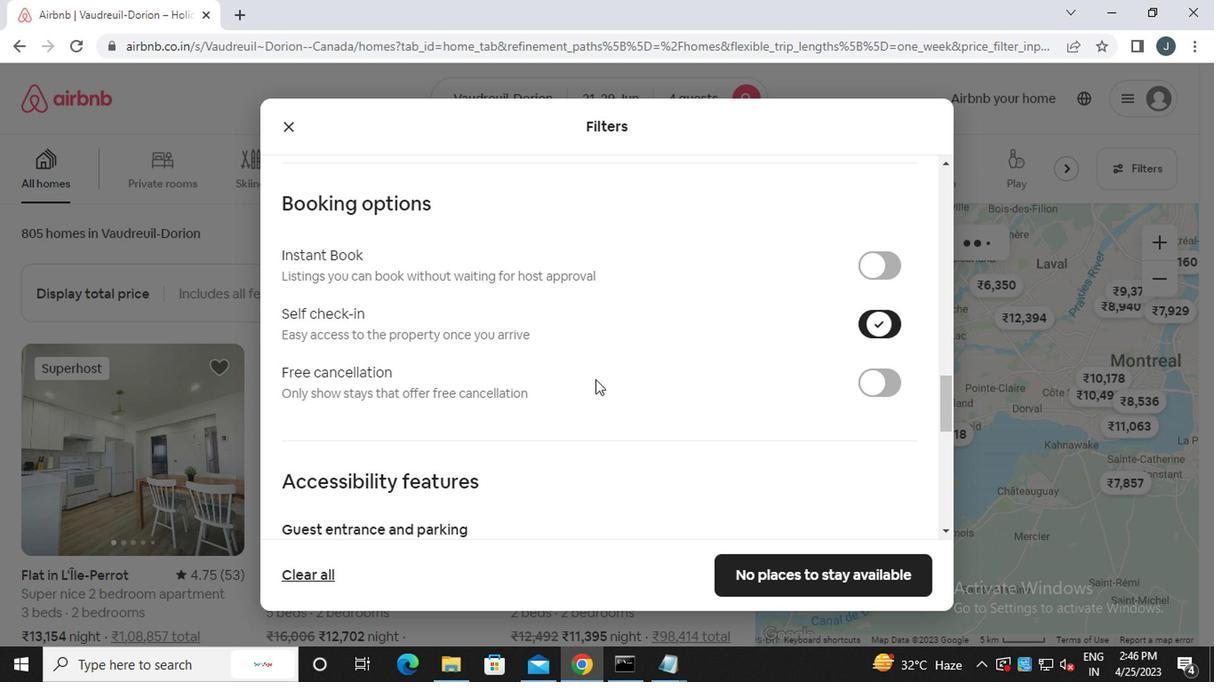 
Action: Mouse scrolled (502, 392) with delta (0, 0)
Screenshot: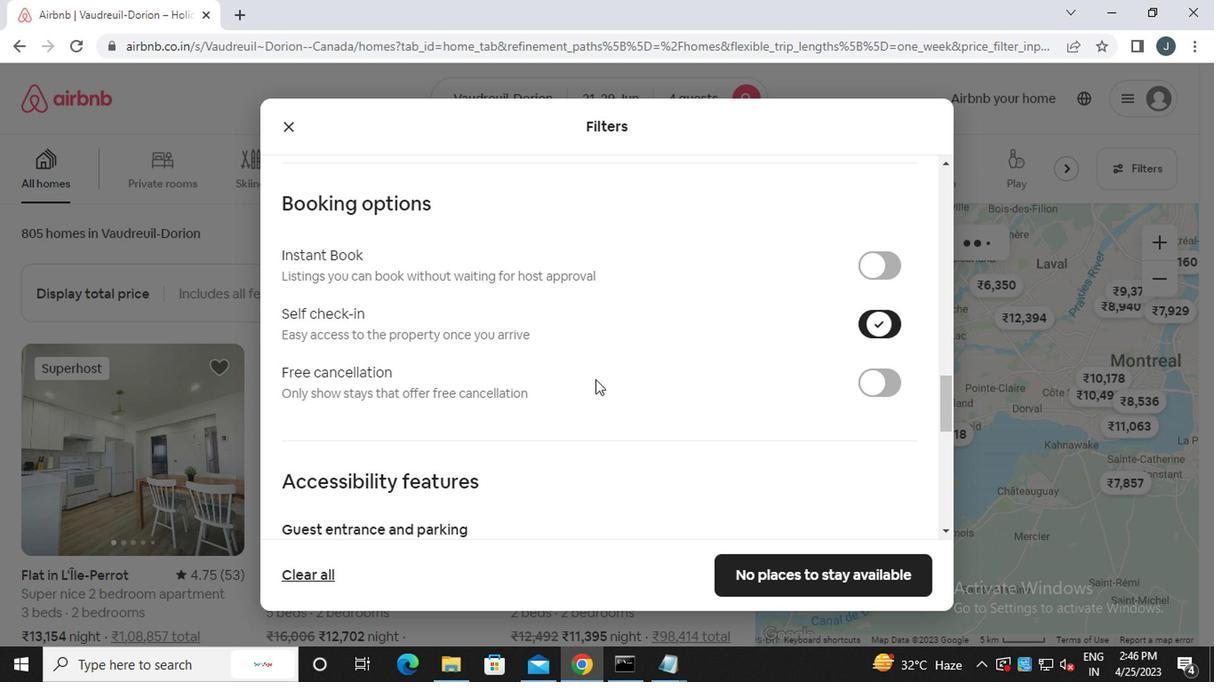 
Action: Mouse moved to (500, 393)
Screenshot: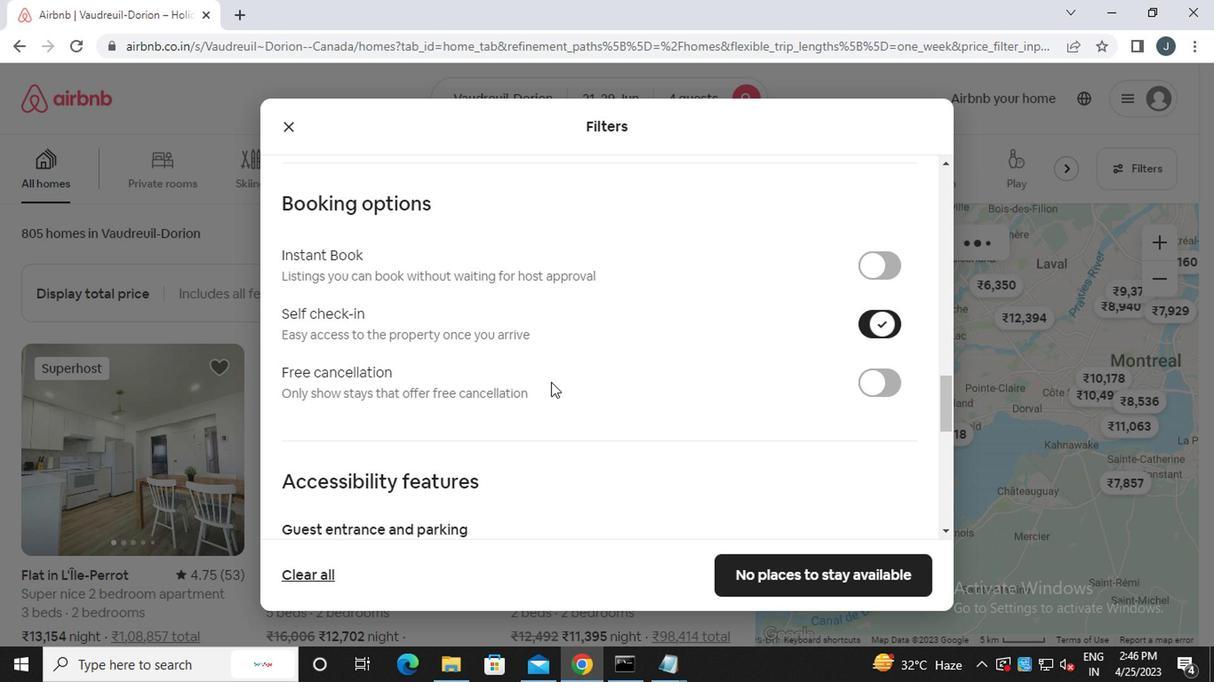 
Action: Mouse scrolled (500, 392) with delta (0, 0)
Screenshot: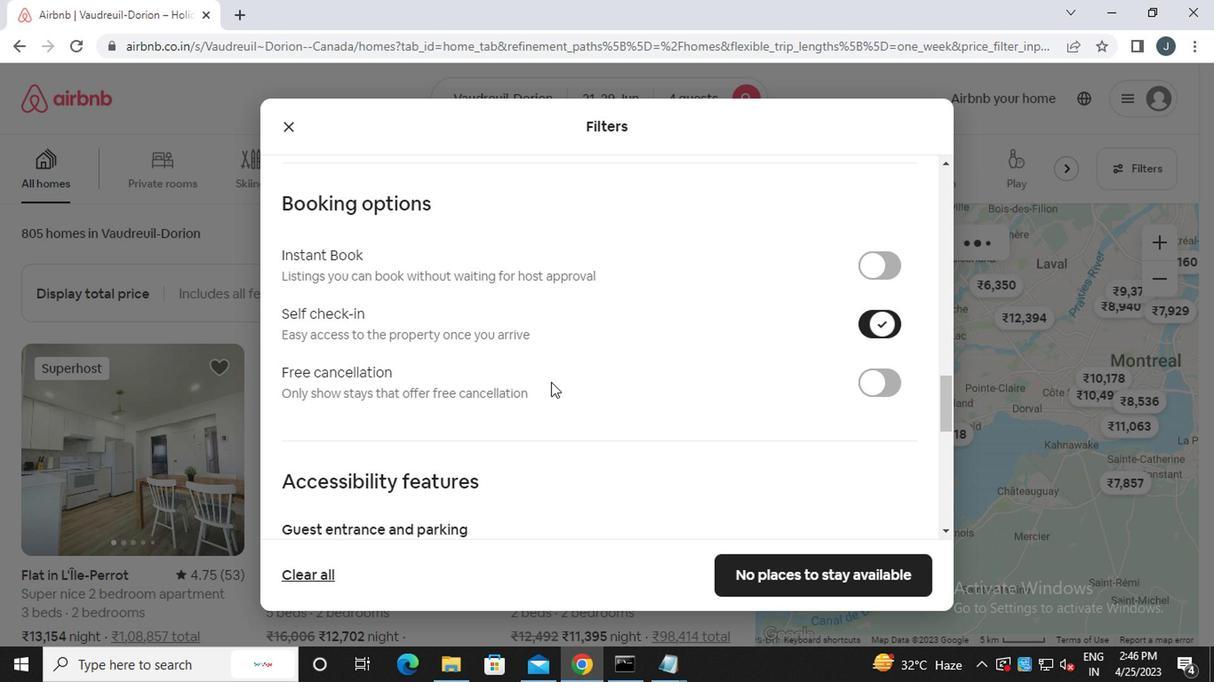 
Action: Mouse scrolled (500, 392) with delta (0, 0)
Screenshot: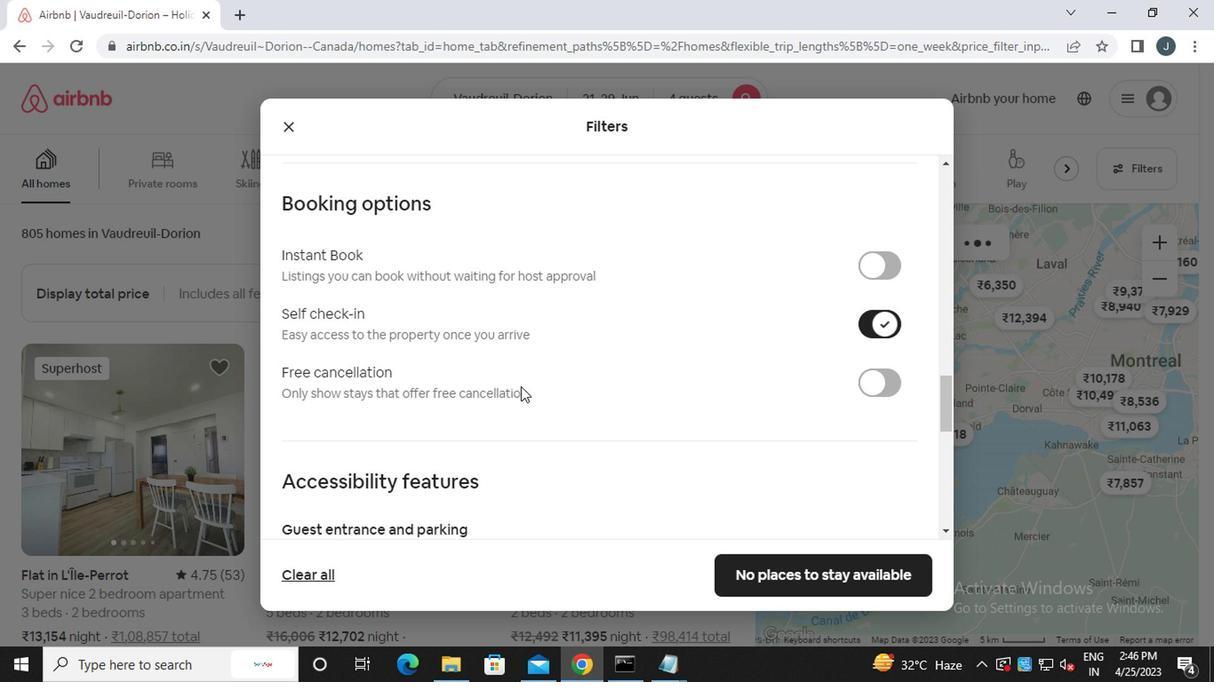 
Action: Mouse moved to (500, 393)
Screenshot: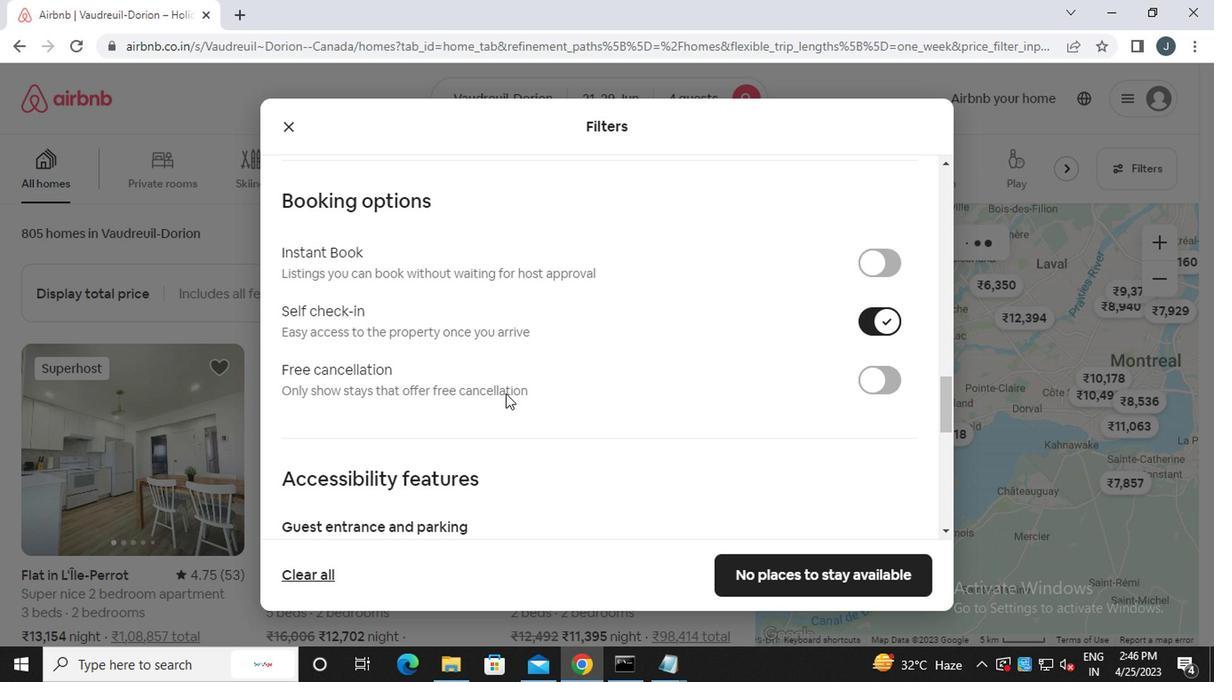 
Action: Mouse scrolled (500, 392) with delta (0, 0)
Screenshot: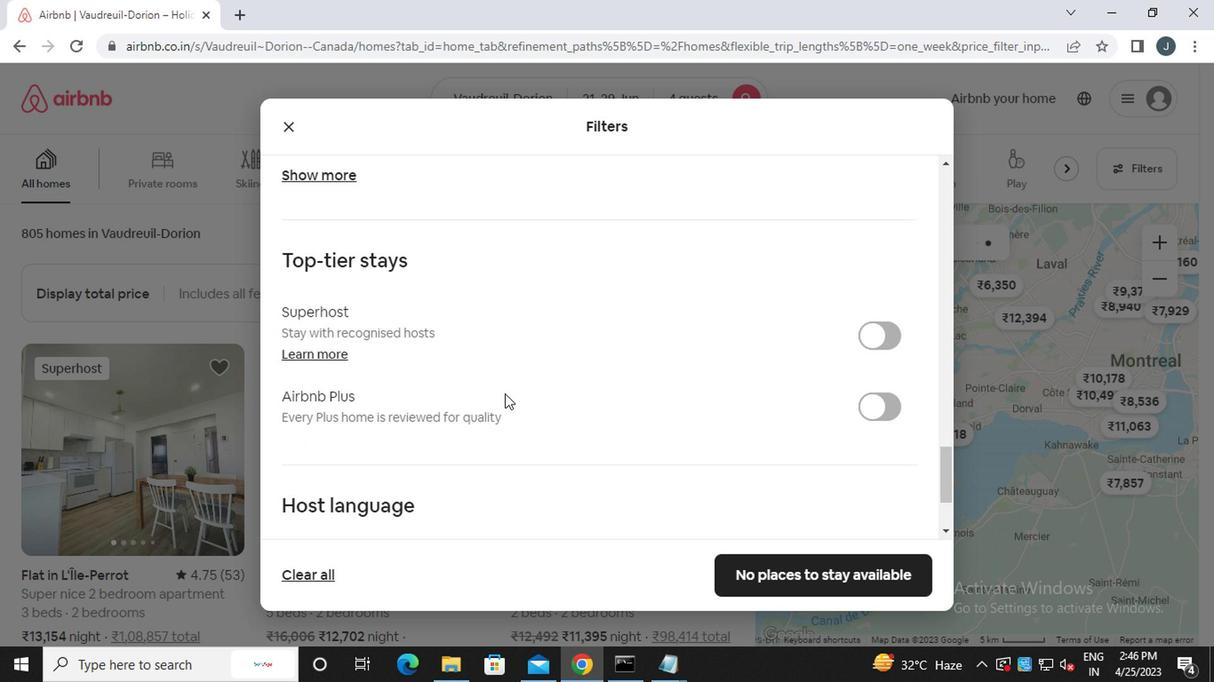 
Action: Mouse scrolled (500, 392) with delta (0, 0)
Screenshot: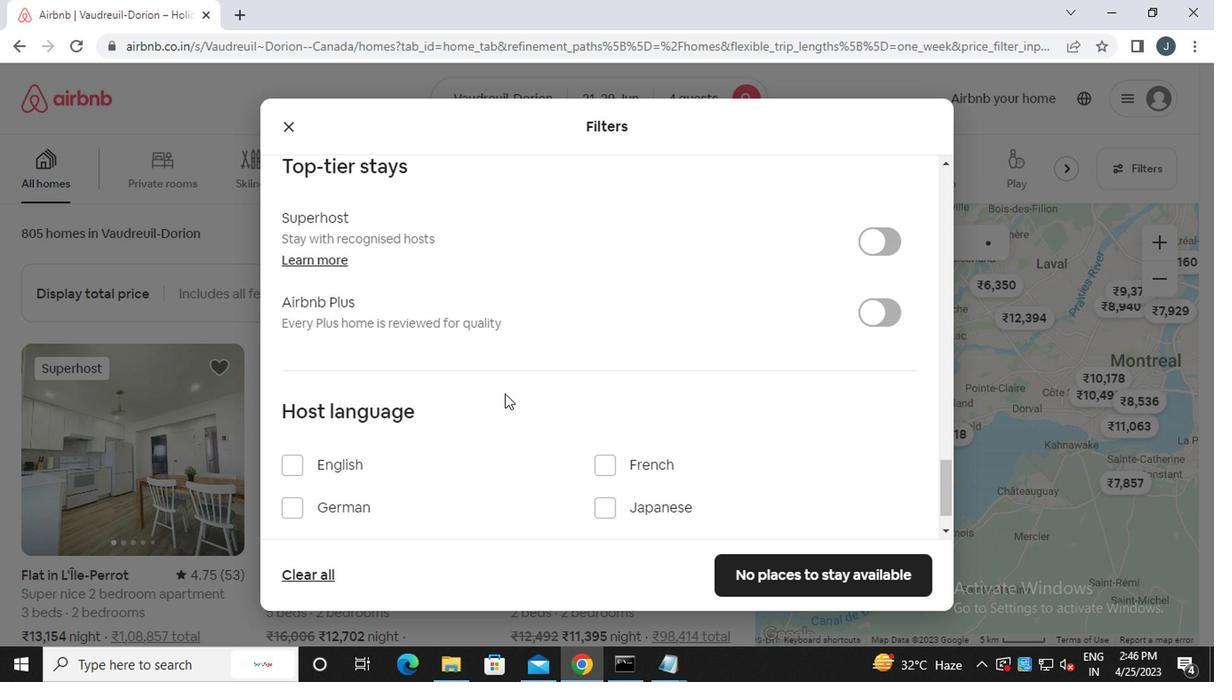 
Action: Mouse scrolled (500, 392) with delta (0, 0)
Screenshot: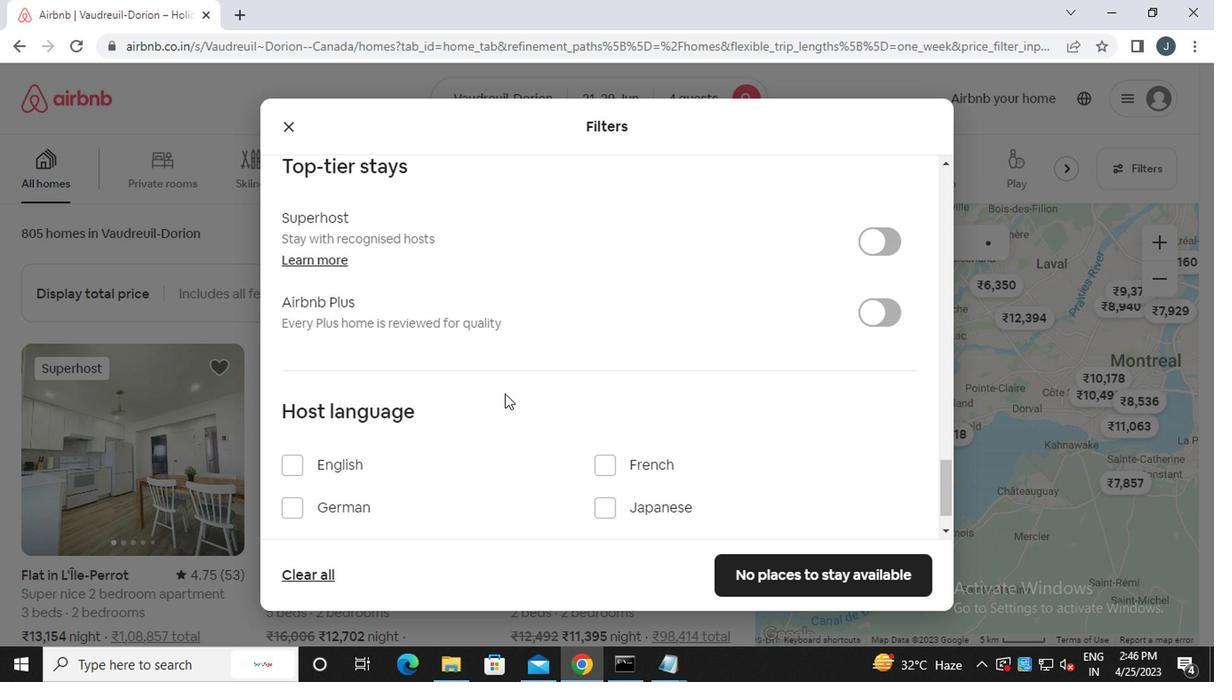 
Action: Mouse scrolled (500, 392) with delta (0, 0)
Screenshot: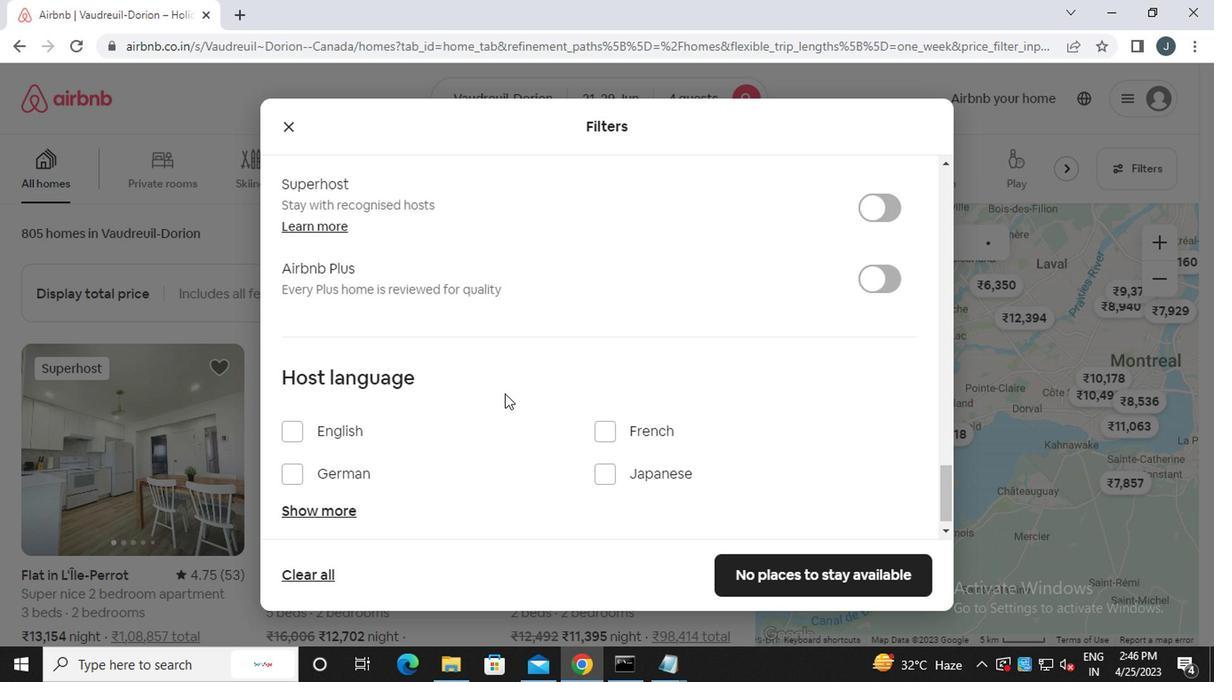 
Action: Mouse scrolled (500, 392) with delta (0, 0)
Screenshot: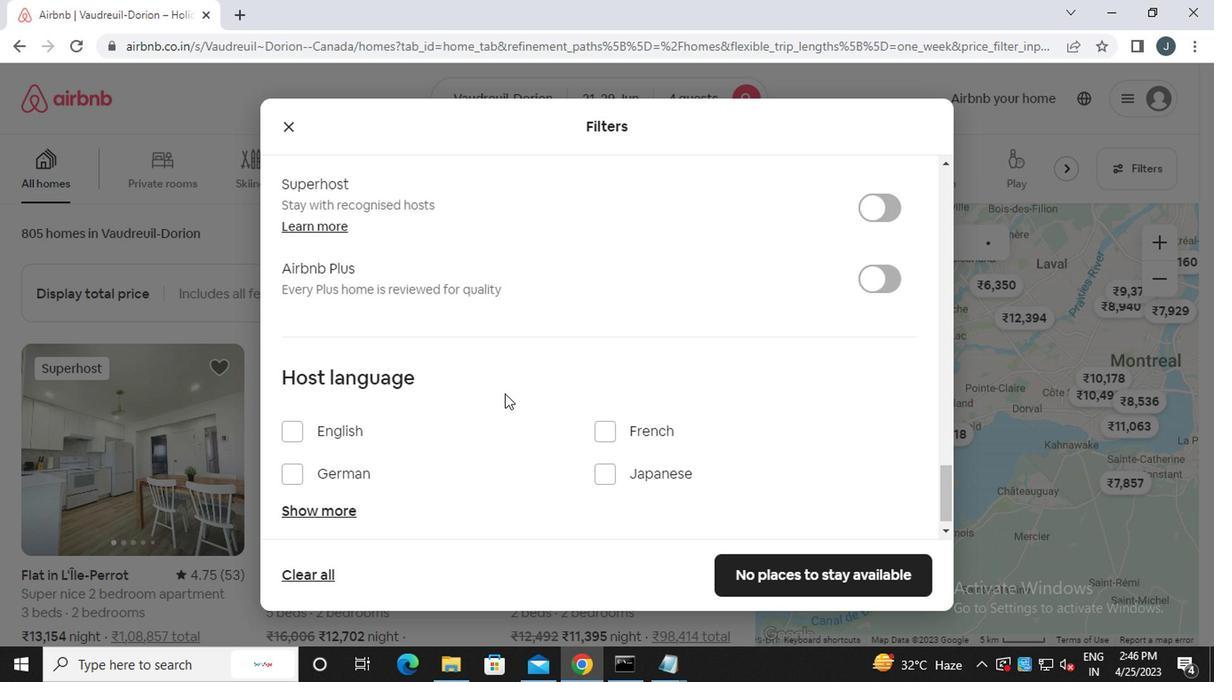 
Action: Mouse moved to (500, 393)
Screenshot: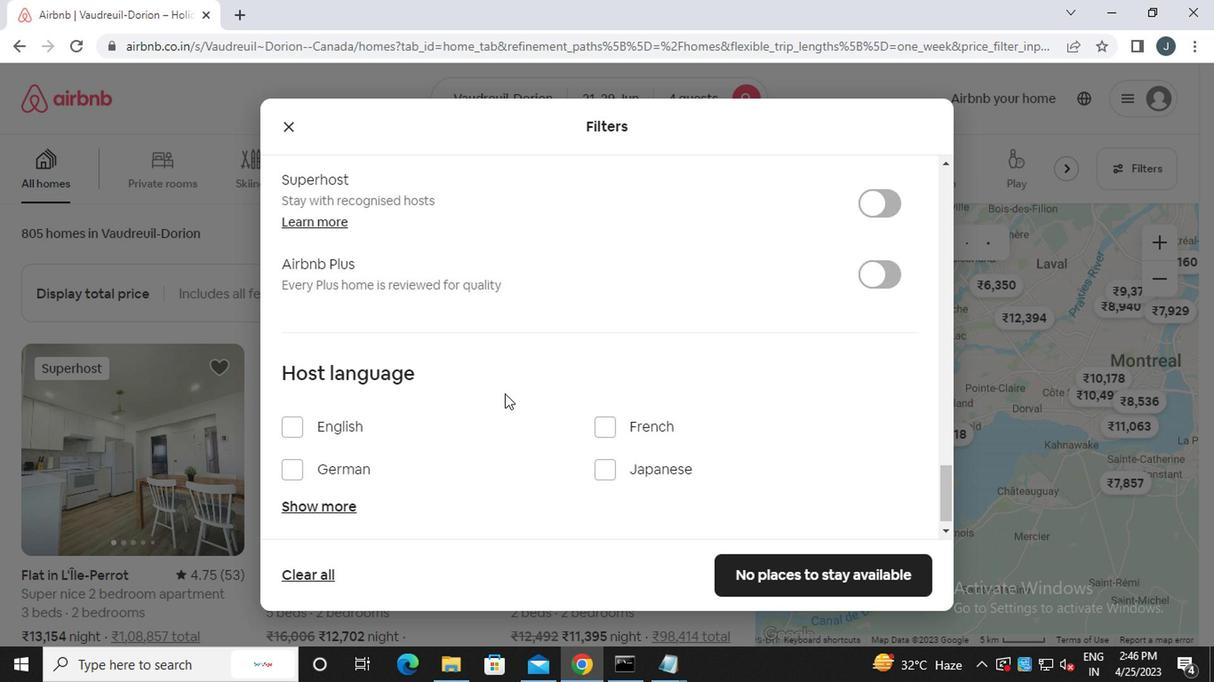 
Action: Mouse scrolled (500, 392) with delta (0, 0)
Screenshot: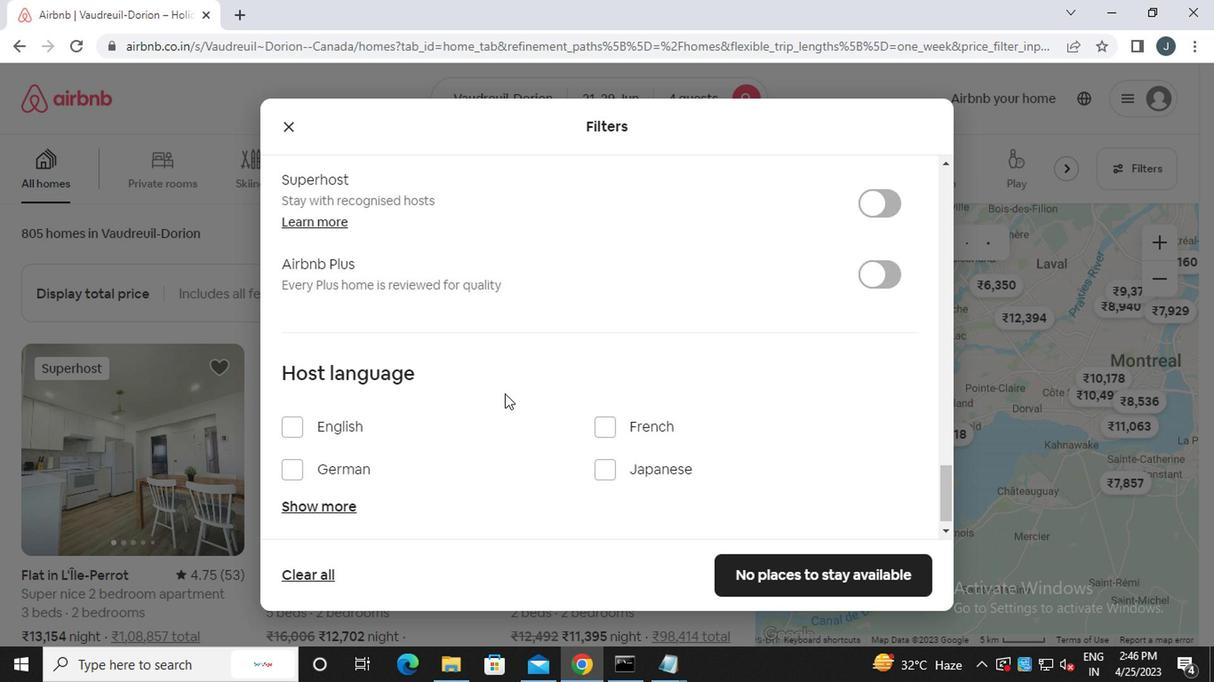 
Action: Mouse moved to (500, 393)
Screenshot: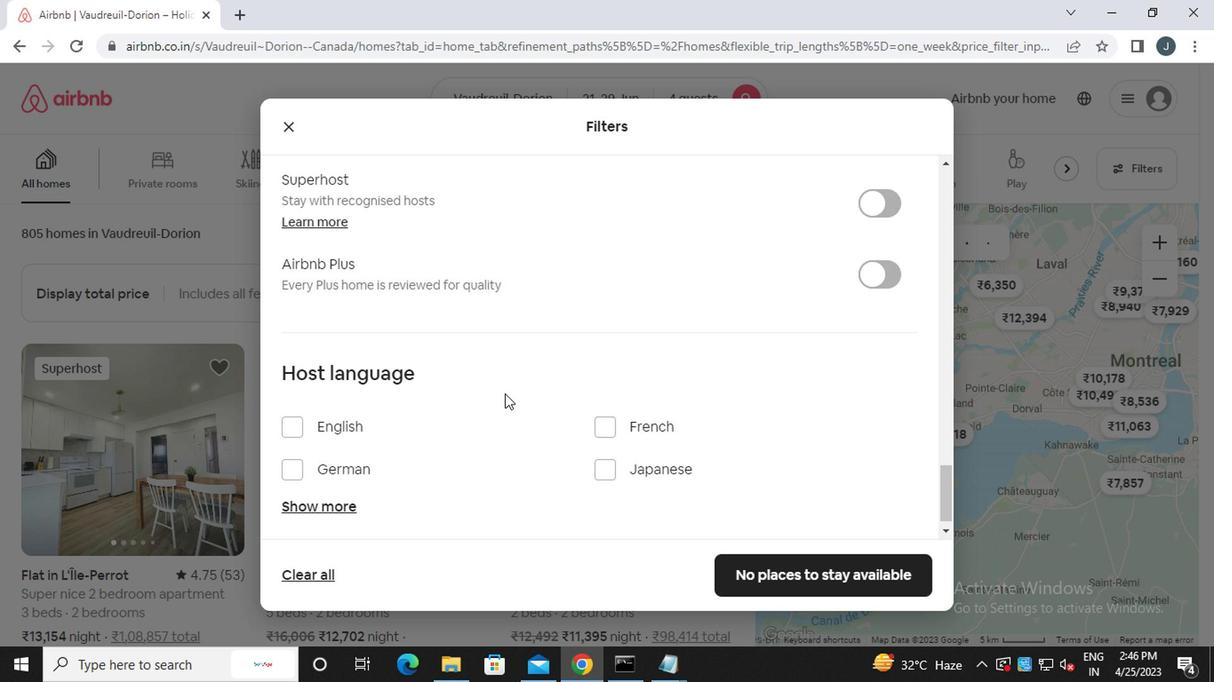 
Action: Mouse scrolled (500, 392) with delta (0, 0)
Screenshot: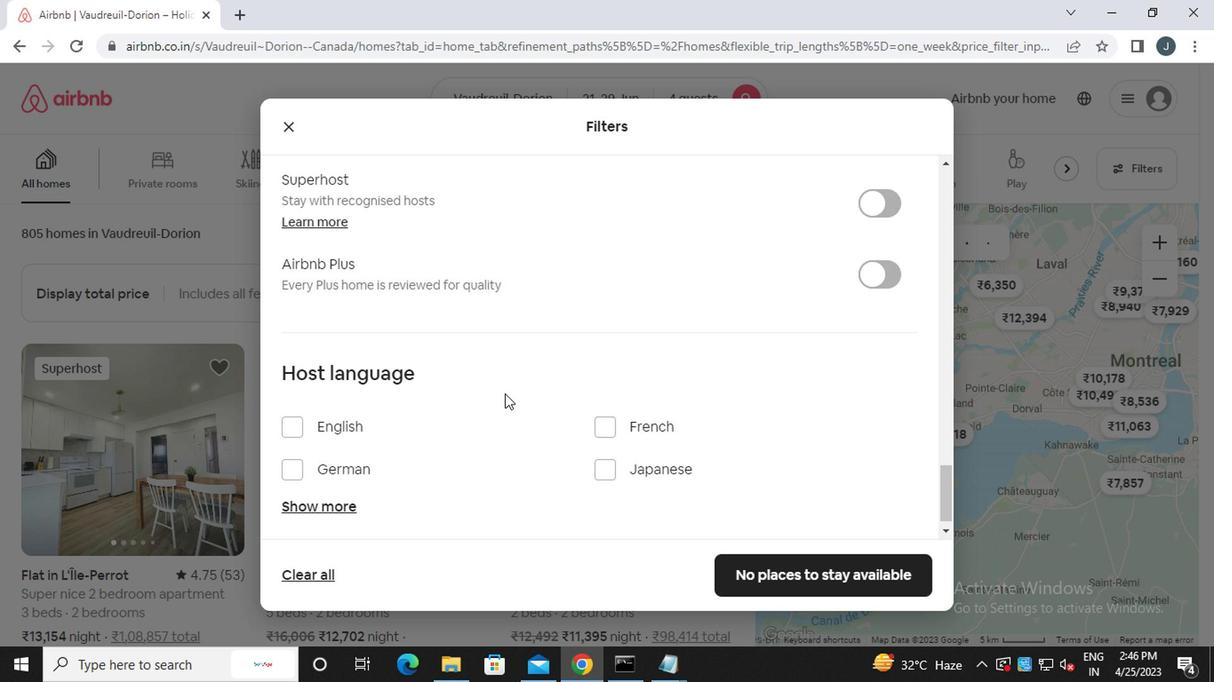 
Action: Mouse moved to (292, 410)
Screenshot: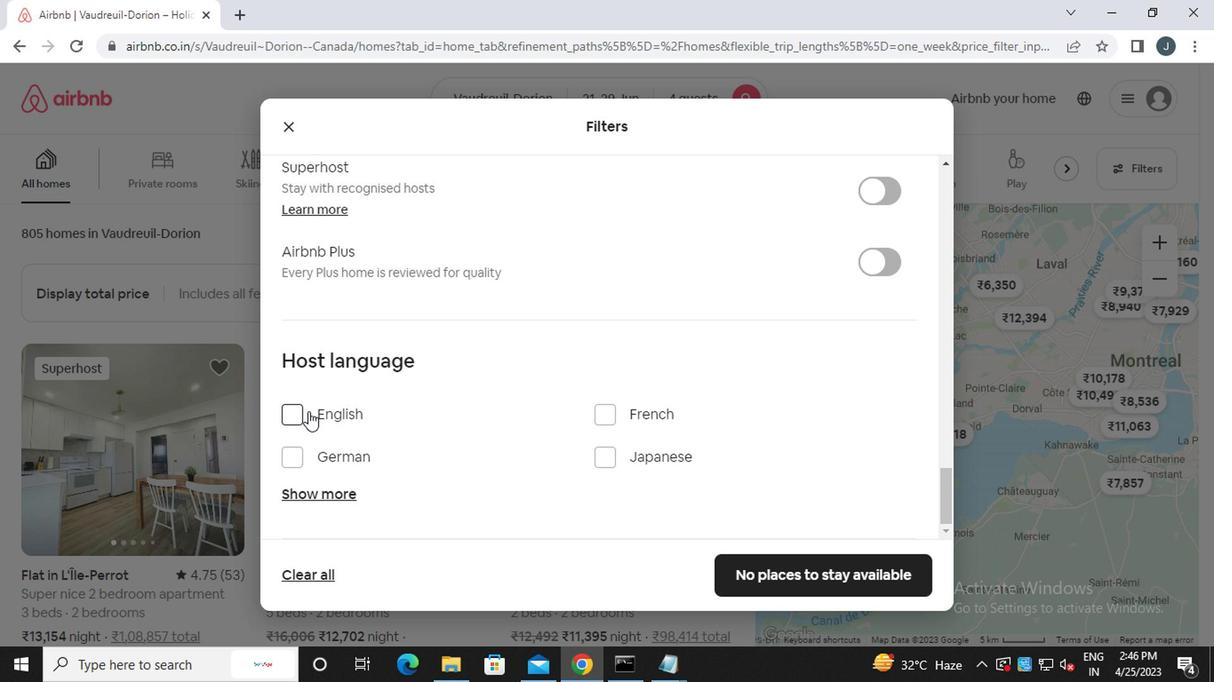 
Action: Mouse pressed left at (292, 410)
Screenshot: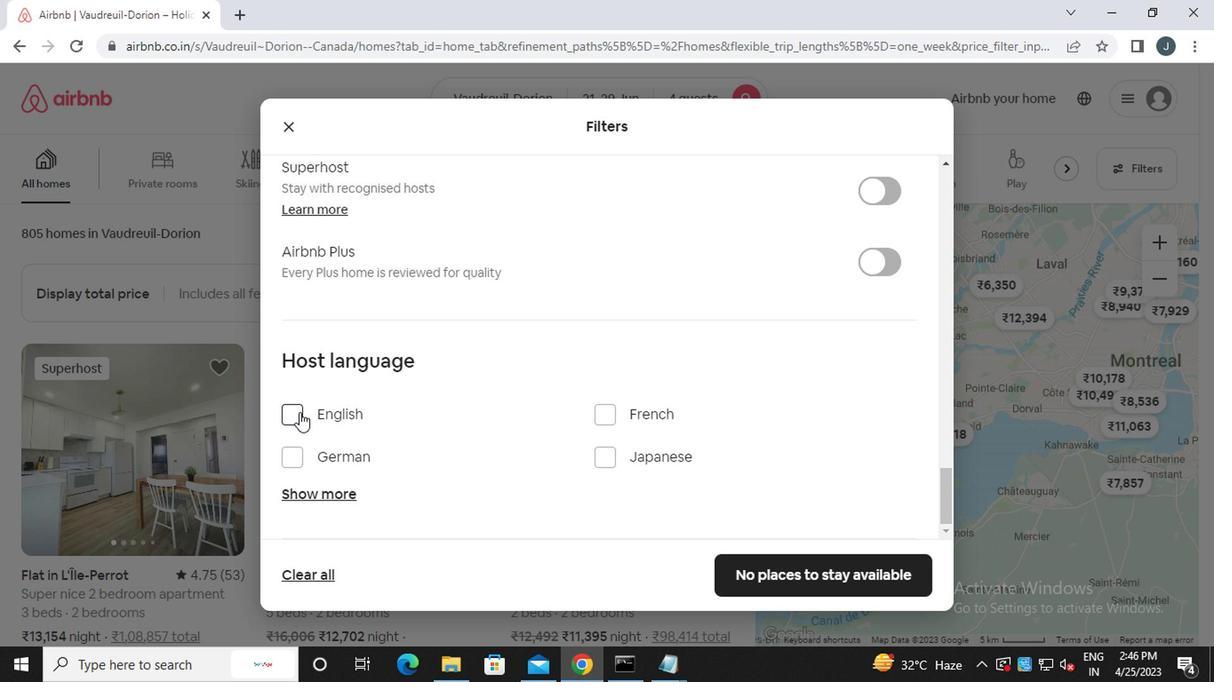 
Action: Mouse moved to (784, 574)
Screenshot: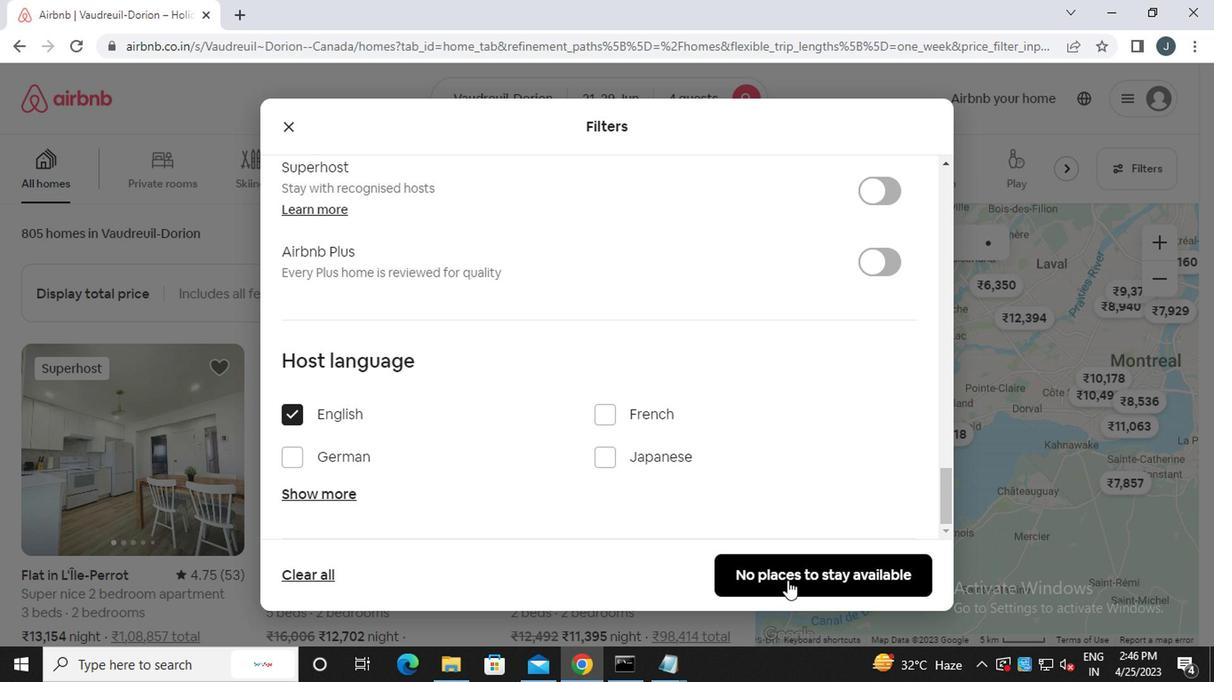 
Action: Mouse pressed left at (784, 574)
Screenshot: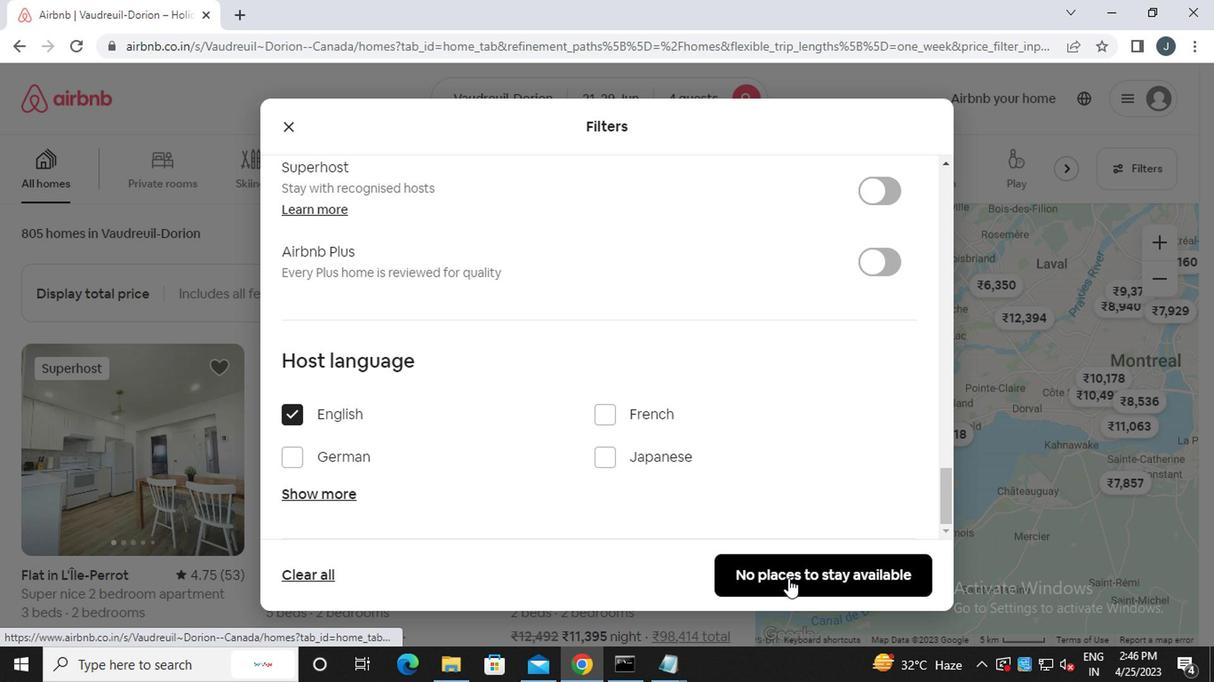 
Action: Mouse moved to (780, 574)
Screenshot: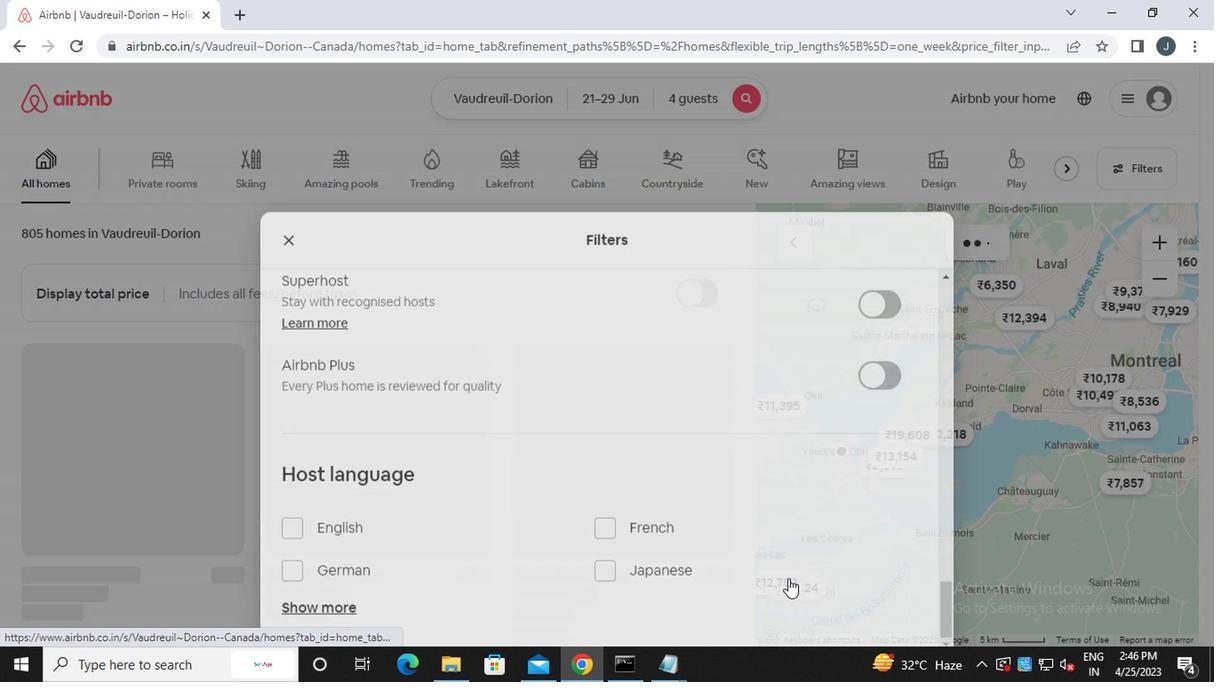 
